 Task: Search one way flight ticket for 1 adult, 6 children, 1 infant in seat and 1 infant on lap in business from Bloomington/normal: Central Illinois Regional Airport At Bloomington-normal to New Bern: Coastal Carolina Regional Airport (was Craven County Regional) on 5-4-2023. Choice of flights is Singapure airlines. Number of bags: 2 checked bags. Price is upto 85000. Outbound departure time preference is 16:15.
Action: Mouse moved to (410, 376)
Screenshot: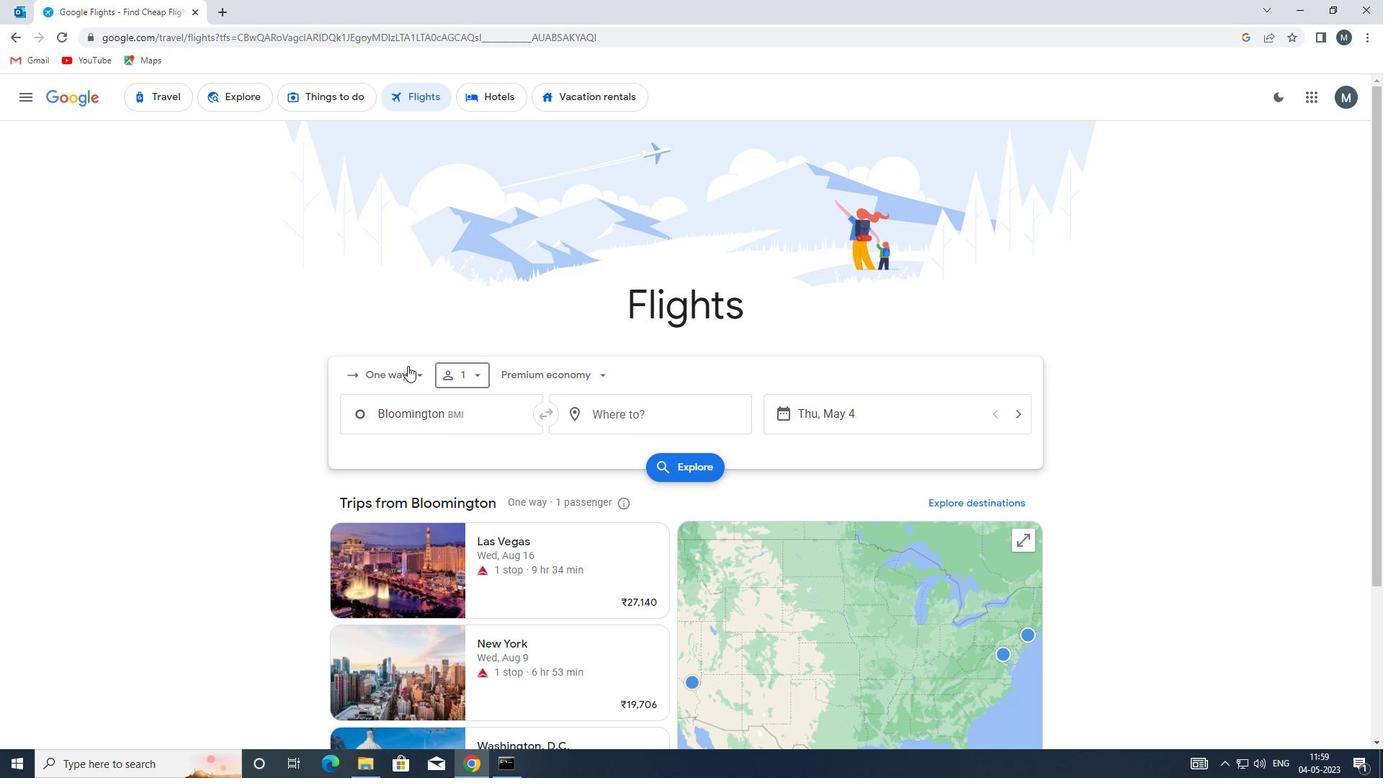 
Action: Mouse pressed left at (410, 376)
Screenshot: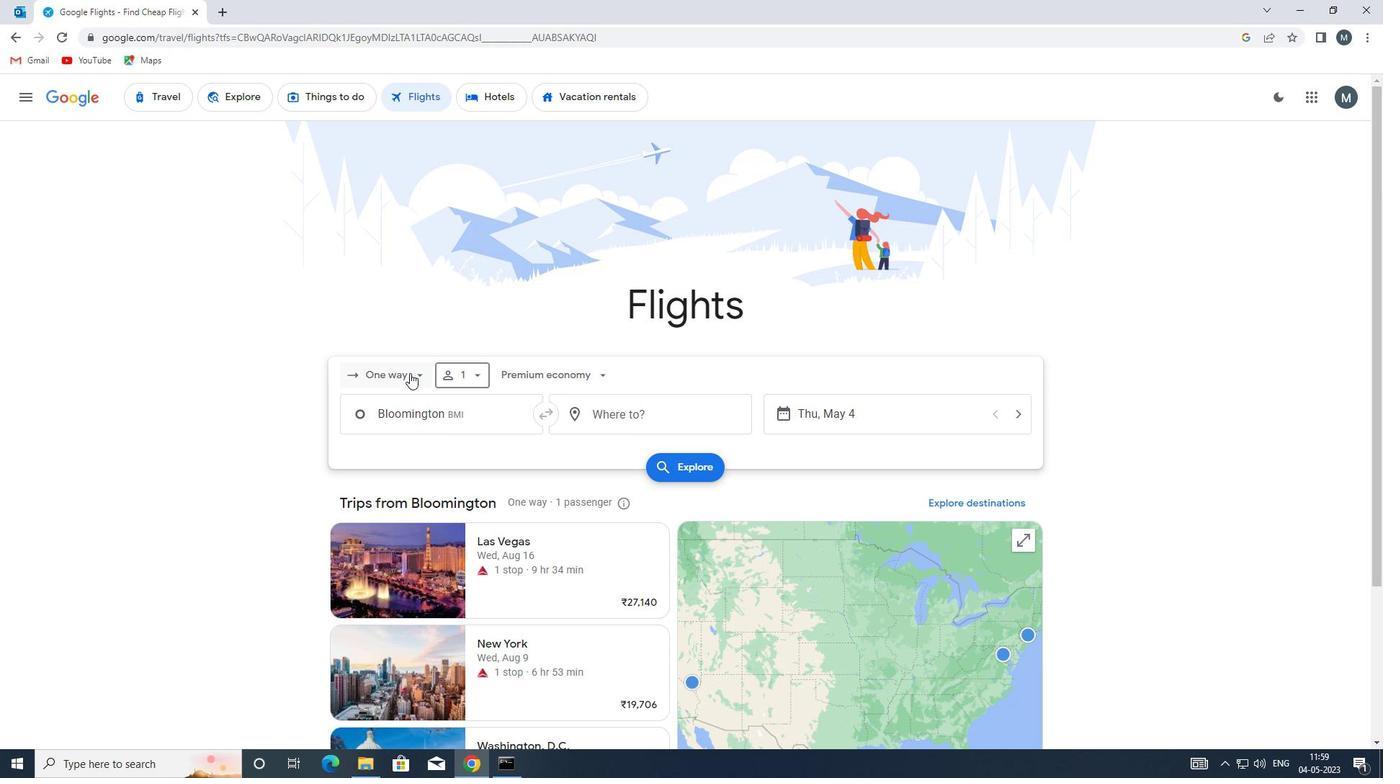 
Action: Mouse moved to (405, 433)
Screenshot: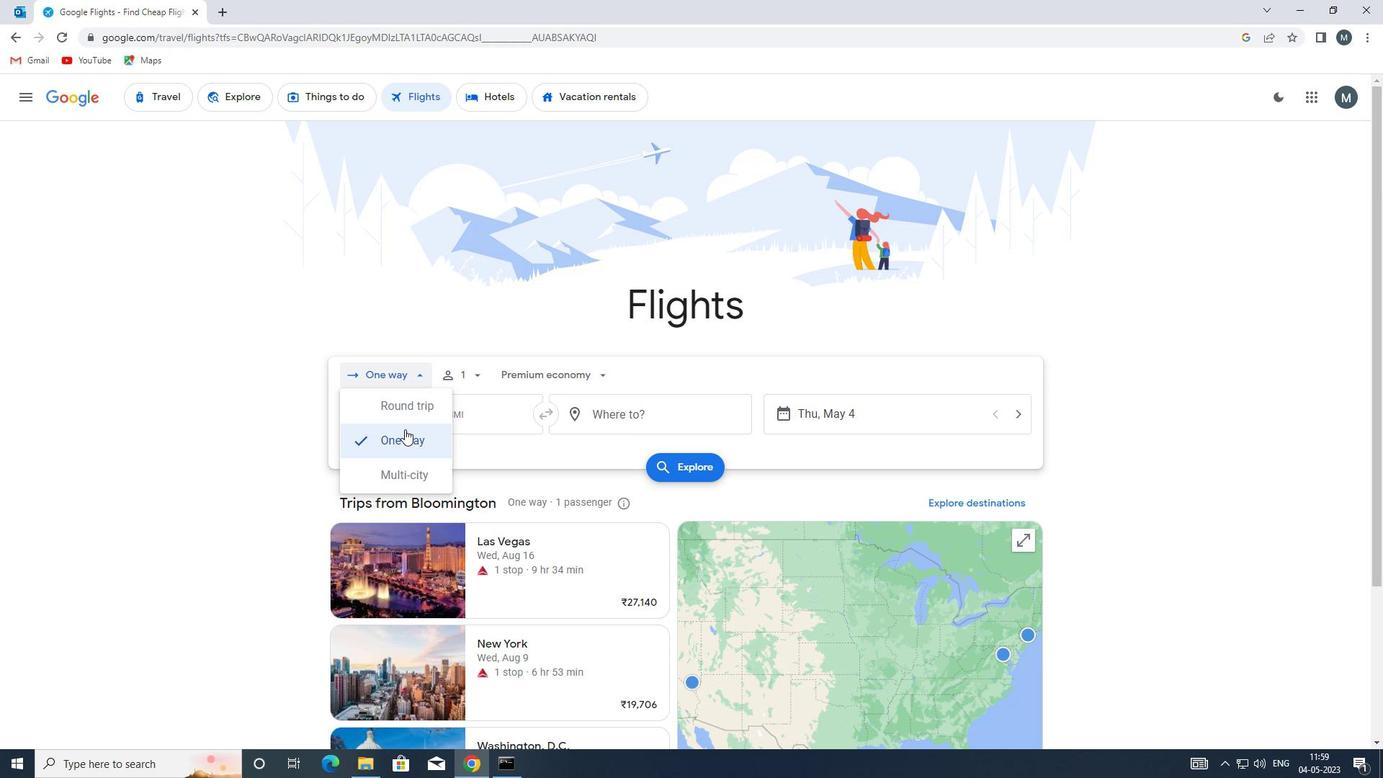 
Action: Mouse pressed left at (405, 433)
Screenshot: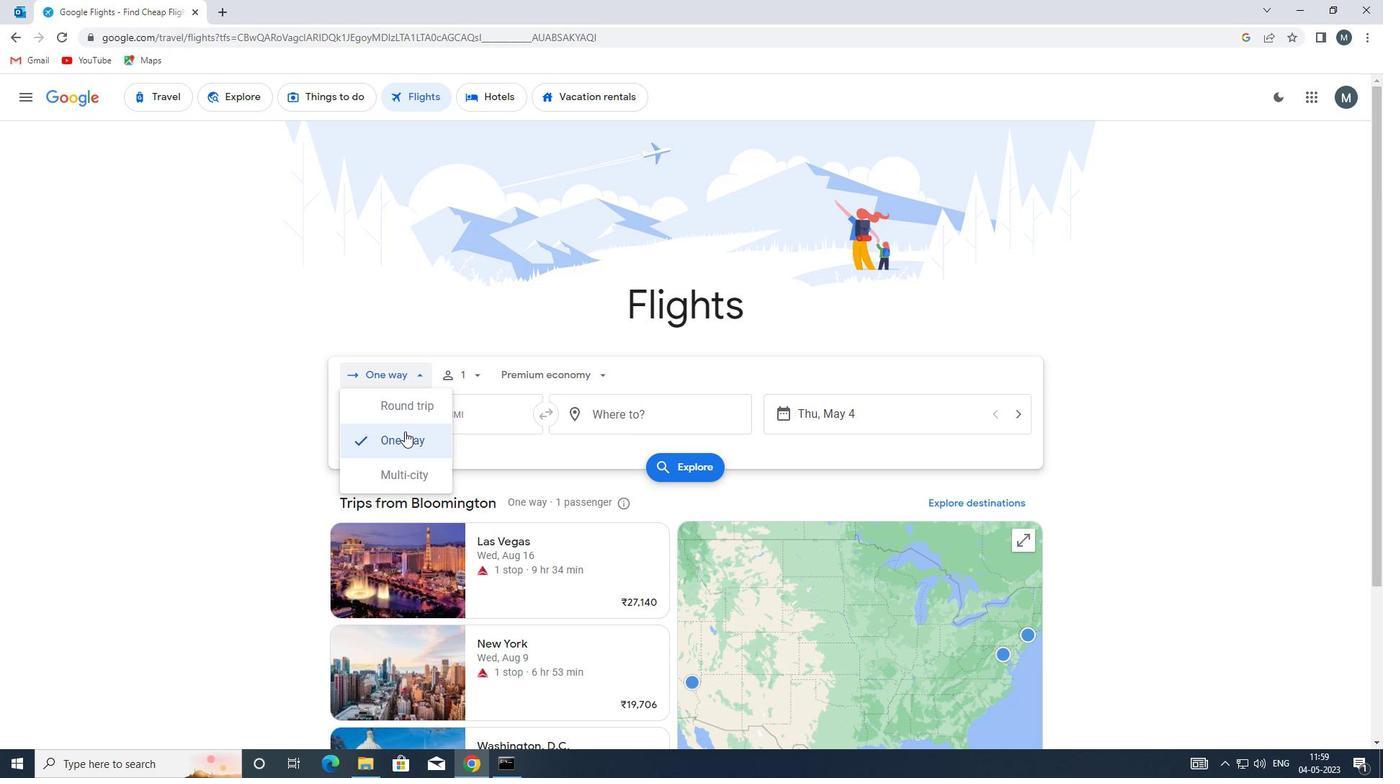 
Action: Mouse moved to (467, 375)
Screenshot: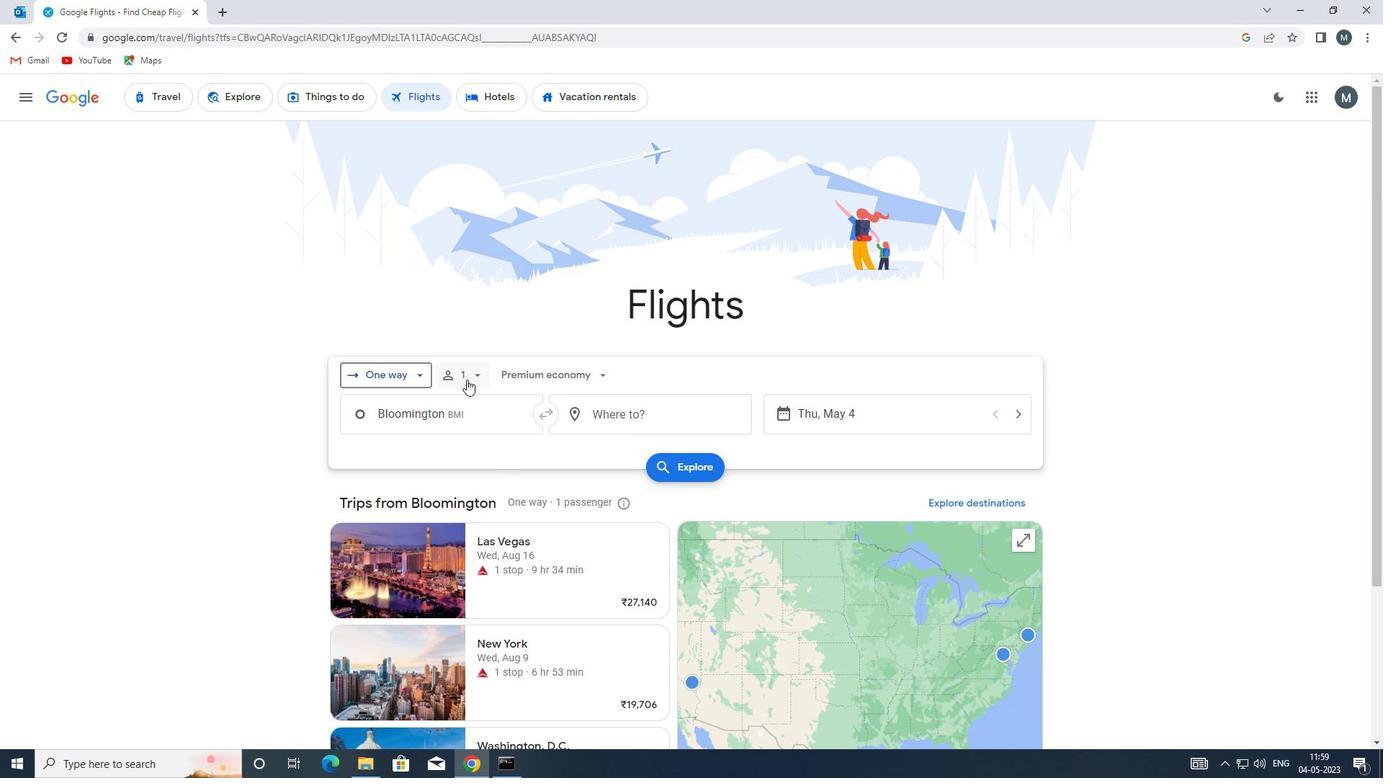 
Action: Mouse pressed left at (467, 375)
Screenshot: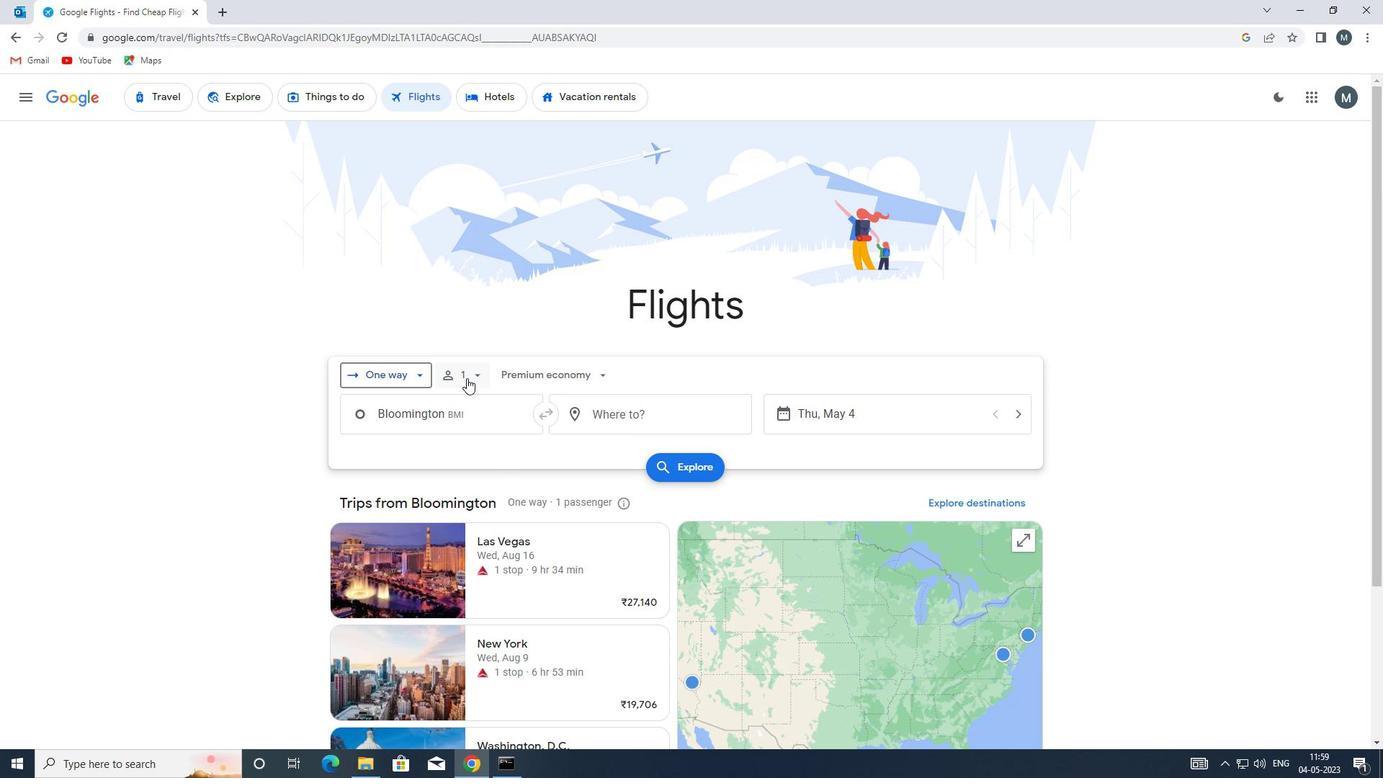 
Action: Mouse moved to (581, 448)
Screenshot: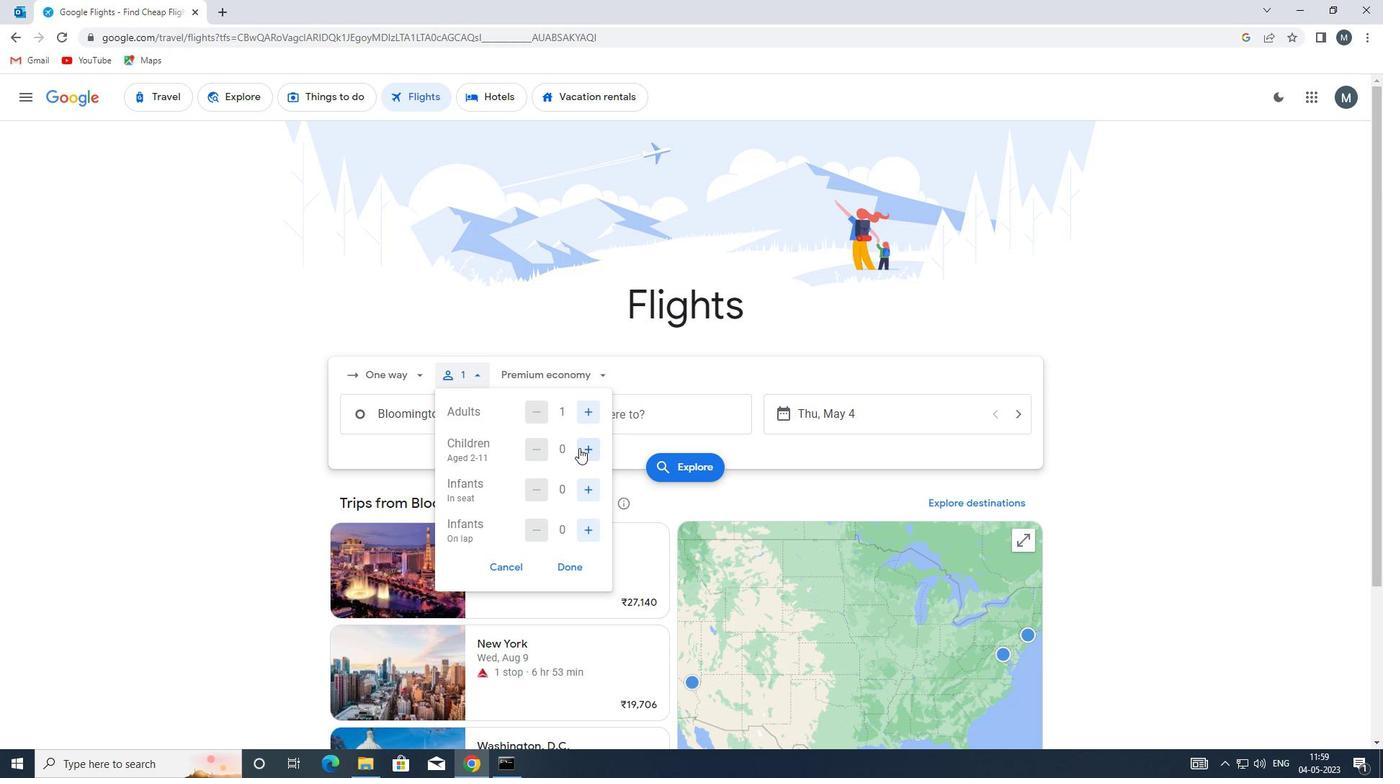 
Action: Mouse pressed left at (581, 448)
Screenshot: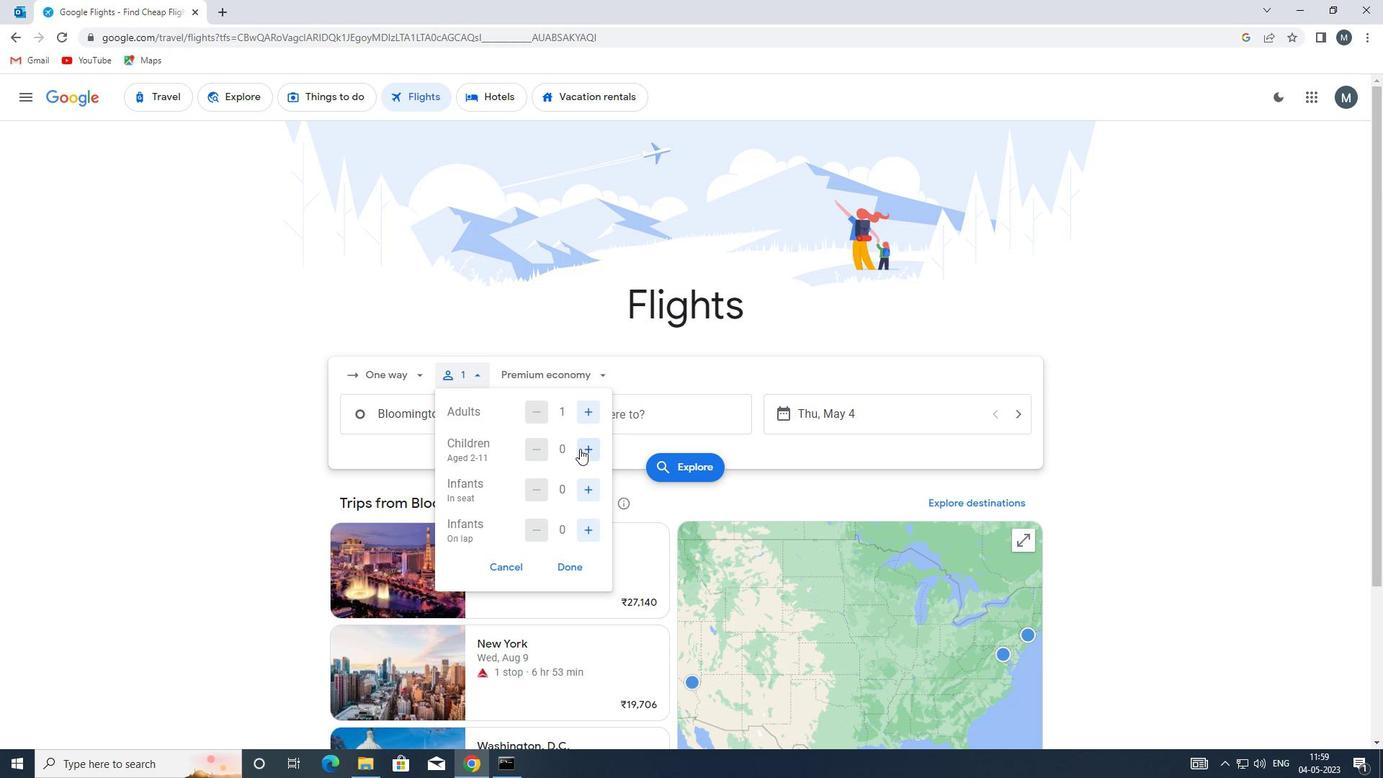 
Action: Mouse moved to (590, 448)
Screenshot: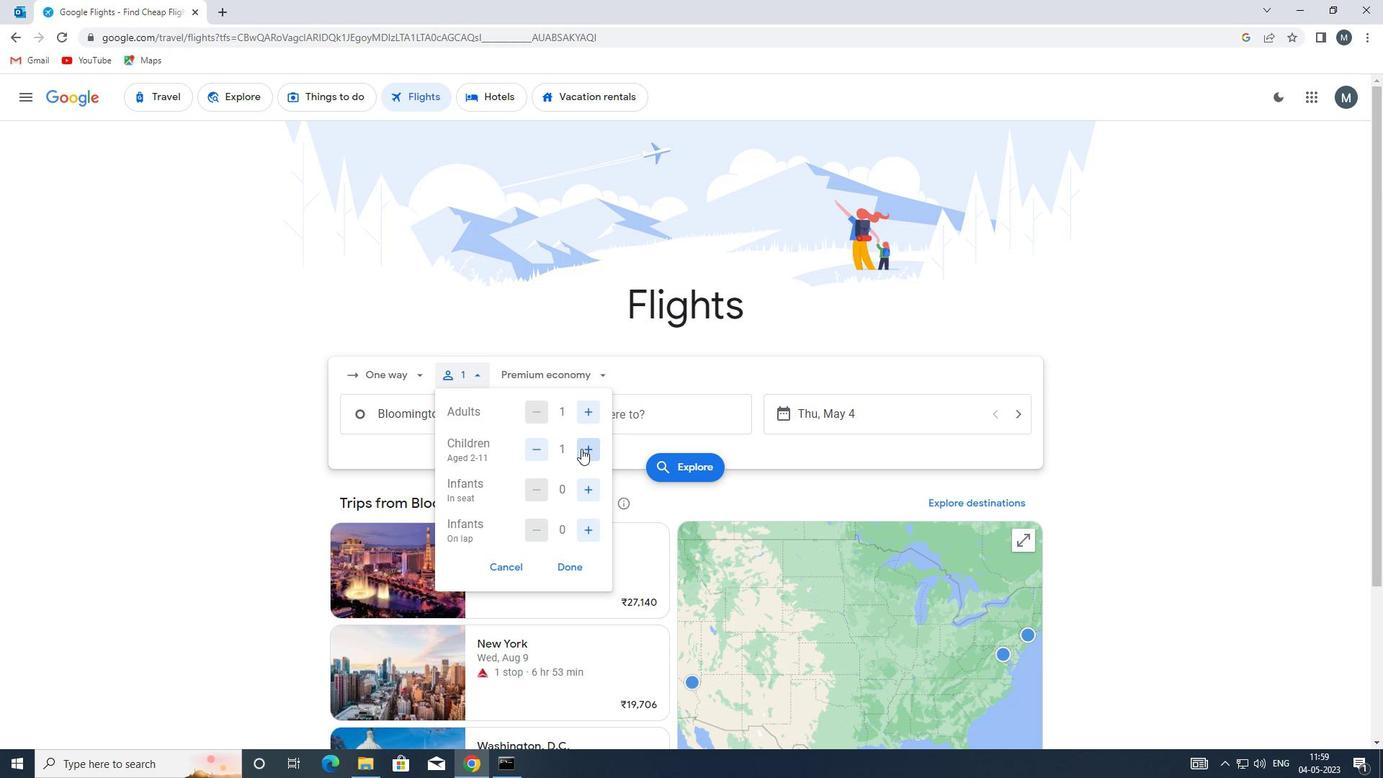 
Action: Mouse pressed left at (590, 448)
Screenshot: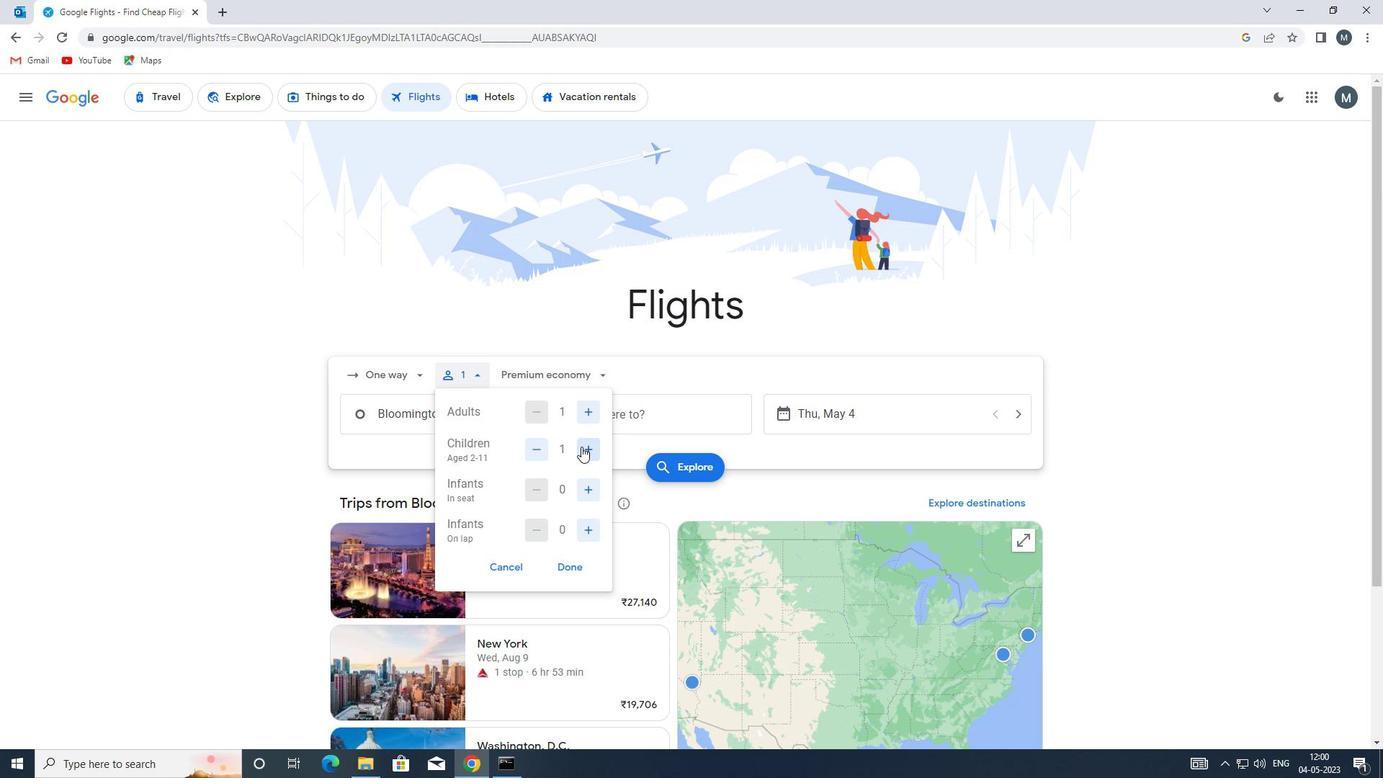 
Action: Mouse pressed left at (590, 448)
Screenshot: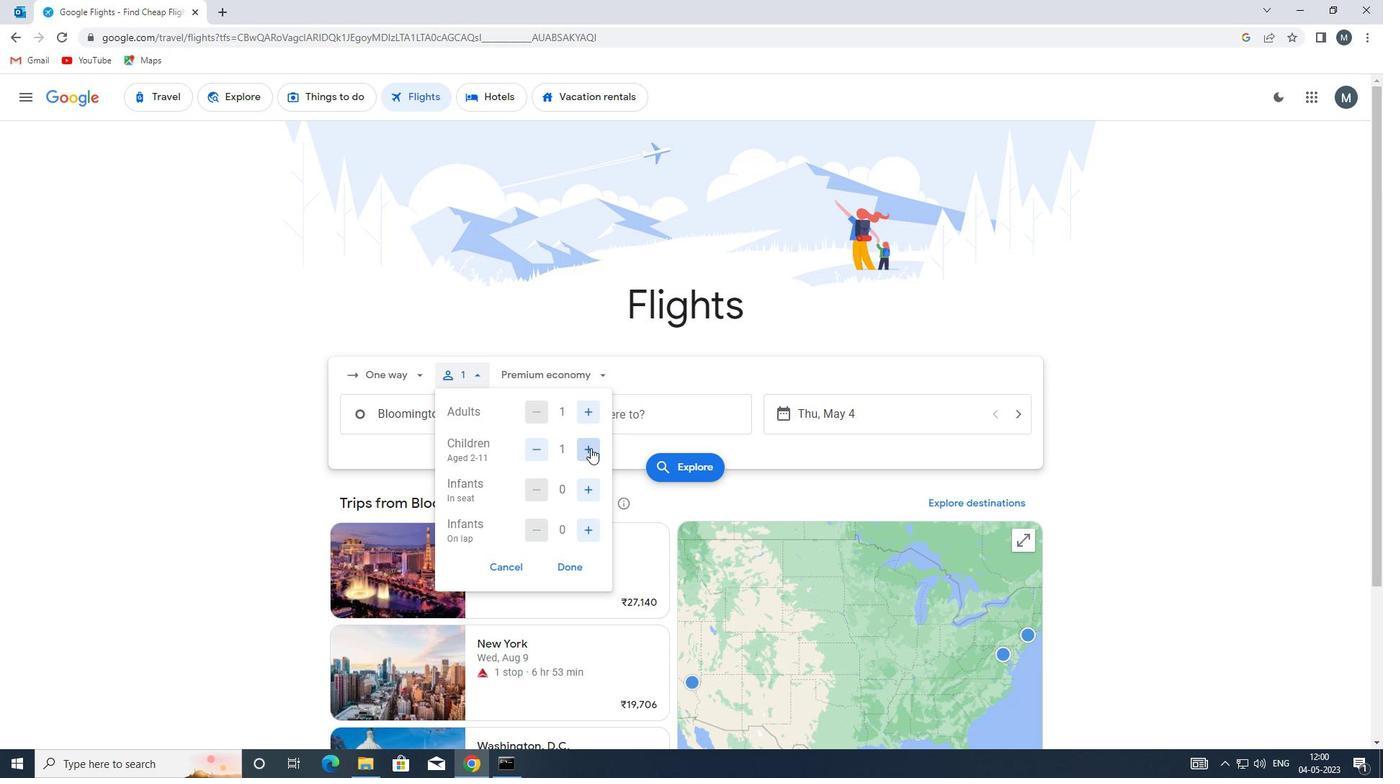 
Action: Mouse moved to (590, 448)
Screenshot: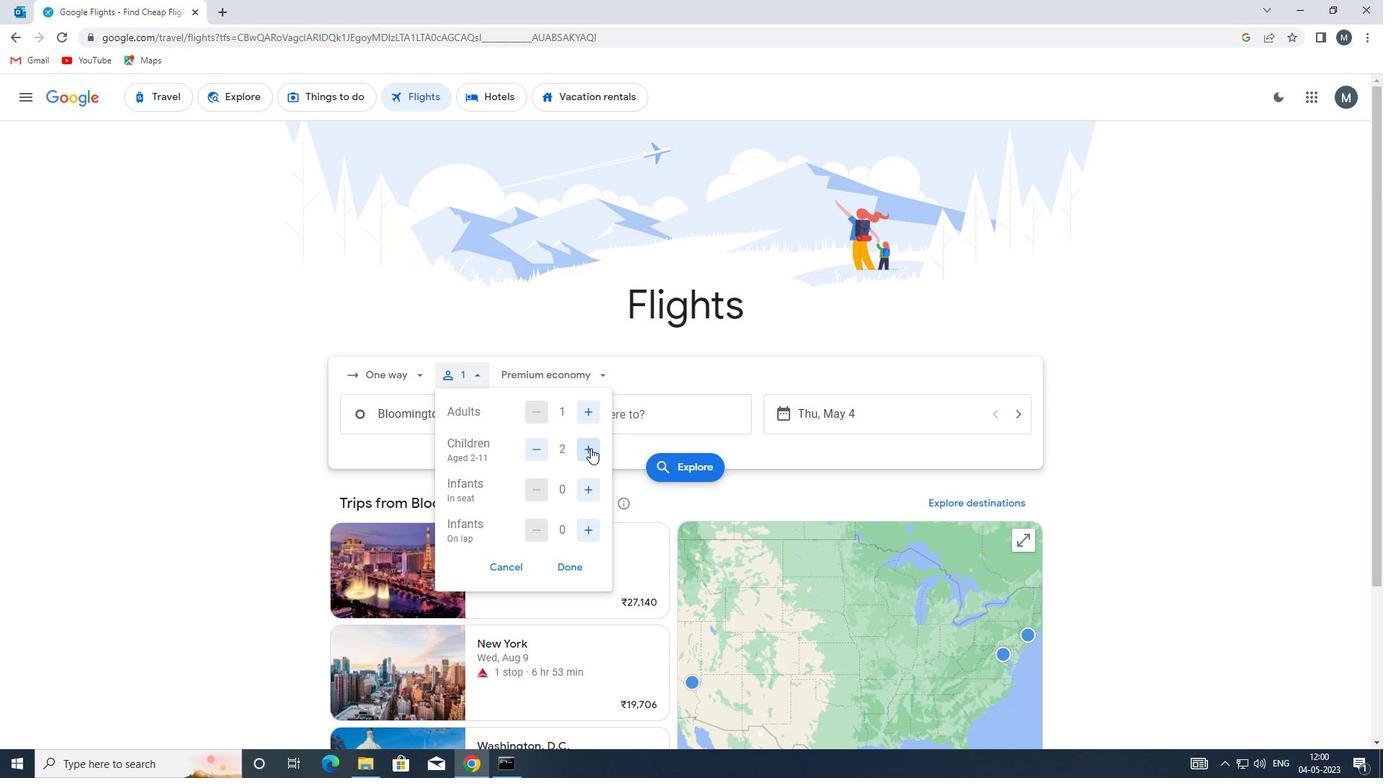 
Action: Mouse pressed left at (590, 448)
Screenshot: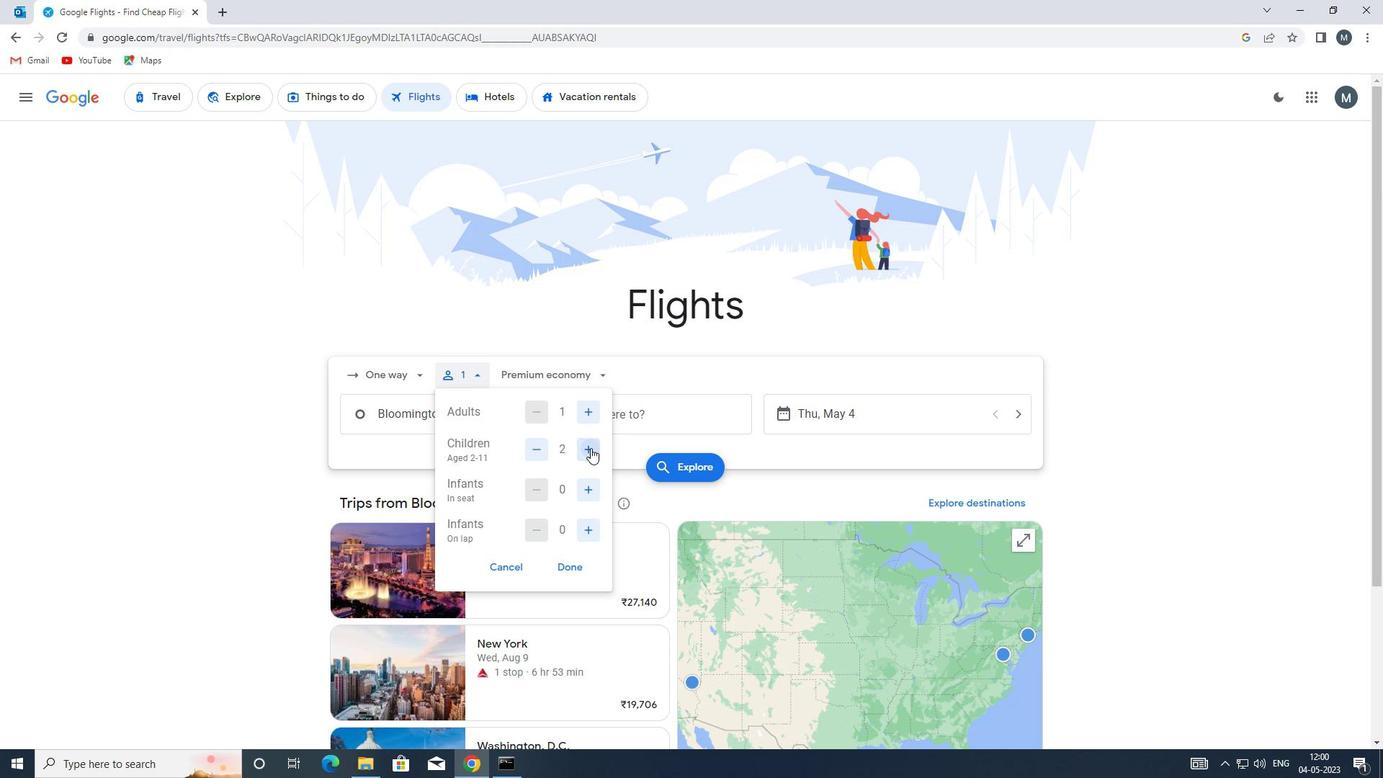 
Action: Mouse pressed left at (590, 448)
Screenshot: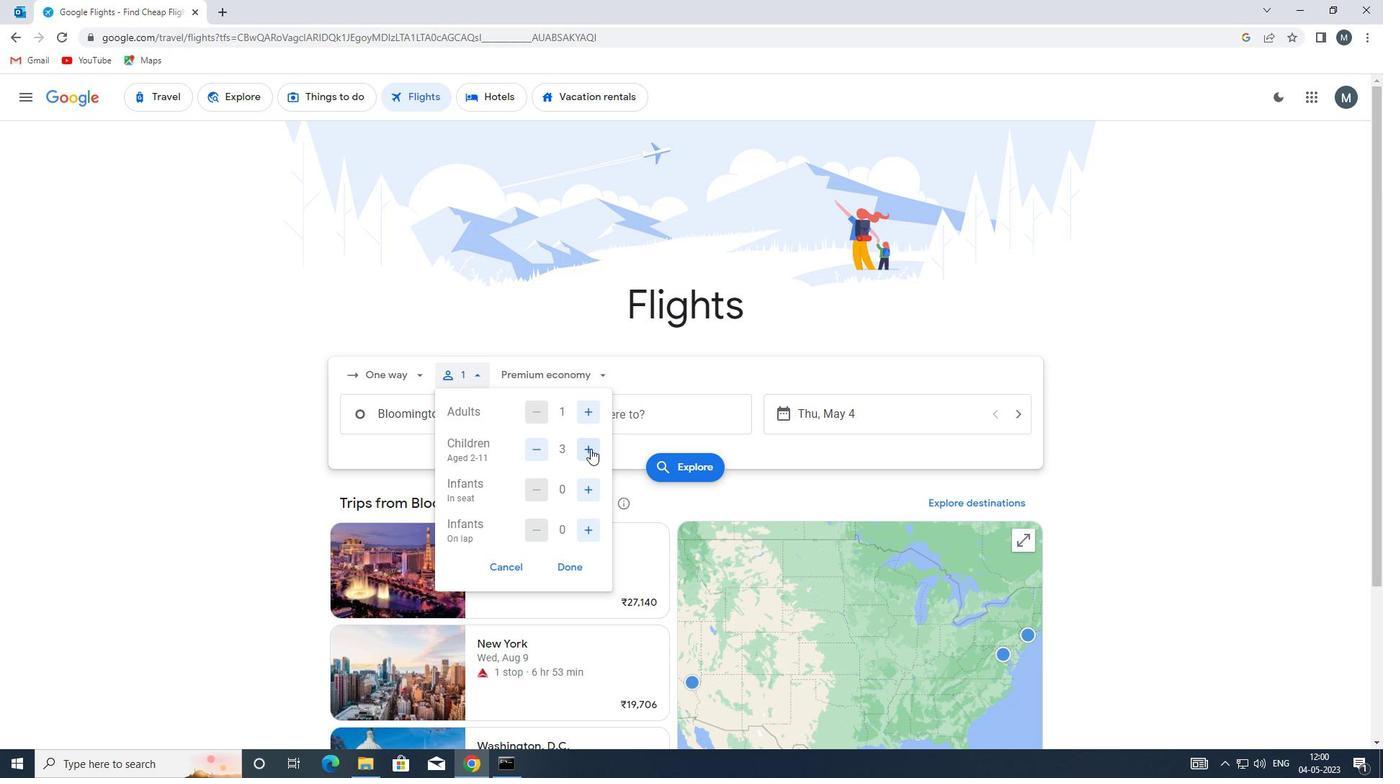 
Action: Mouse pressed left at (590, 448)
Screenshot: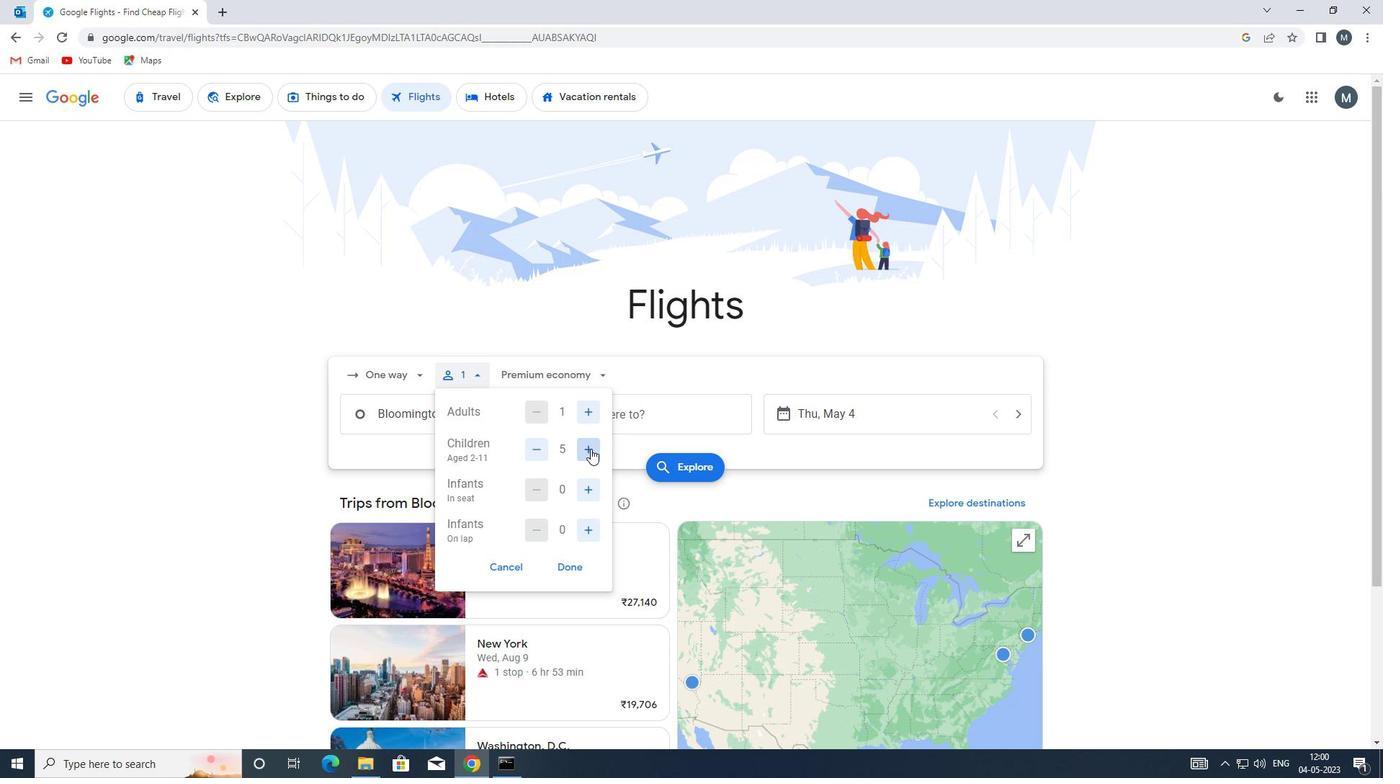 
Action: Mouse moved to (593, 495)
Screenshot: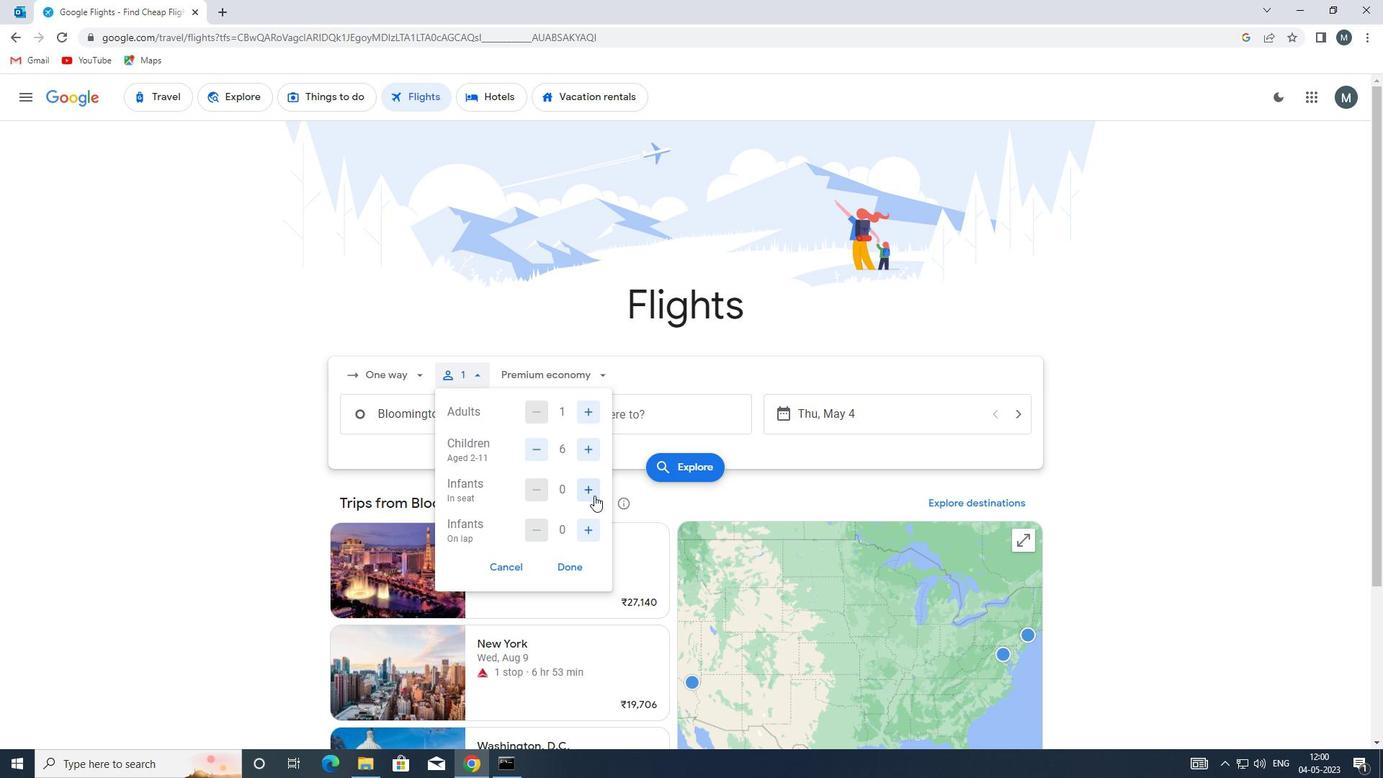 
Action: Mouse pressed left at (593, 495)
Screenshot: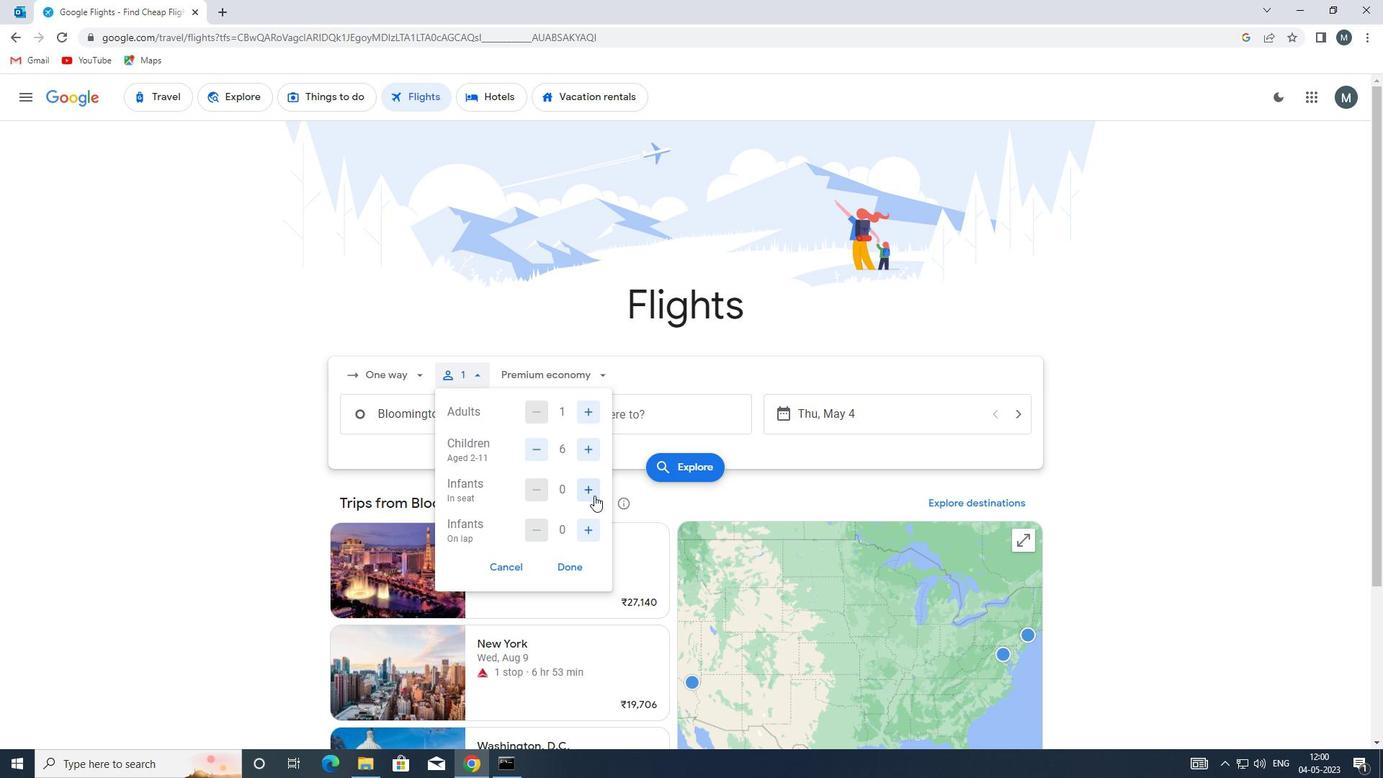 
Action: Mouse moved to (589, 528)
Screenshot: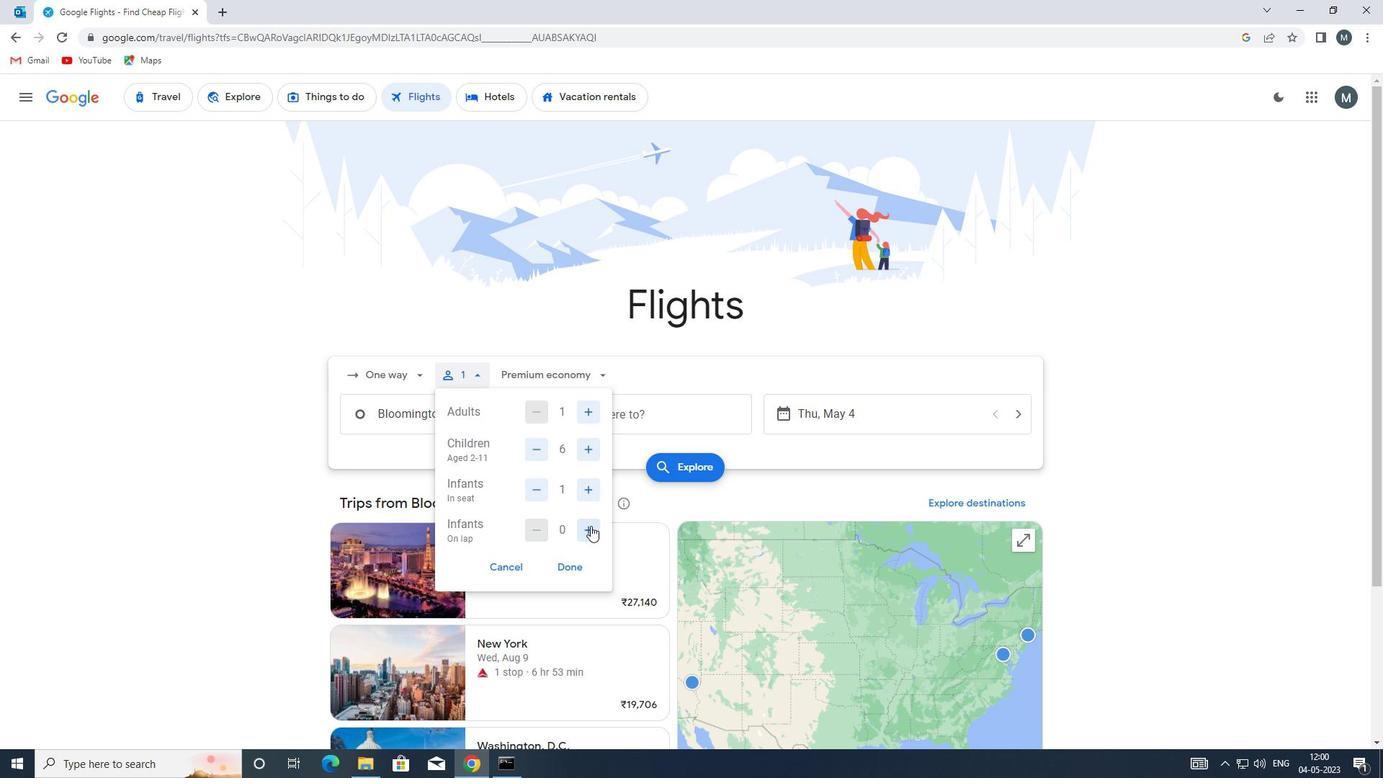 
Action: Mouse pressed left at (589, 528)
Screenshot: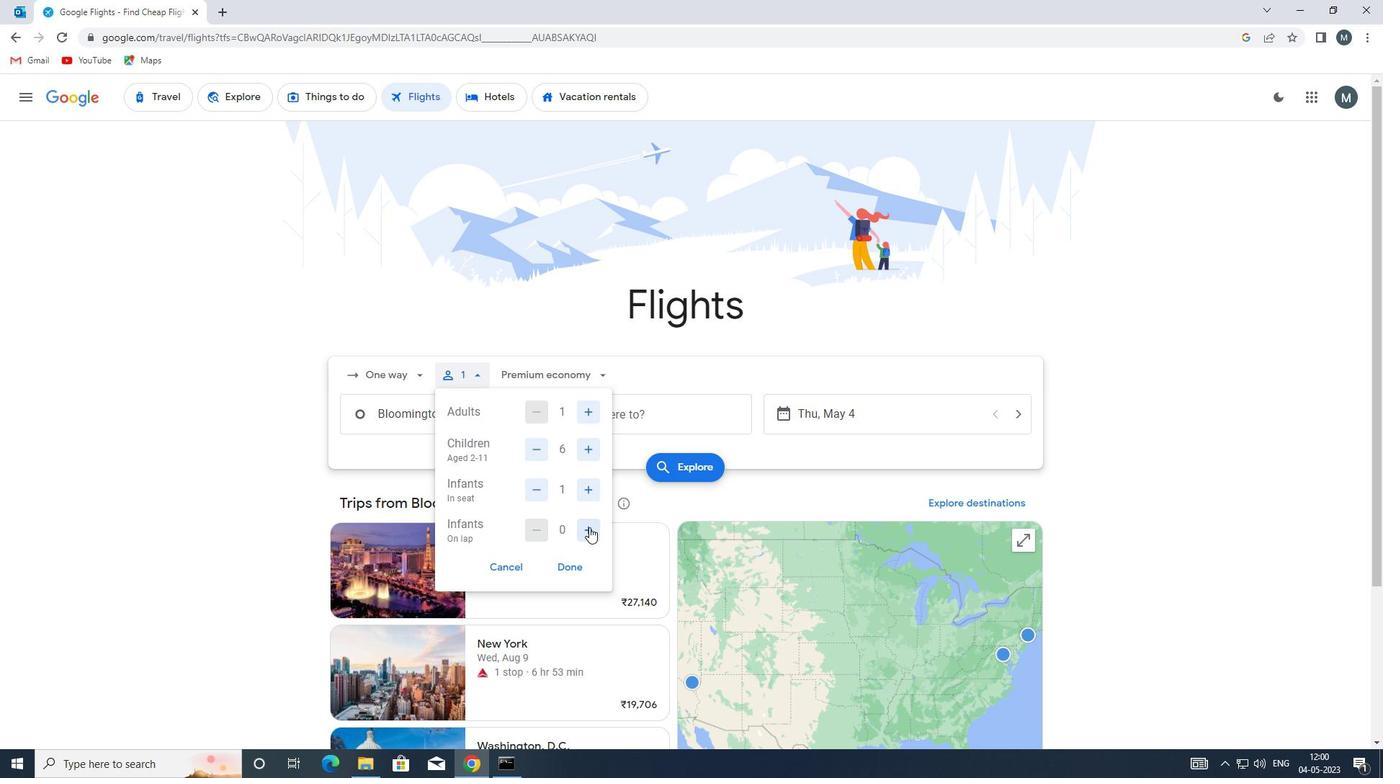
Action: Mouse moved to (580, 565)
Screenshot: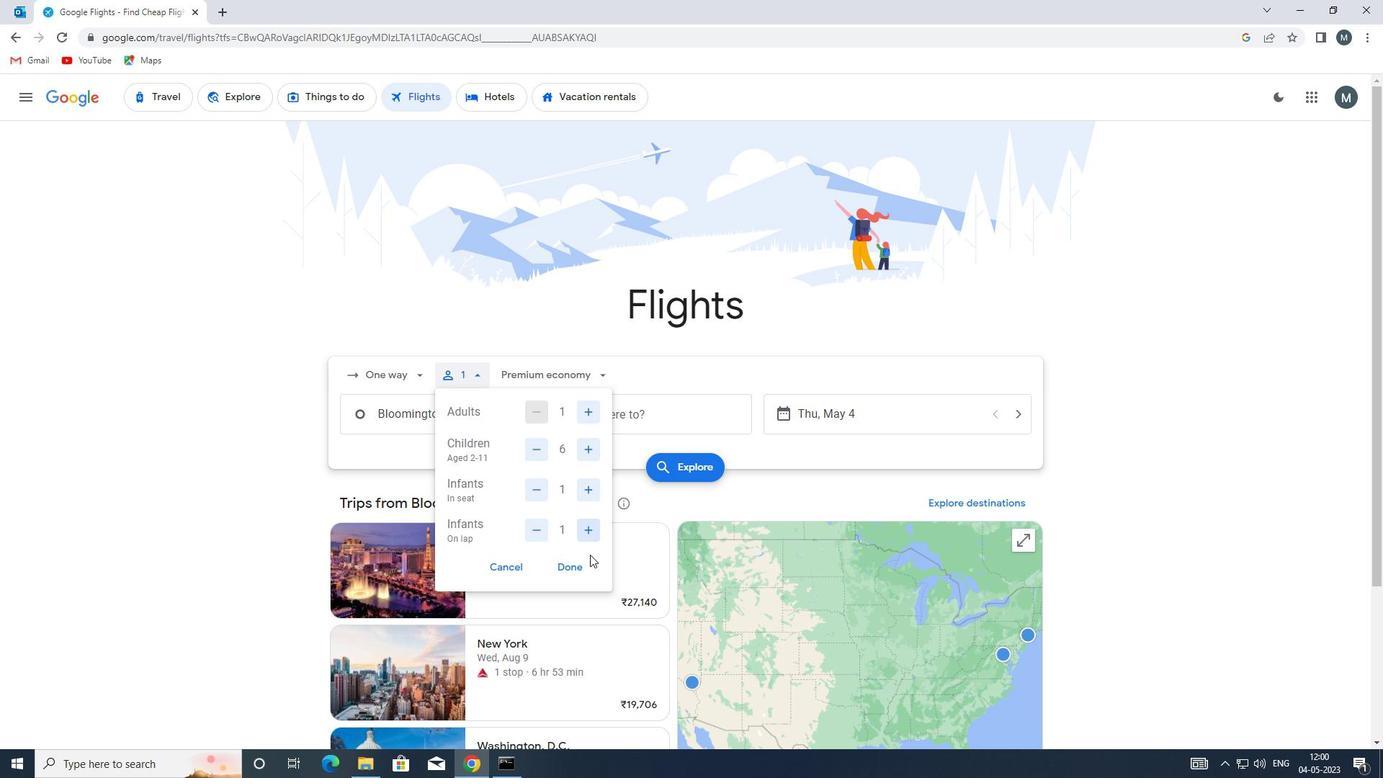 
Action: Mouse pressed left at (580, 565)
Screenshot: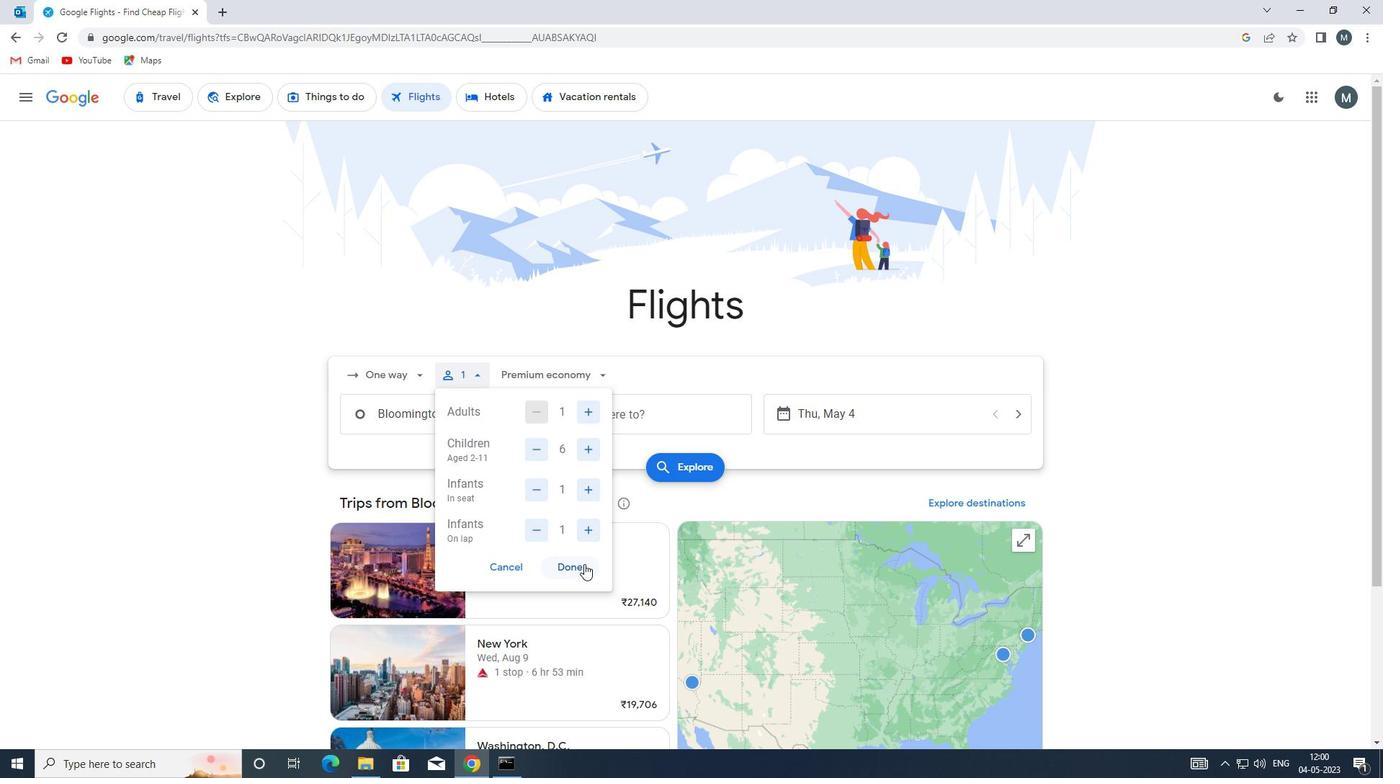 
Action: Mouse moved to (571, 370)
Screenshot: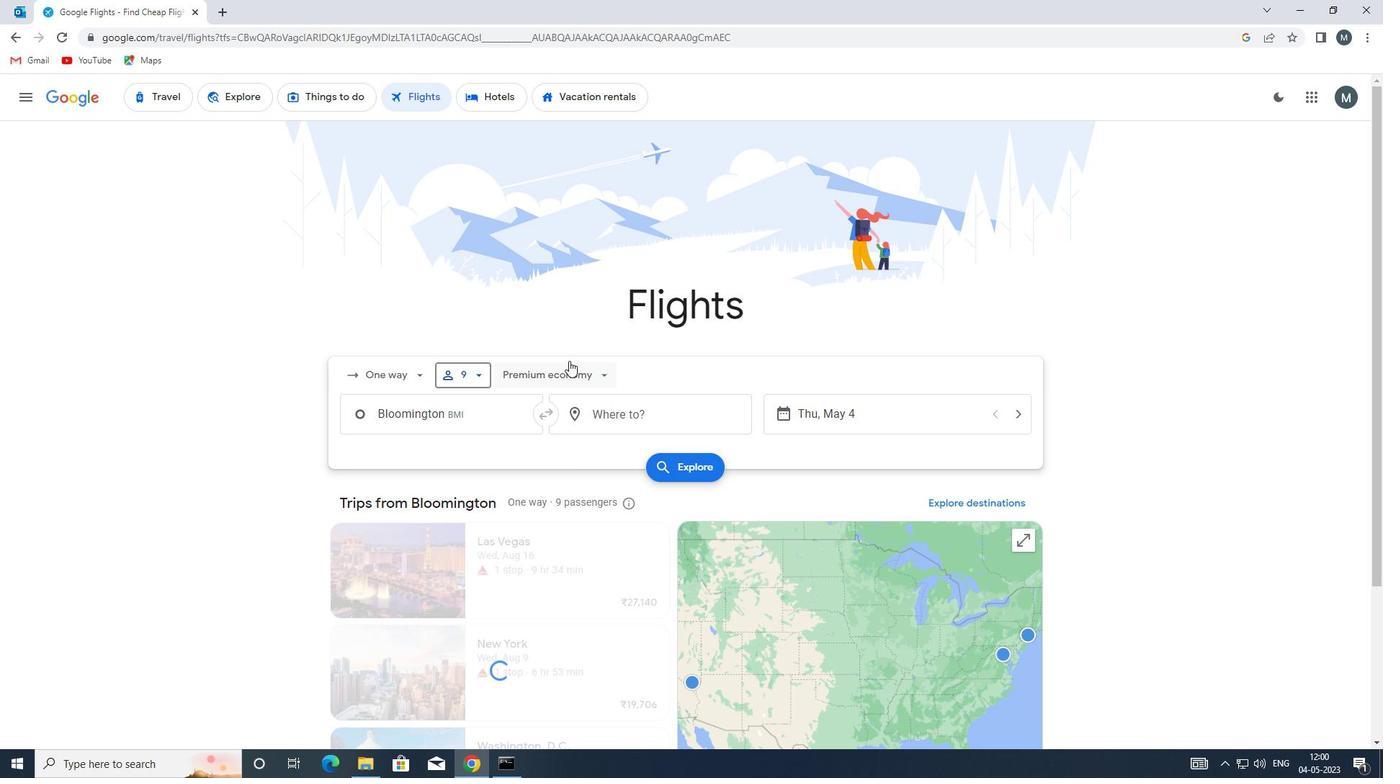 
Action: Mouse pressed left at (571, 370)
Screenshot: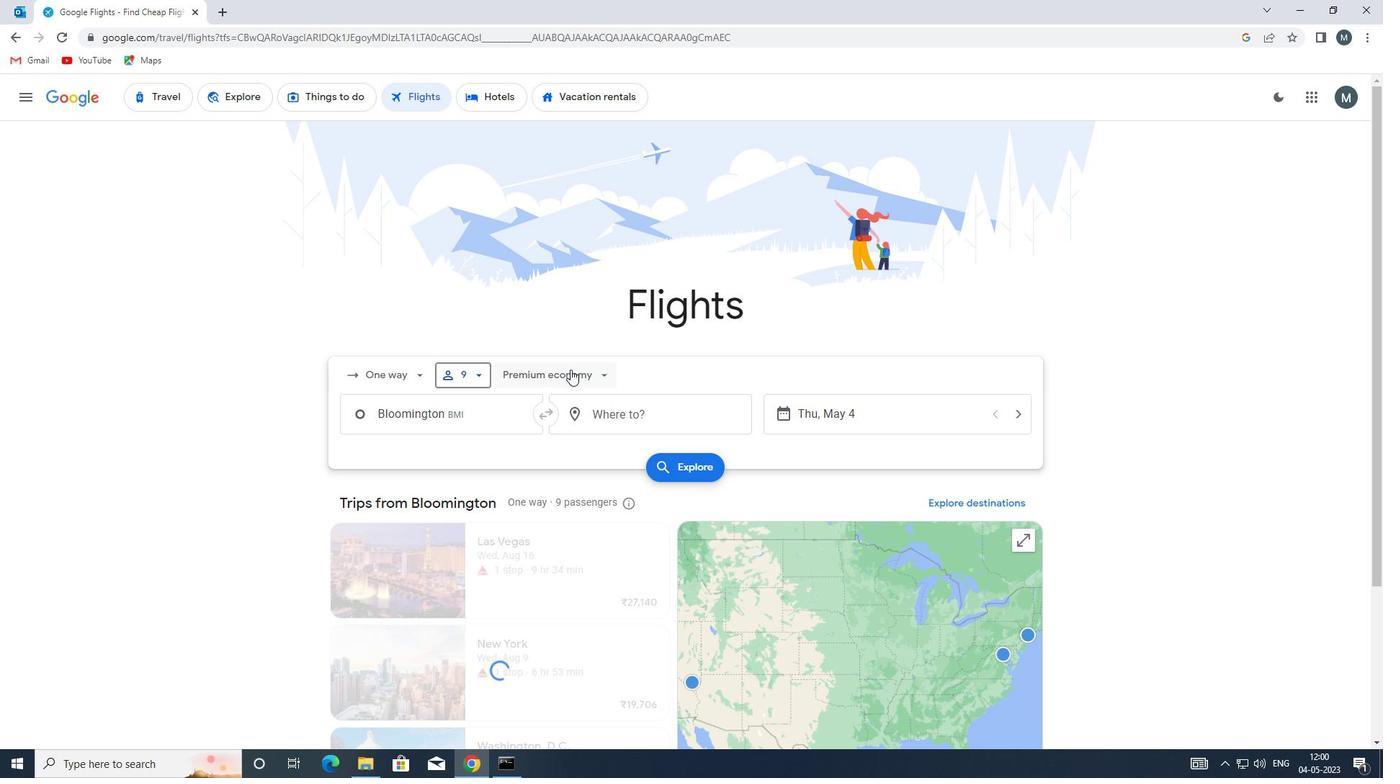 
Action: Mouse moved to (570, 475)
Screenshot: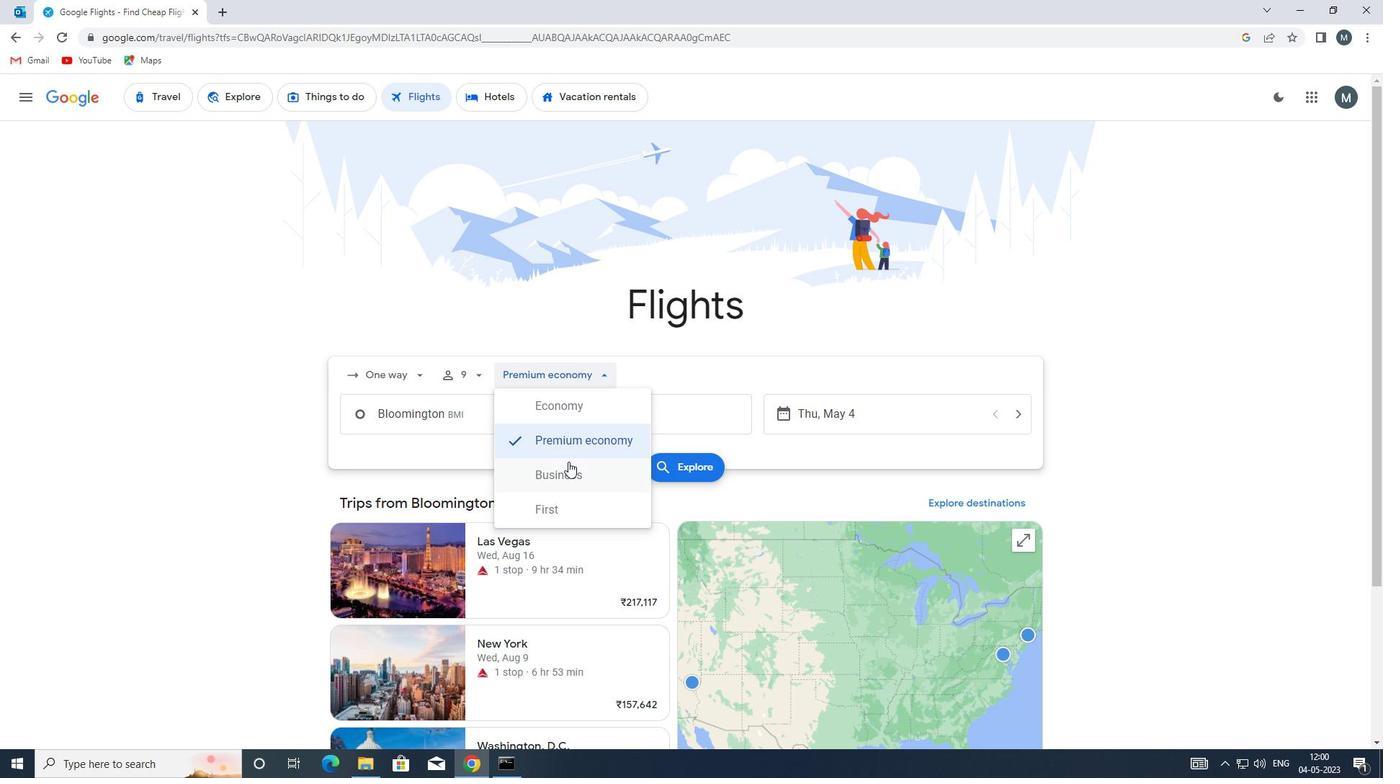 
Action: Mouse pressed left at (570, 475)
Screenshot: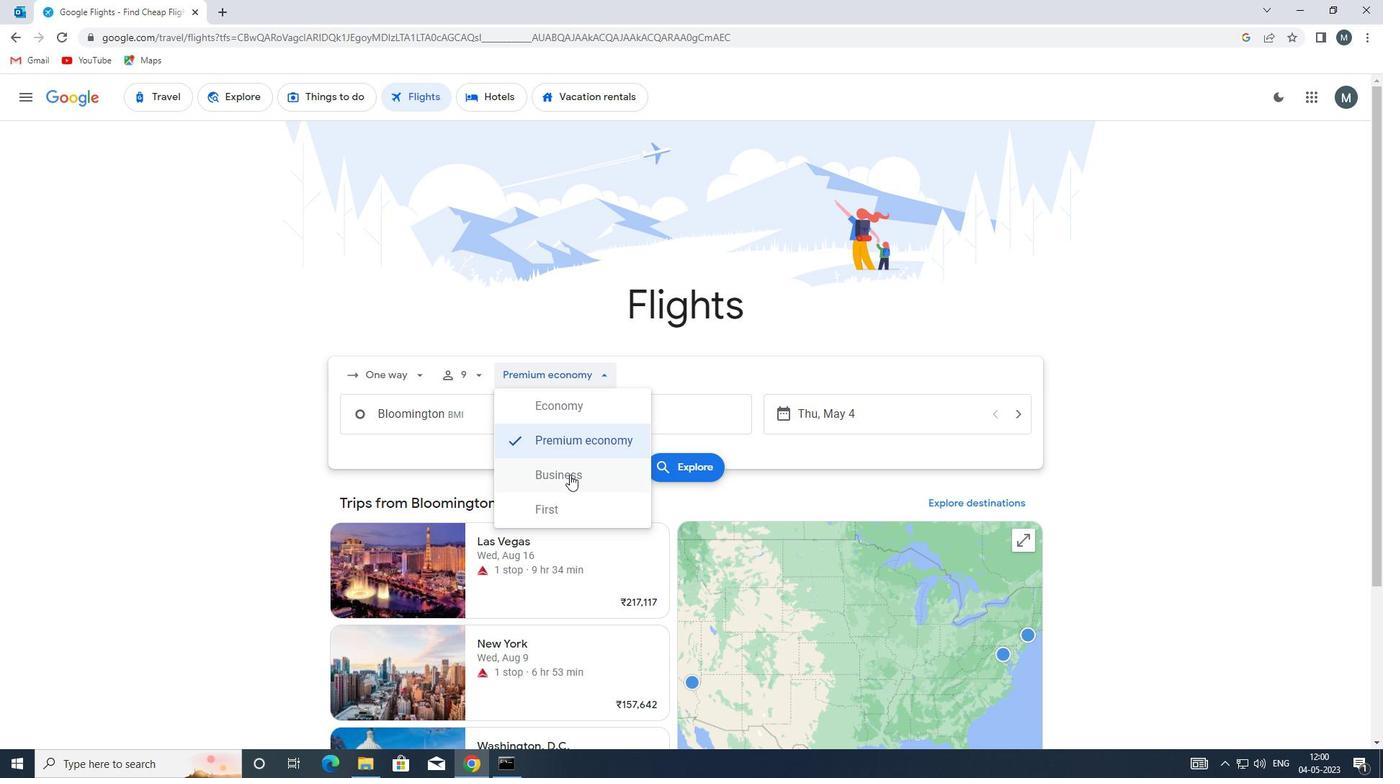 
Action: Mouse moved to (485, 423)
Screenshot: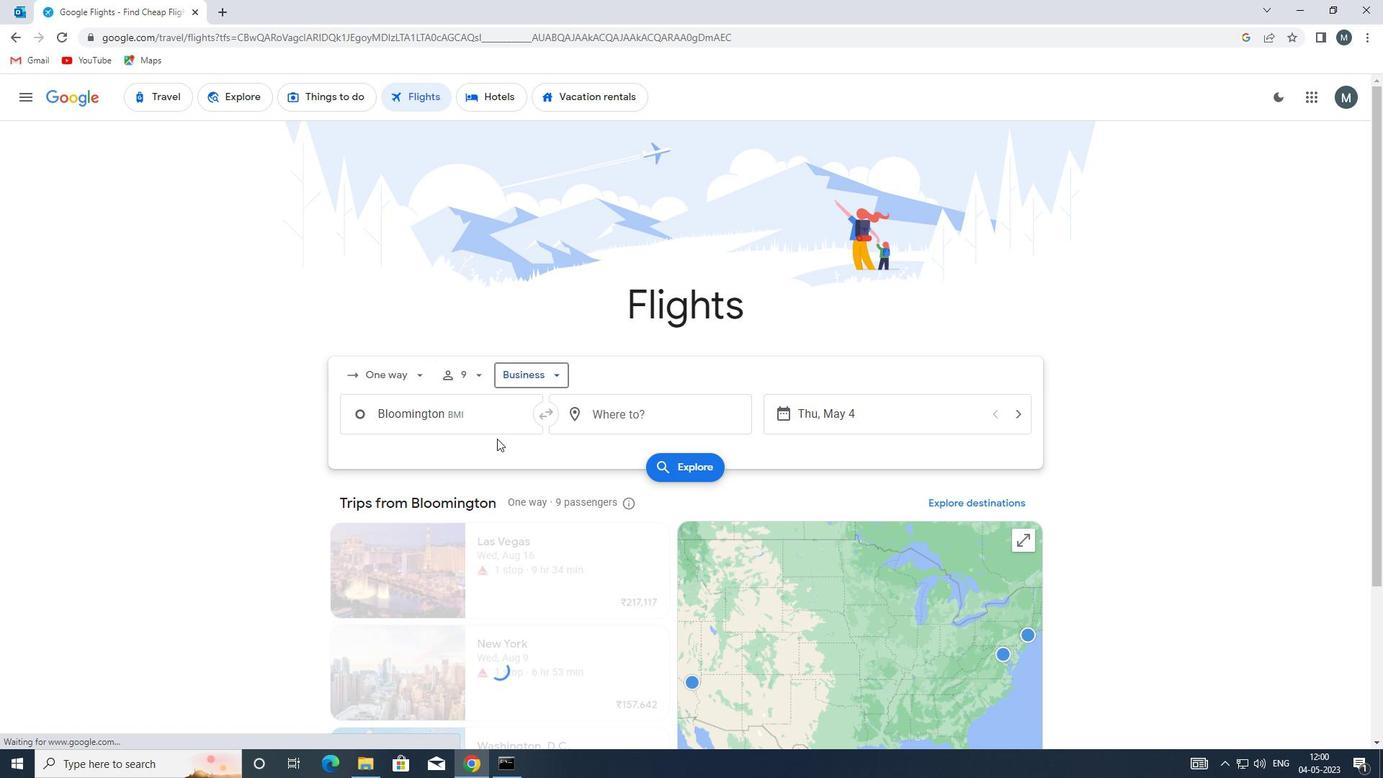 
Action: Mouse pressed left at (485, 423)
Screenshot: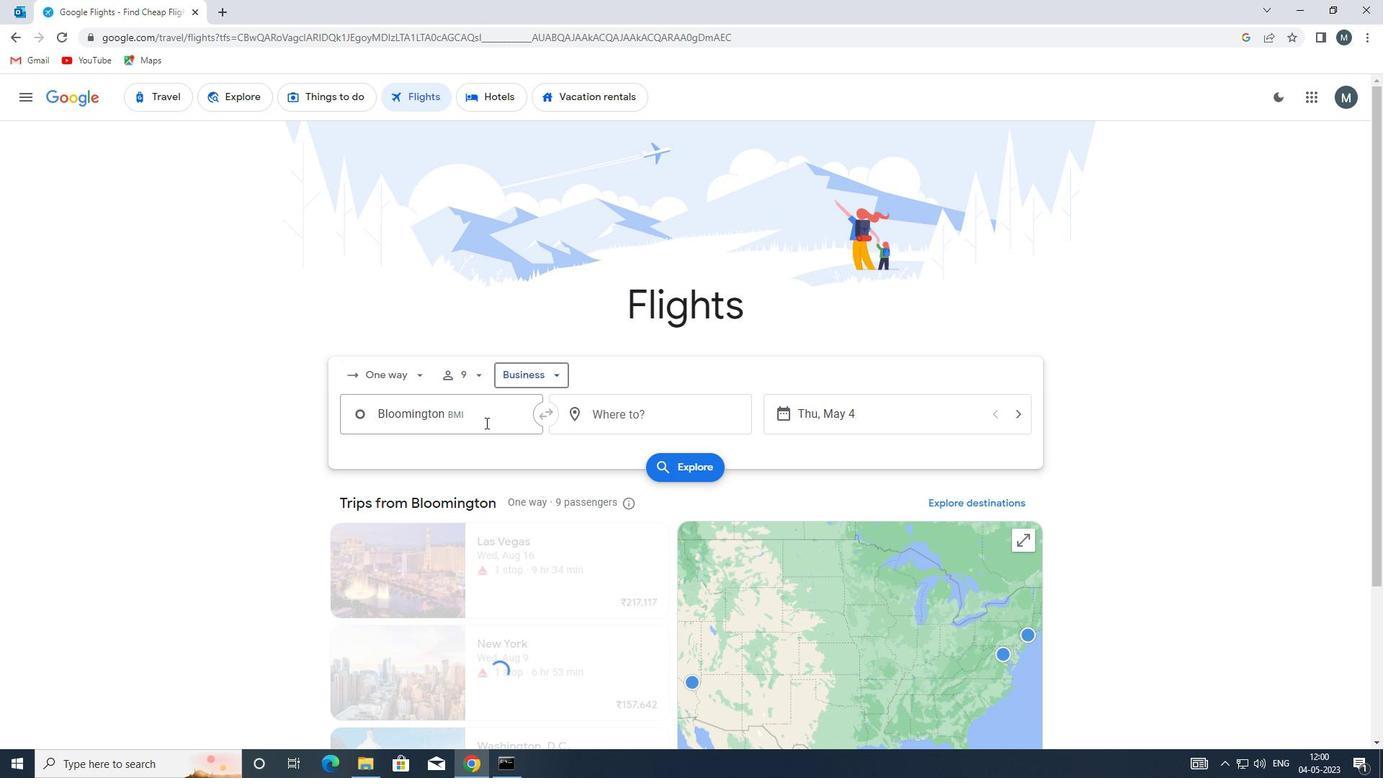 
Action: Mouse moved to (494, 463)
Screenshot: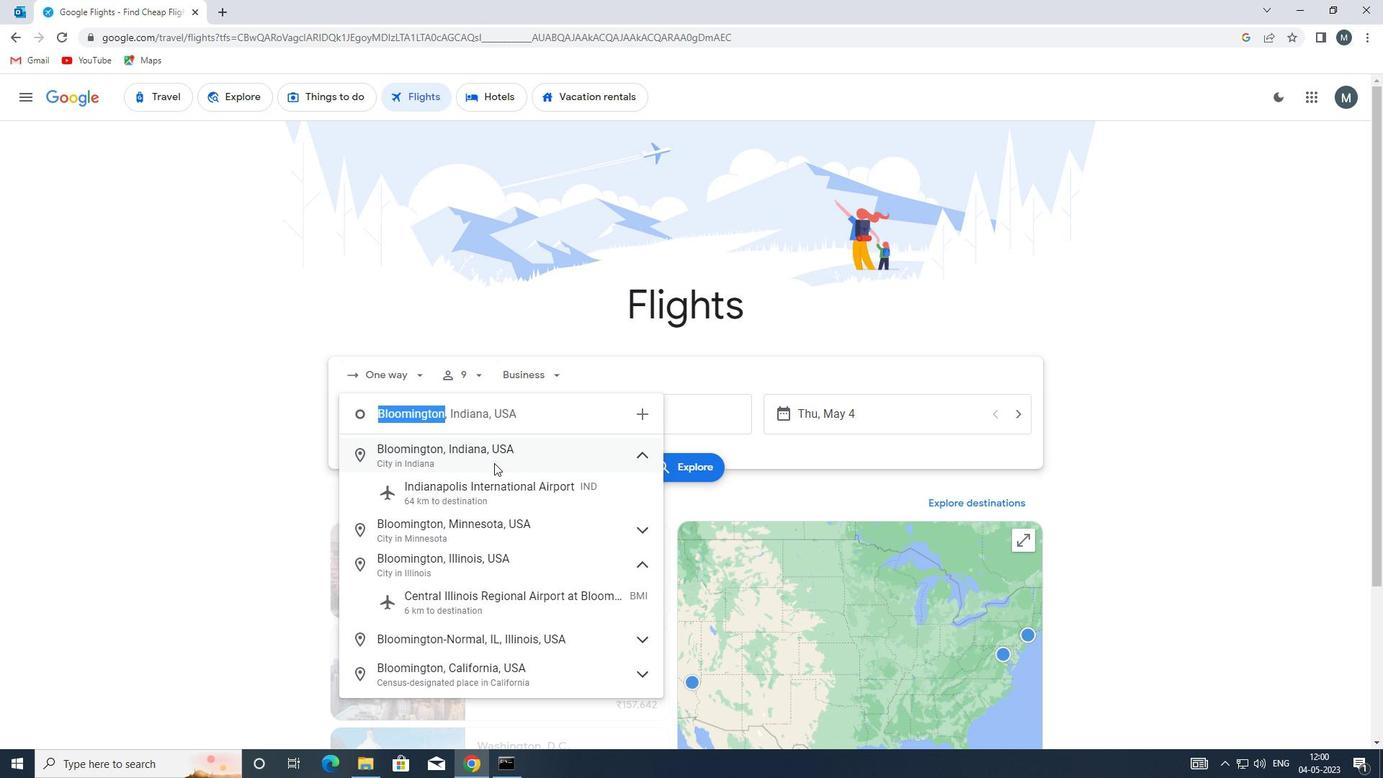 
Action: Key pressed bmi
Screenshot: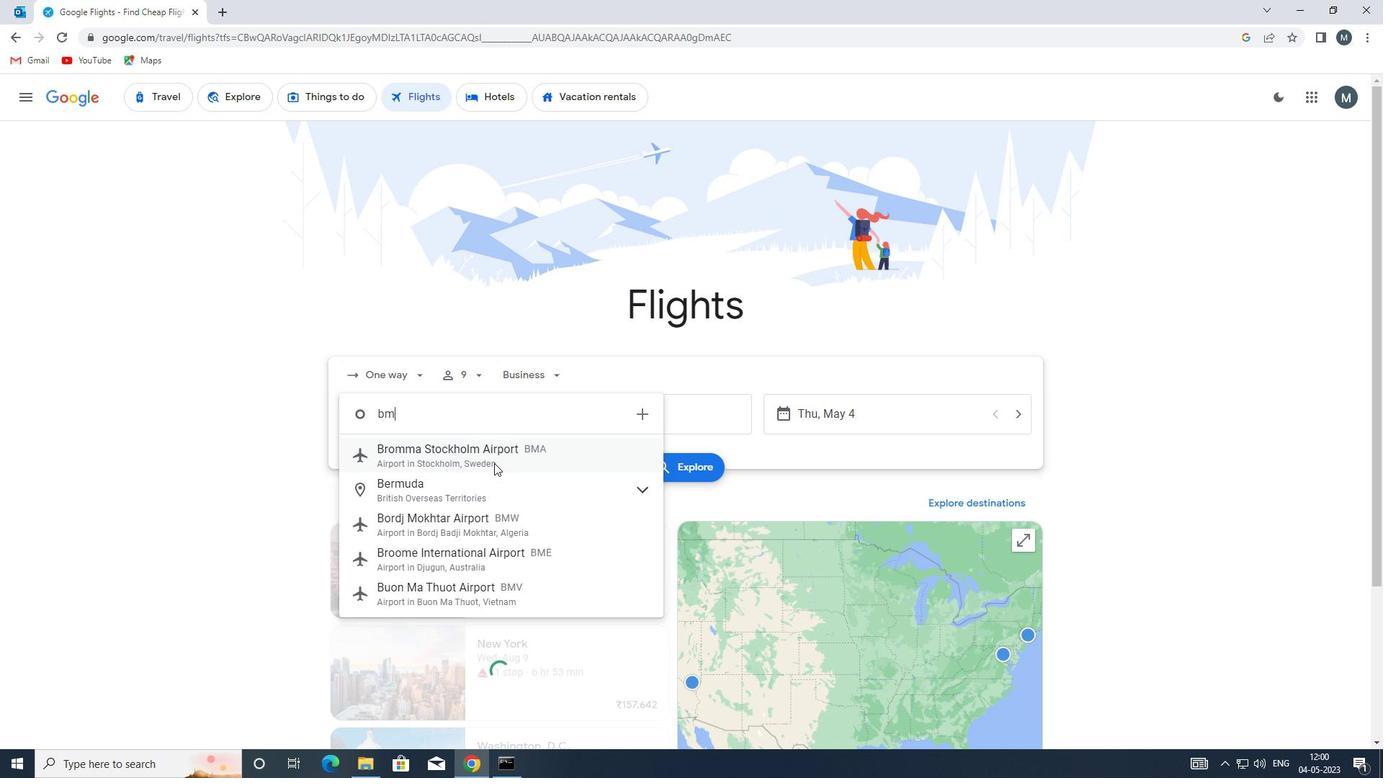 
Action: Mouse moved to (496, 459)
Screenshot: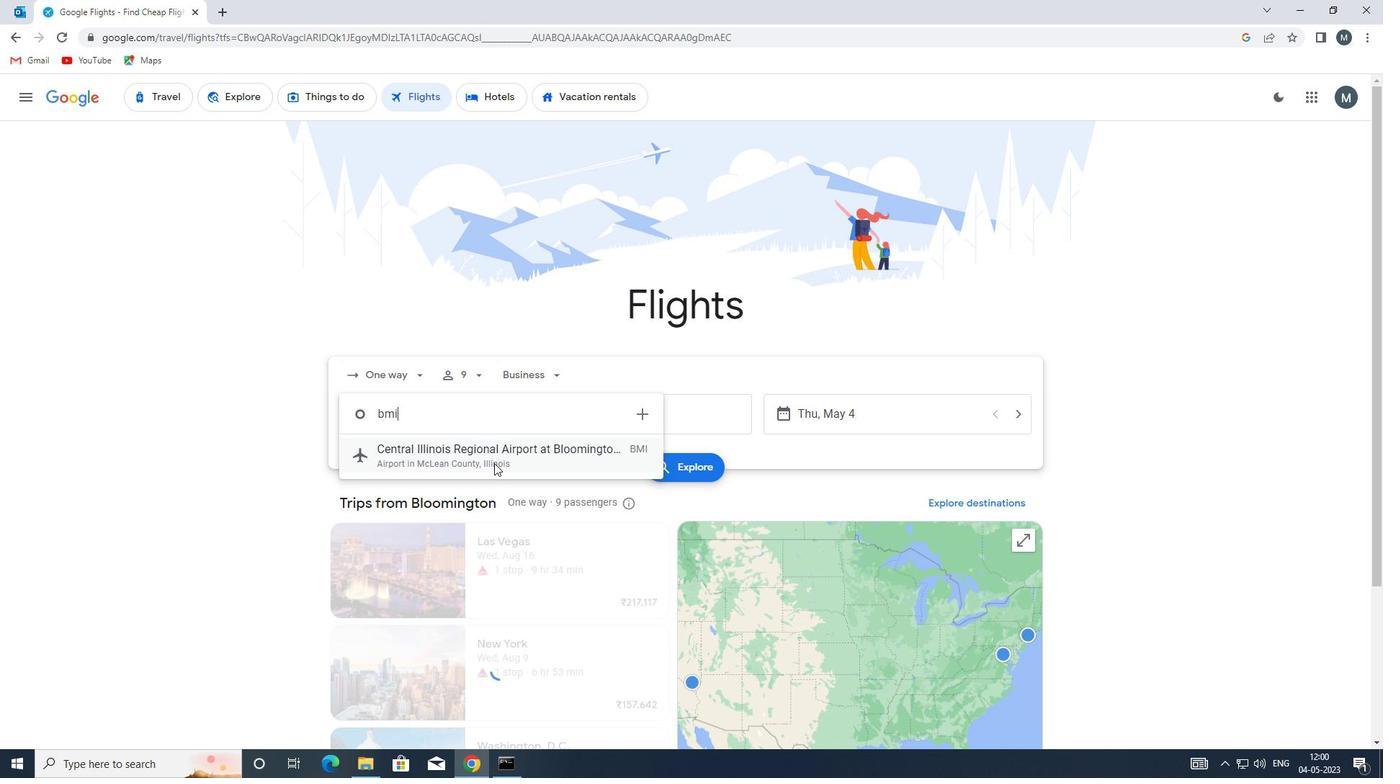 
Action: Mouse pressed left at (496, 459)
Screenshot: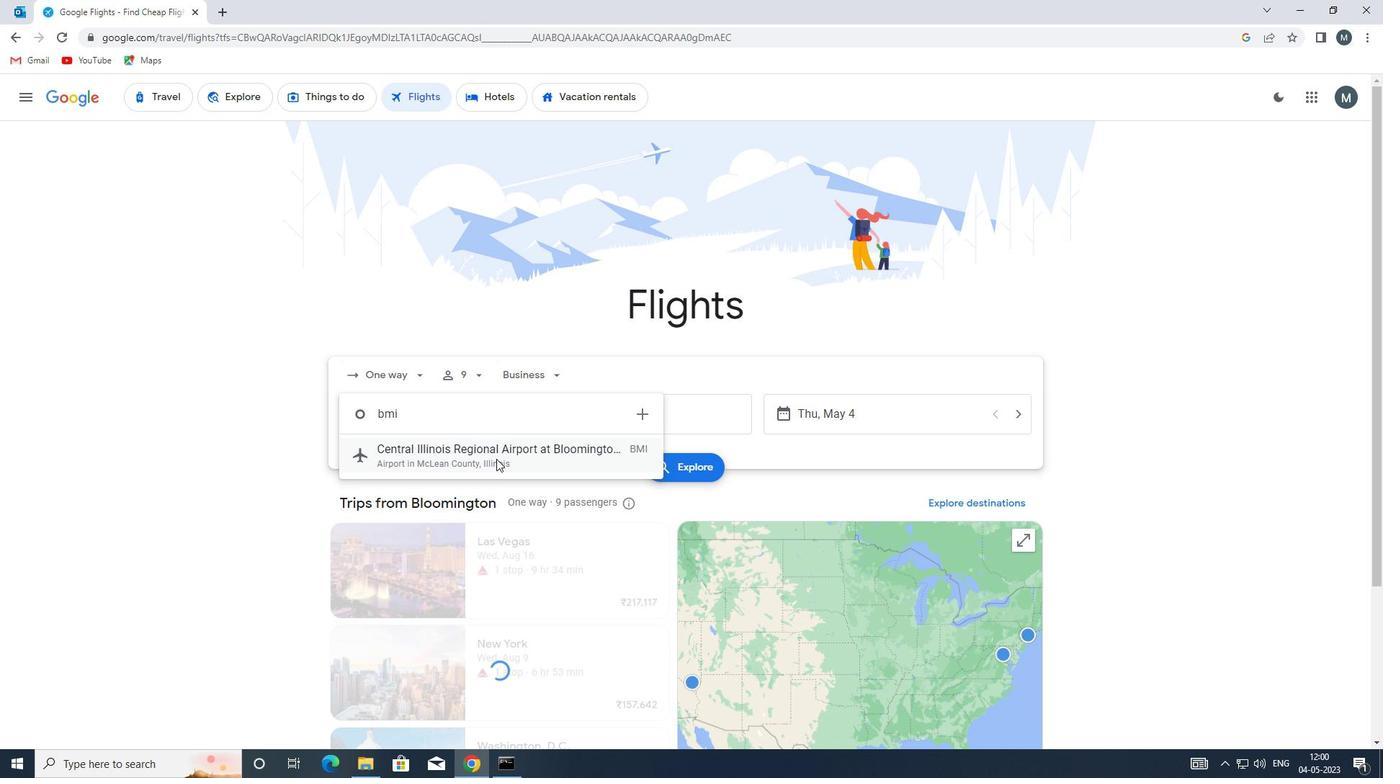 
Action: Mouse moved to (600, 407)
Screenshot: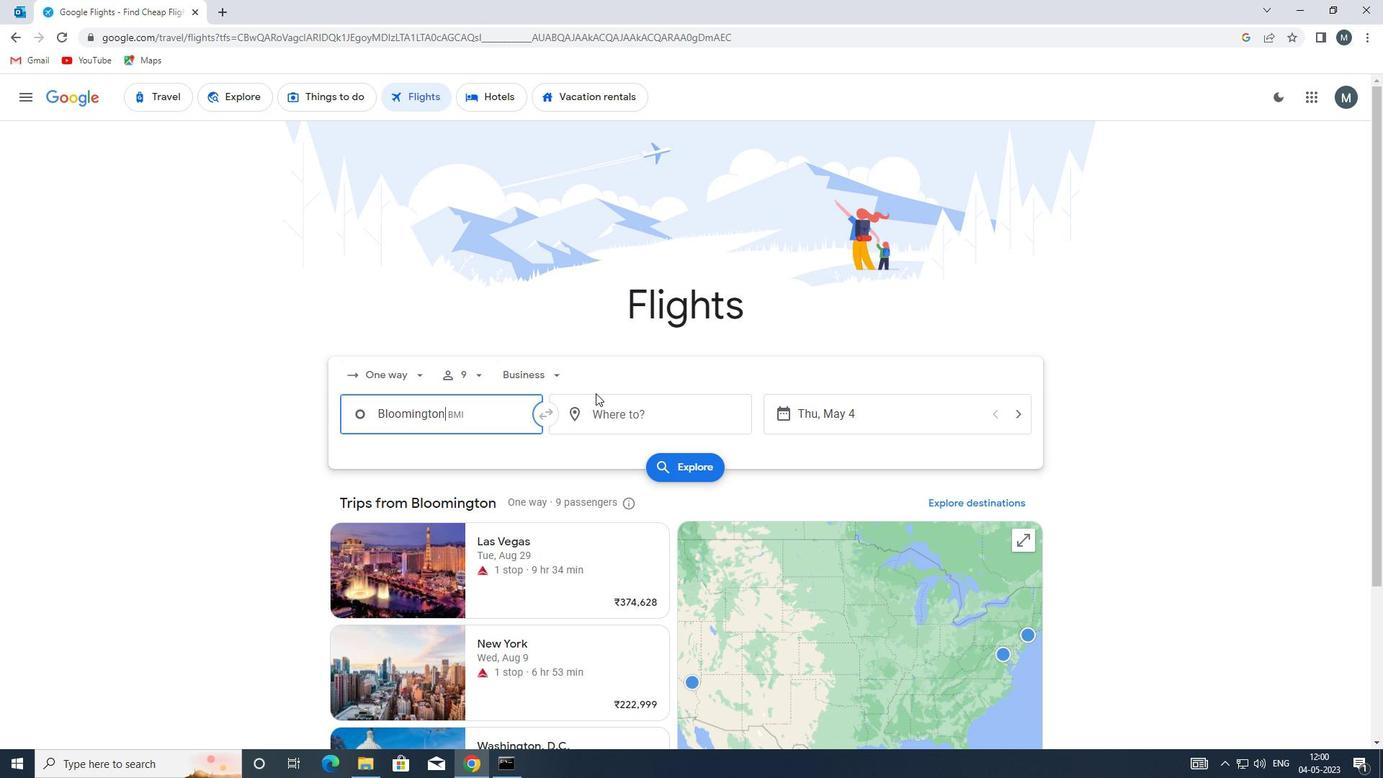 
Action: Mouse pressed left at (600, 407)
Screenshot: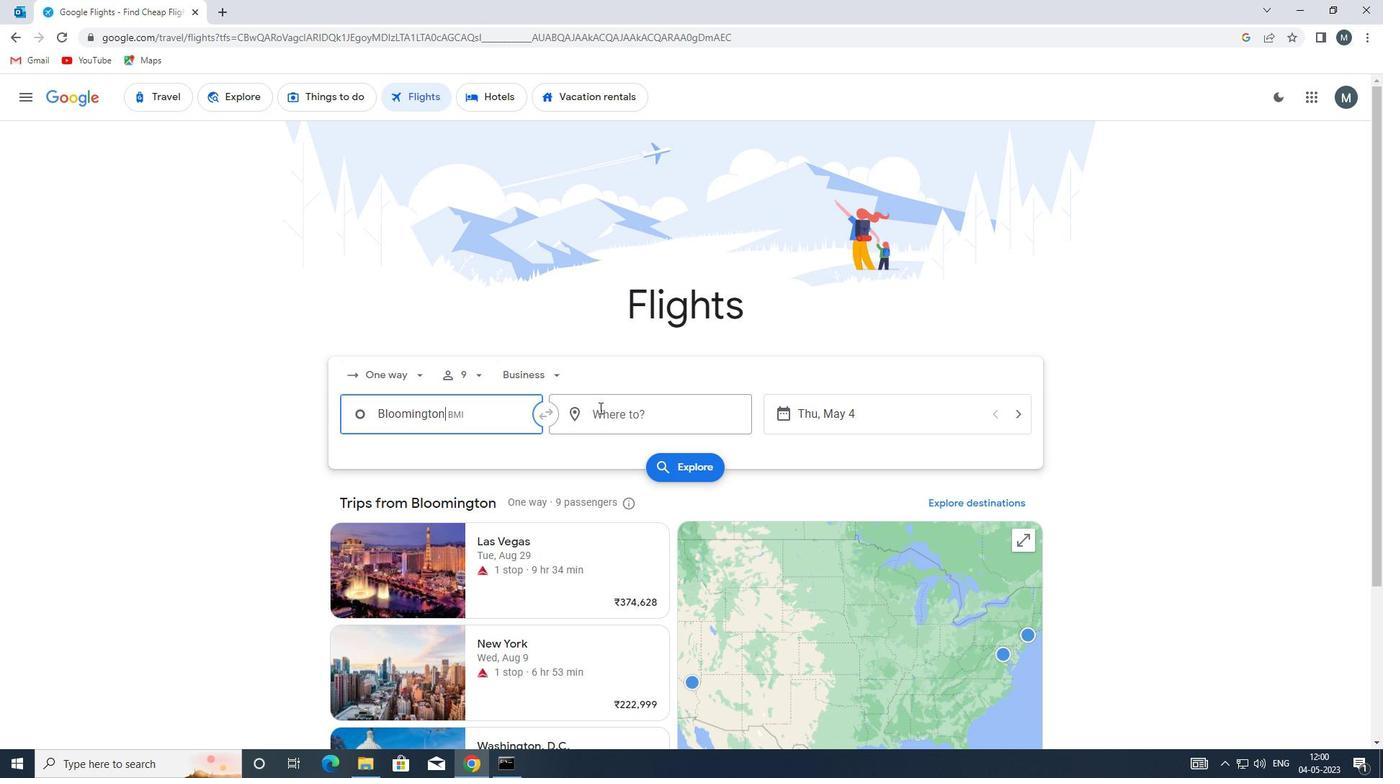 
Action: Mouse moved to (600, 406)
Screenshot: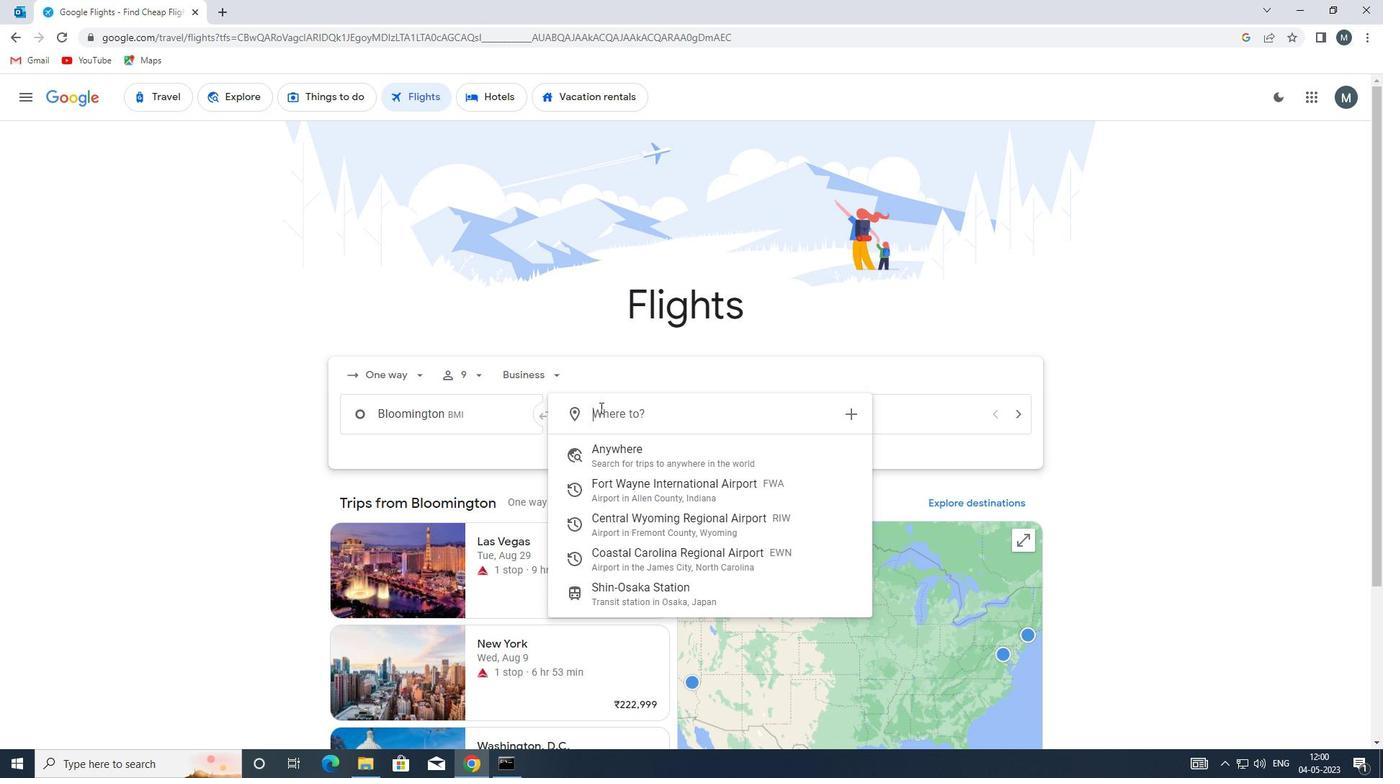 
Action: Key pressed ew
Screenshot: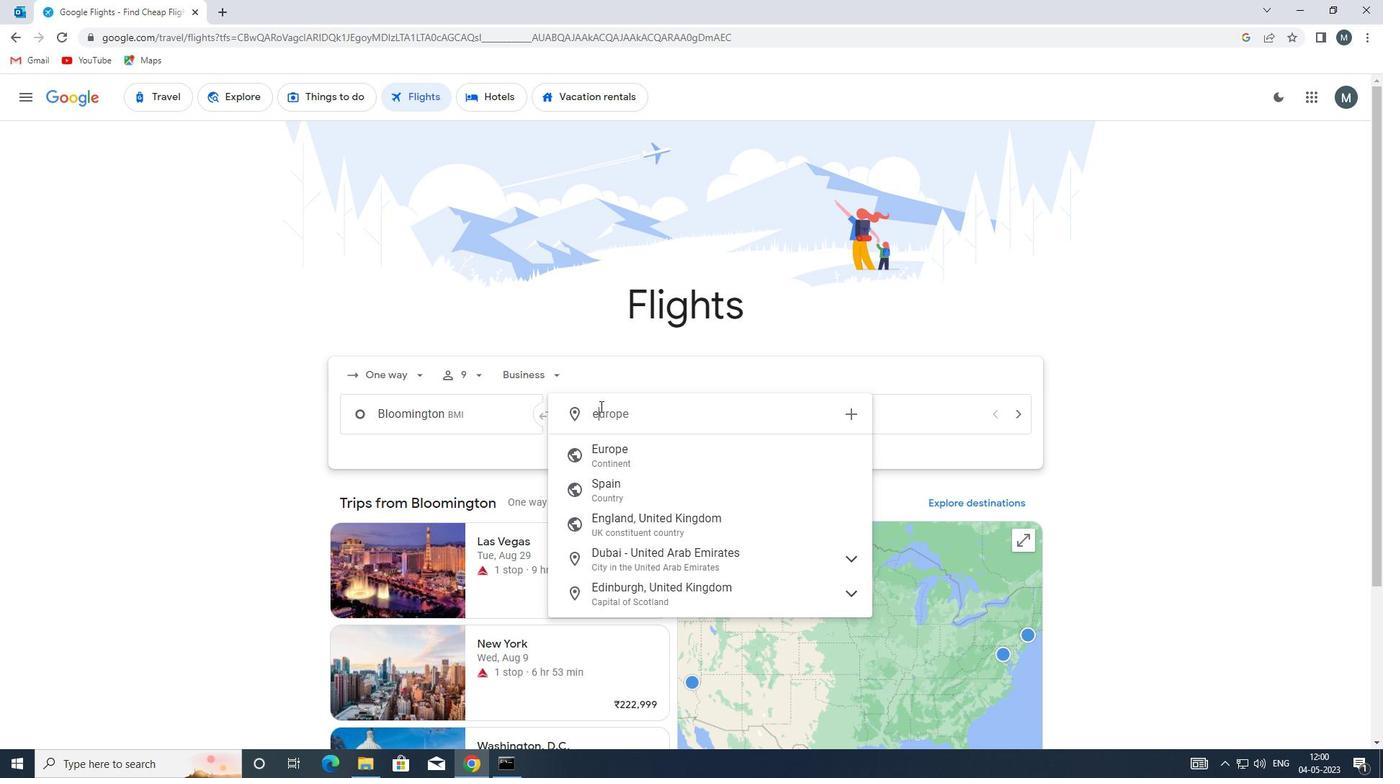 
Action: Mouse moved to (591, 404)
Screenshot: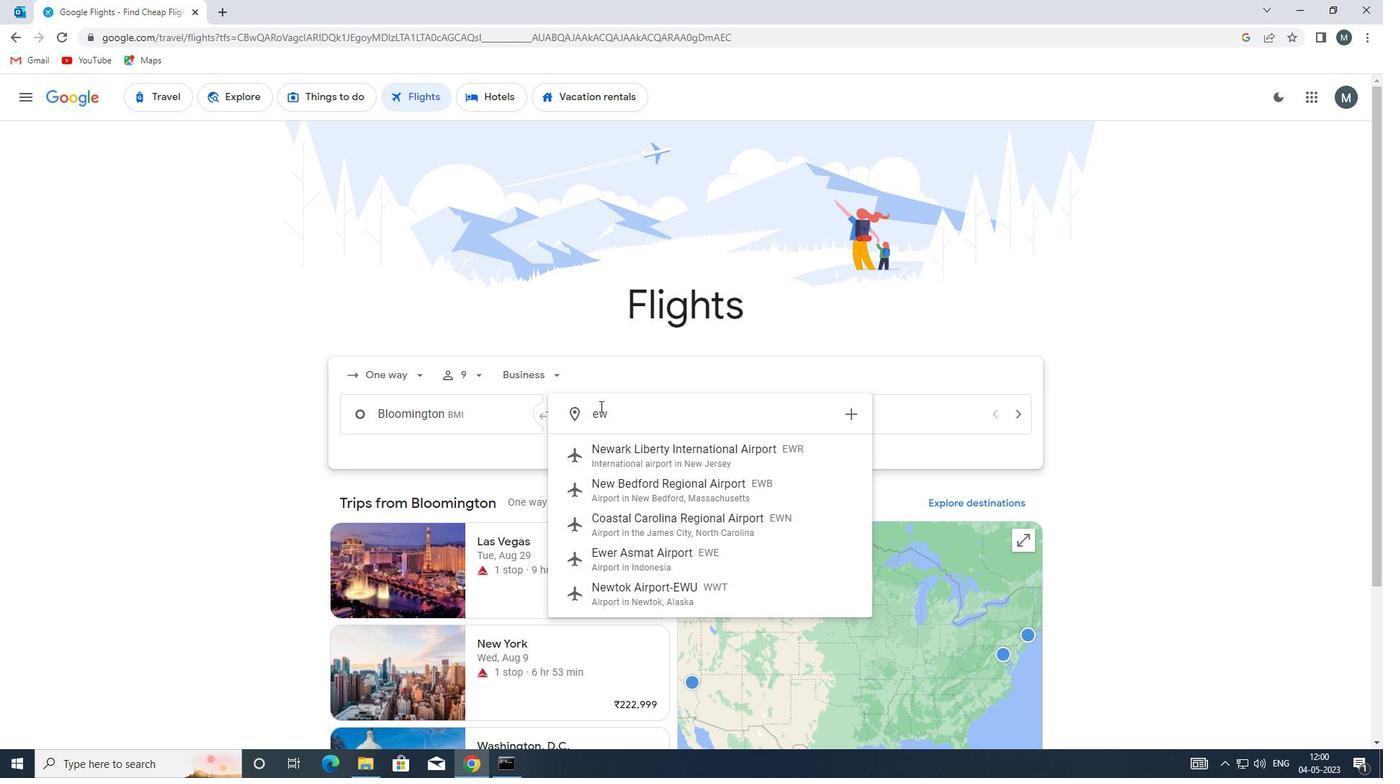 
Action: Key pressed n
Screenshot: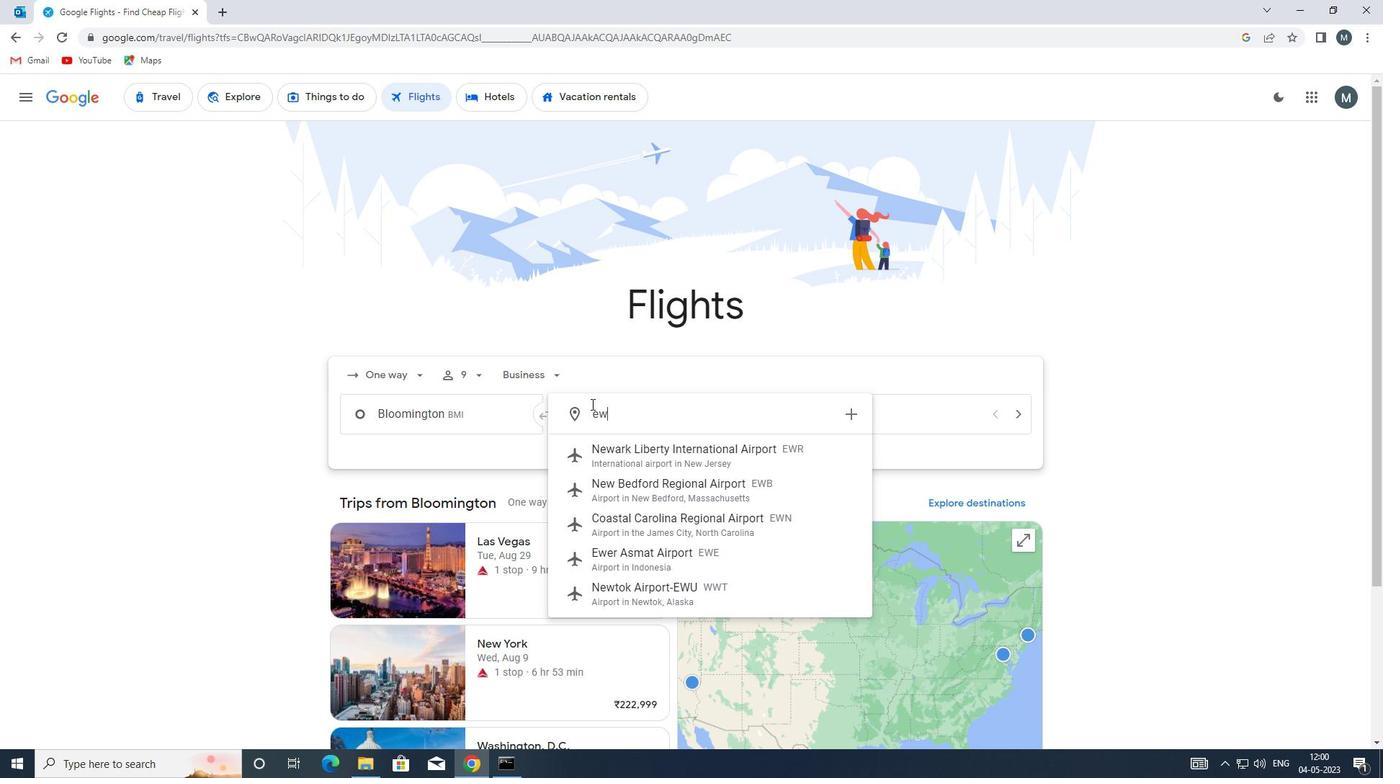 
Action: Mouse moved to (686, 461)
Screenshot: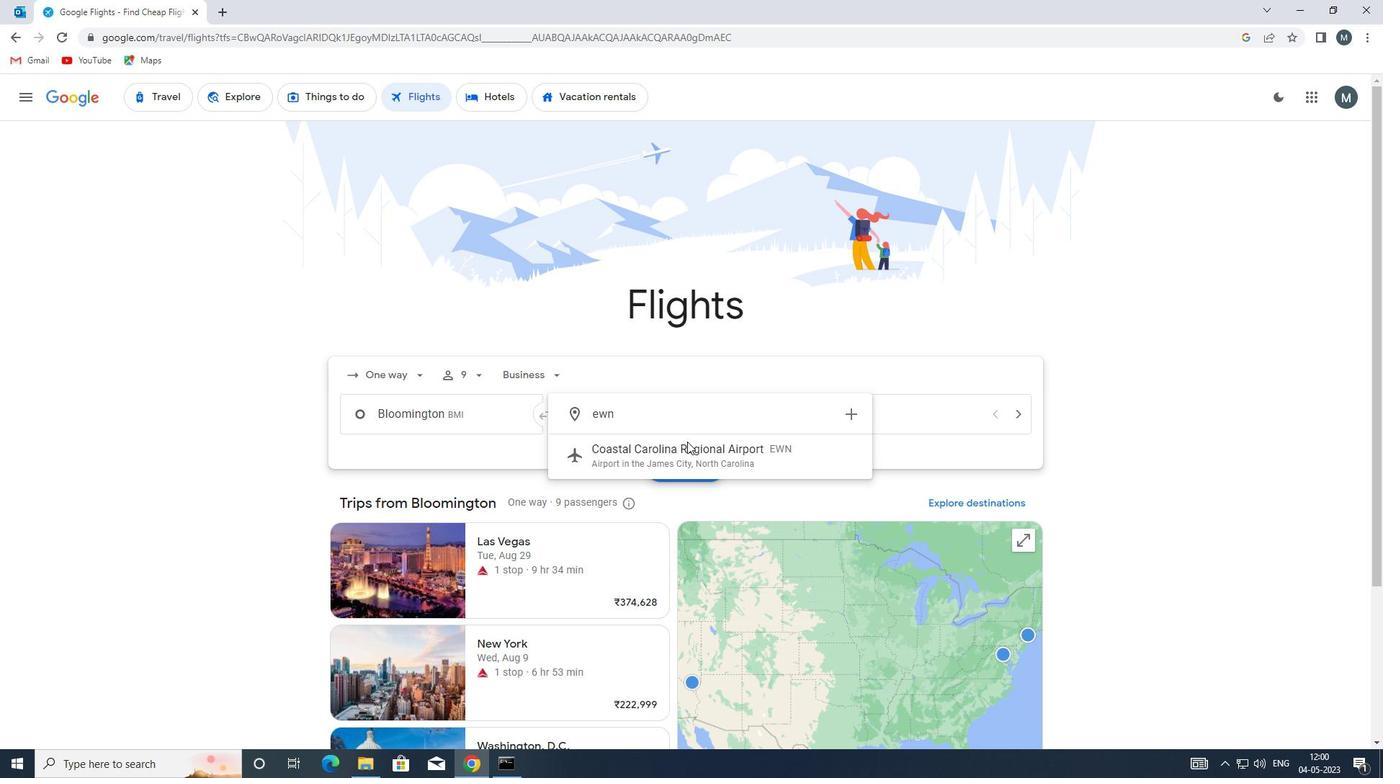 
Action: Mouse pressed left at (686, 461)
Screenshot: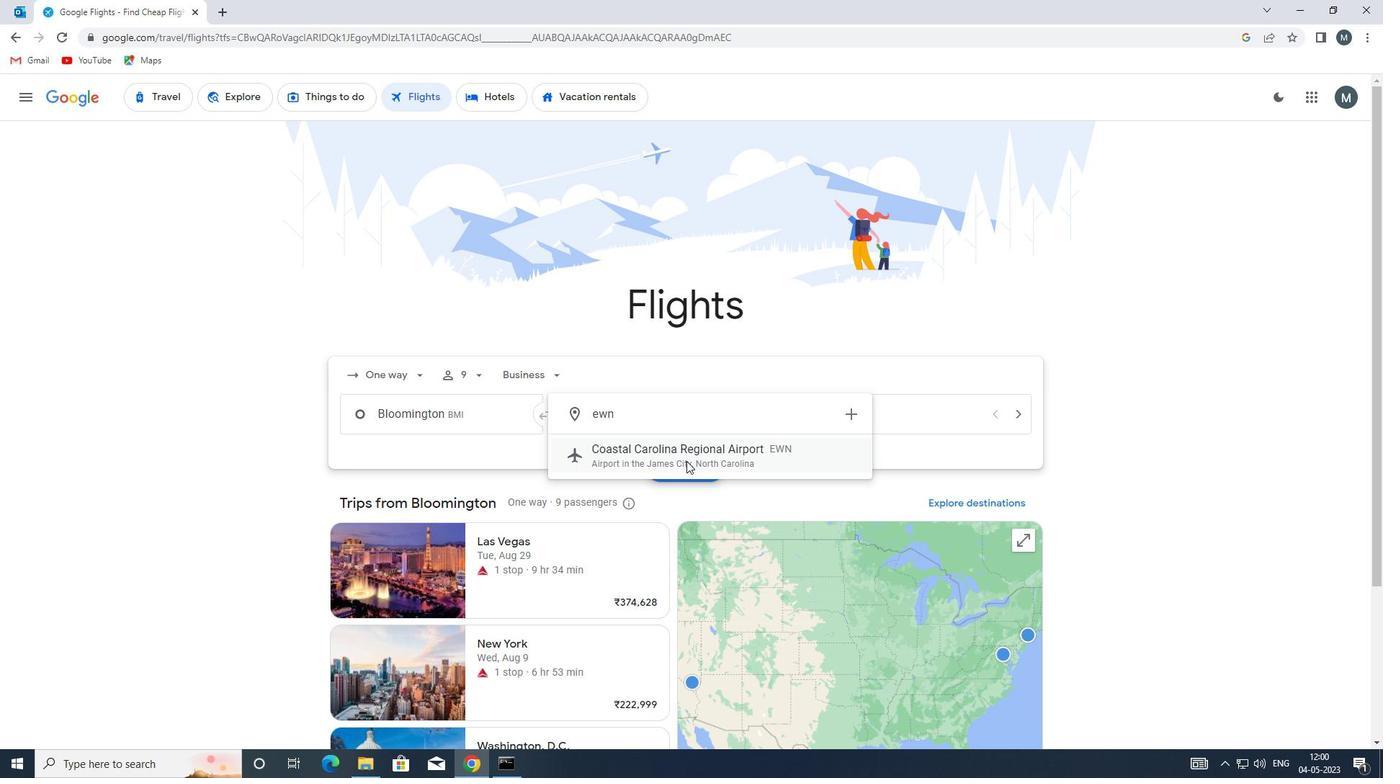 
Action: Mouse moved to (810, 410)
Screenshot: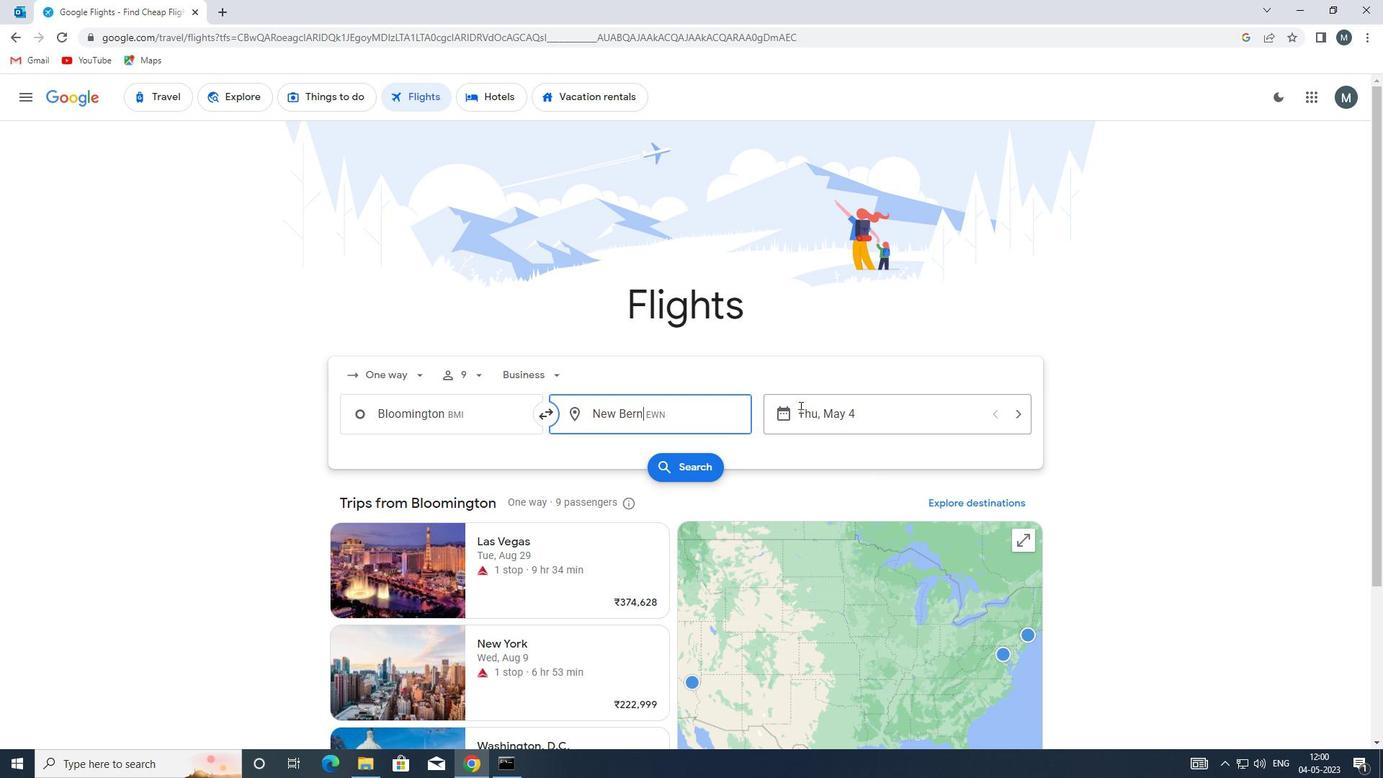 
Action: Mouse pressed left at (810, 410)
Screenshot: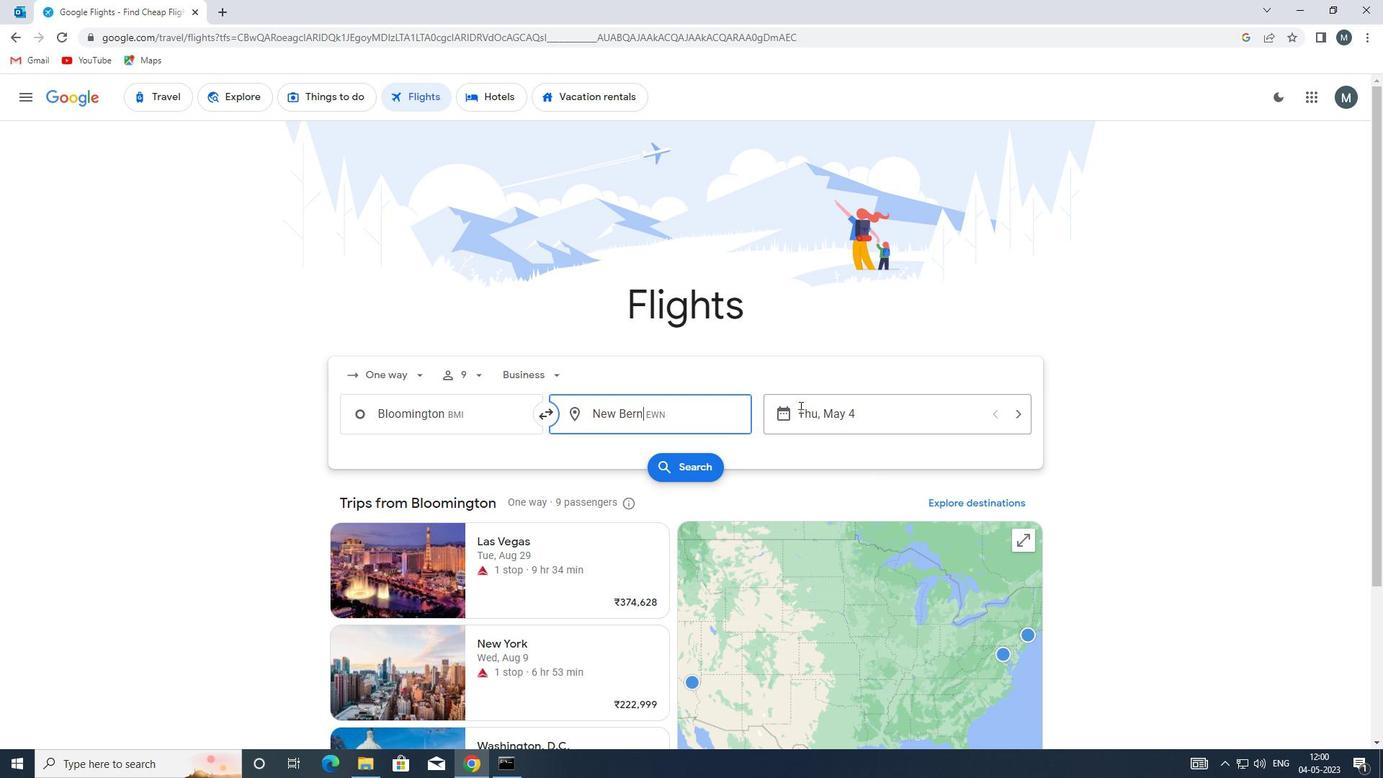 
Action: Mouse moved to (652, 493)
Screenshot: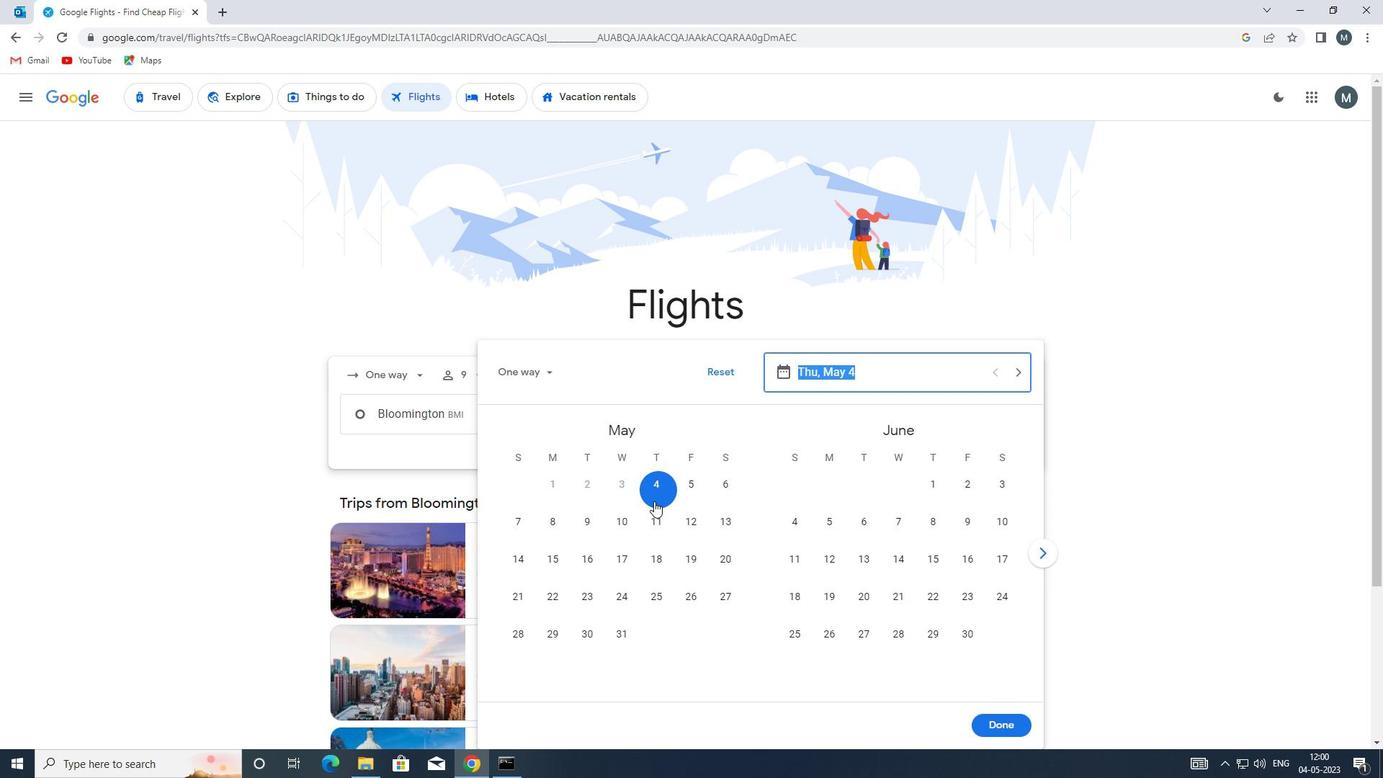 
Action: Mouse pressed left at (652, 493)
Screenshot: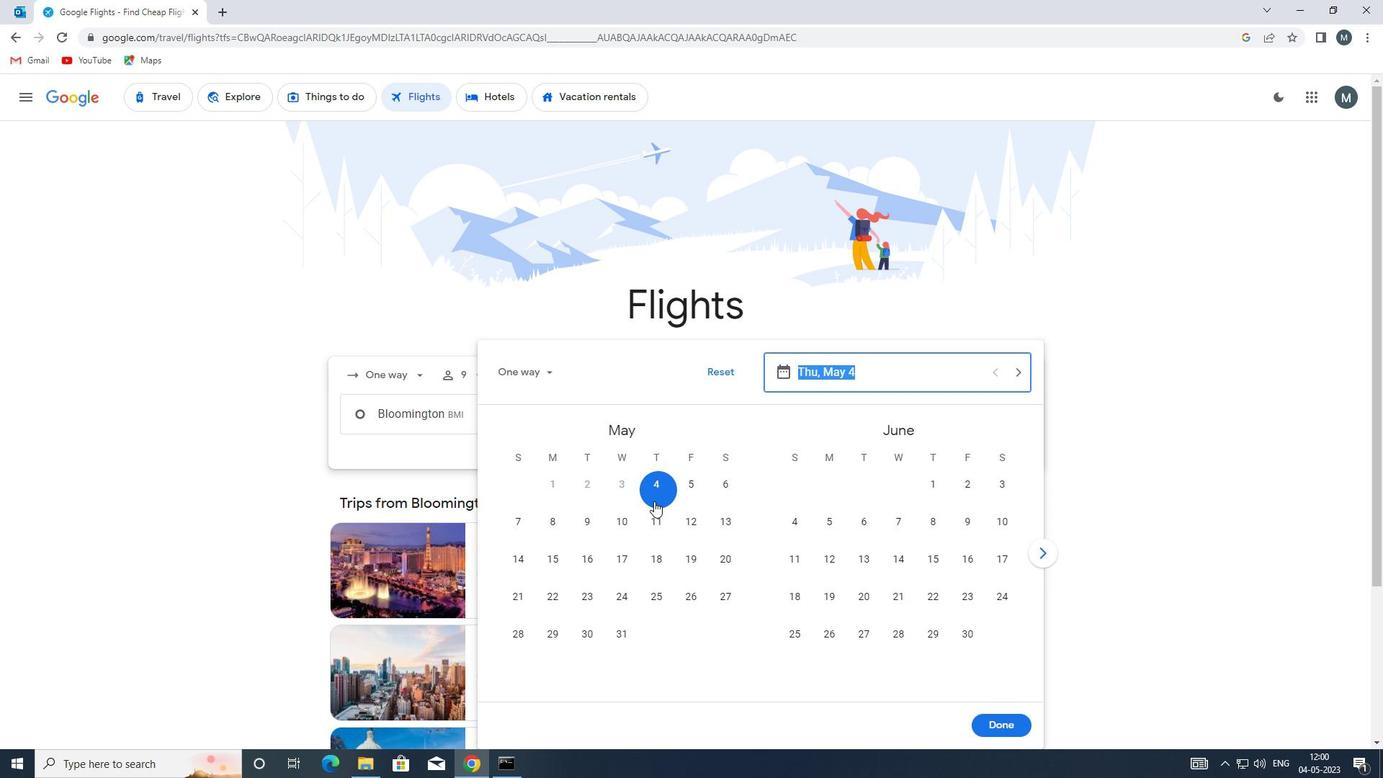 
Action: Mouse moved to (998, 722)
Screenshot: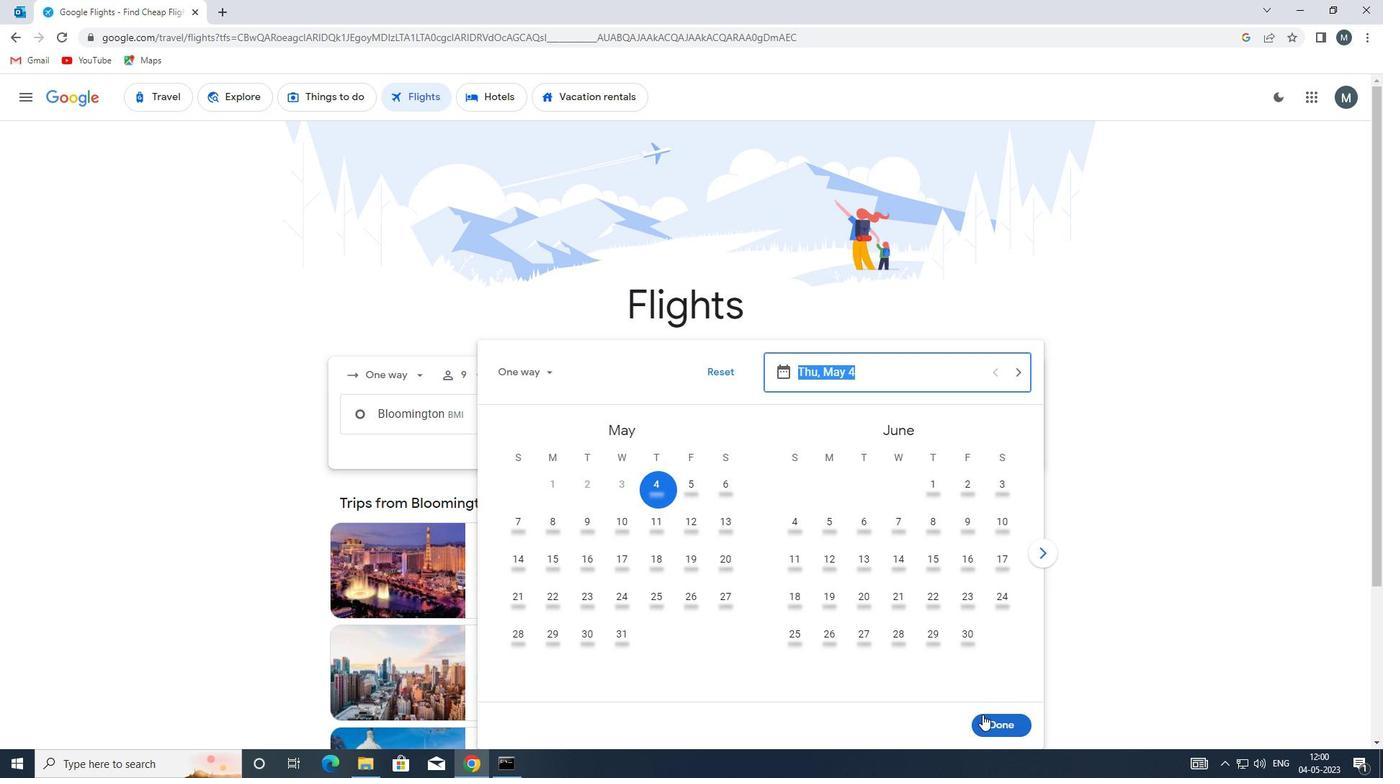 
Action: Mouse pressed left at (998, 722)
Screenshot: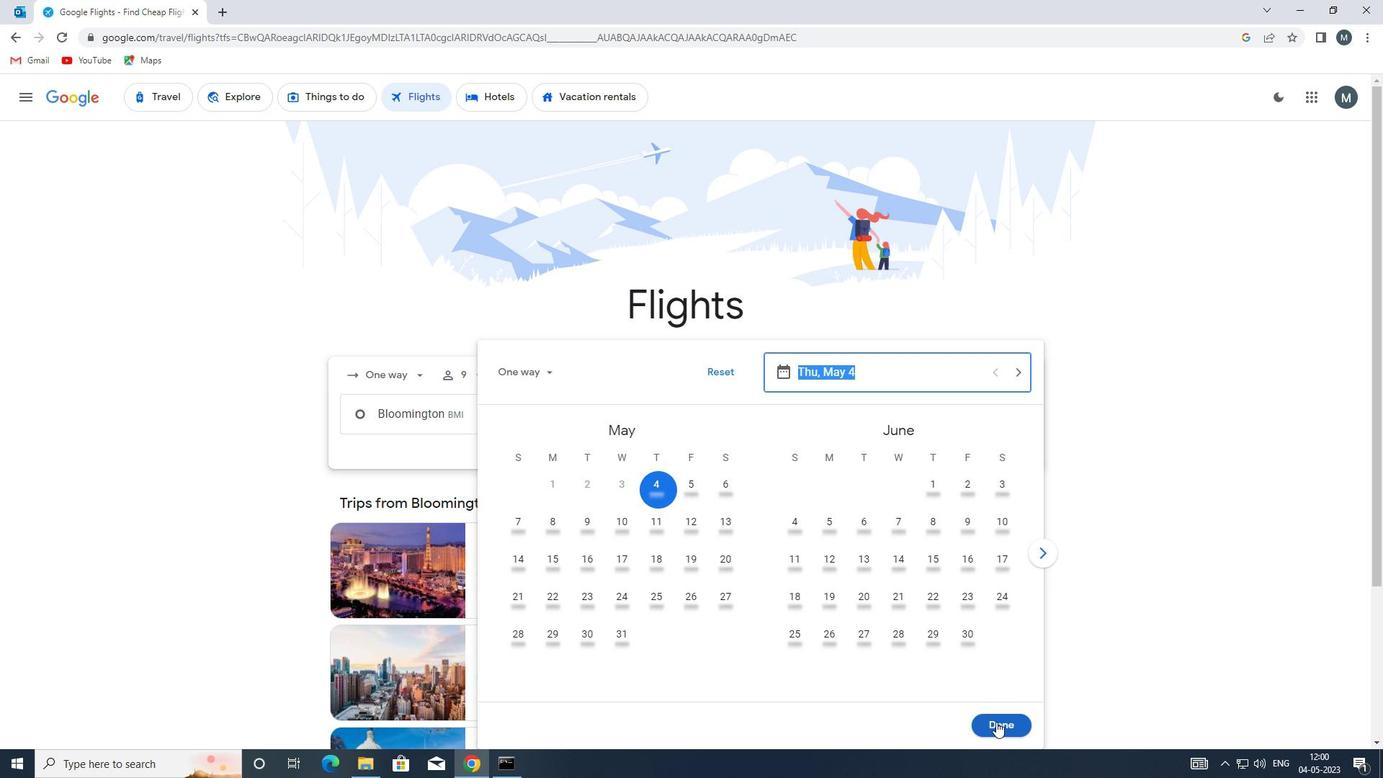
Action: Mouse moved to (680, 466)
Screenshot: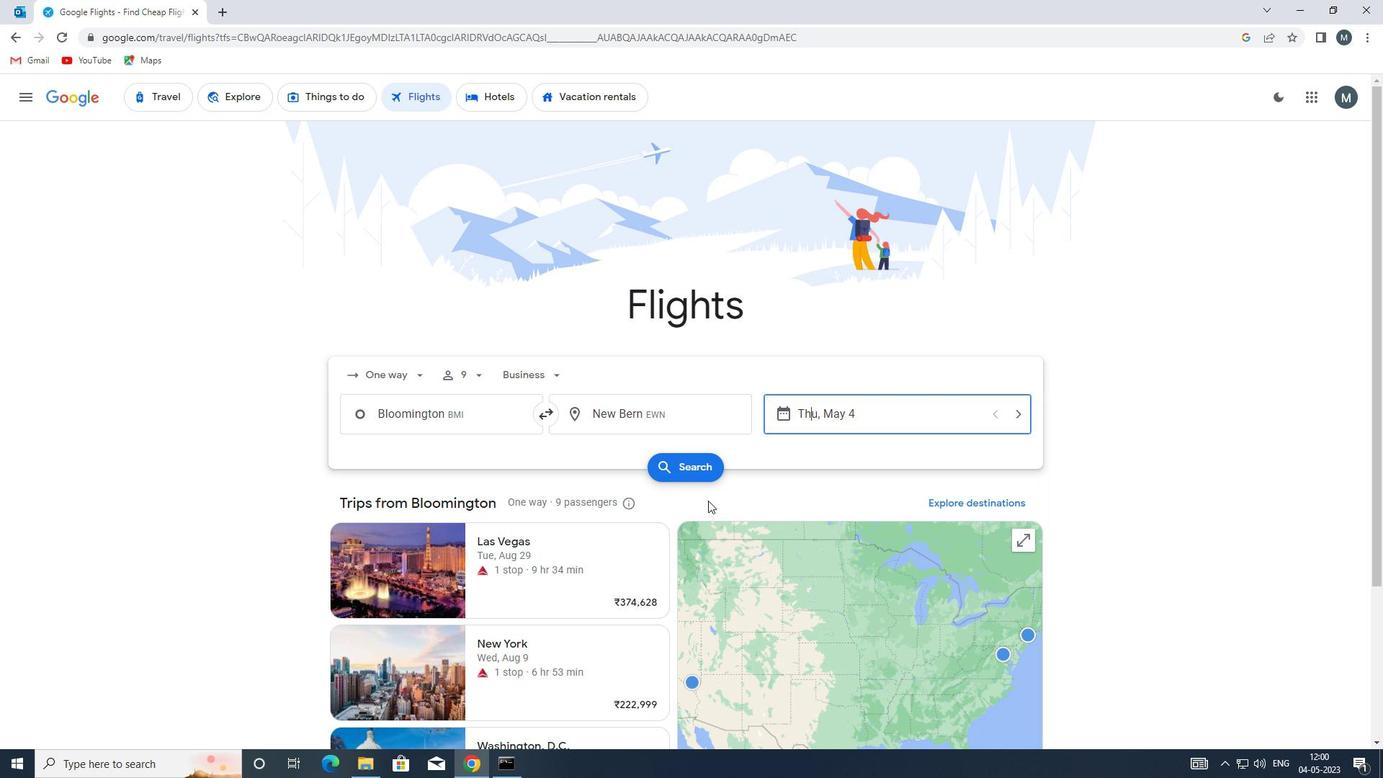 
Action: Mouse pressed left at (680, 466)
Screenshot: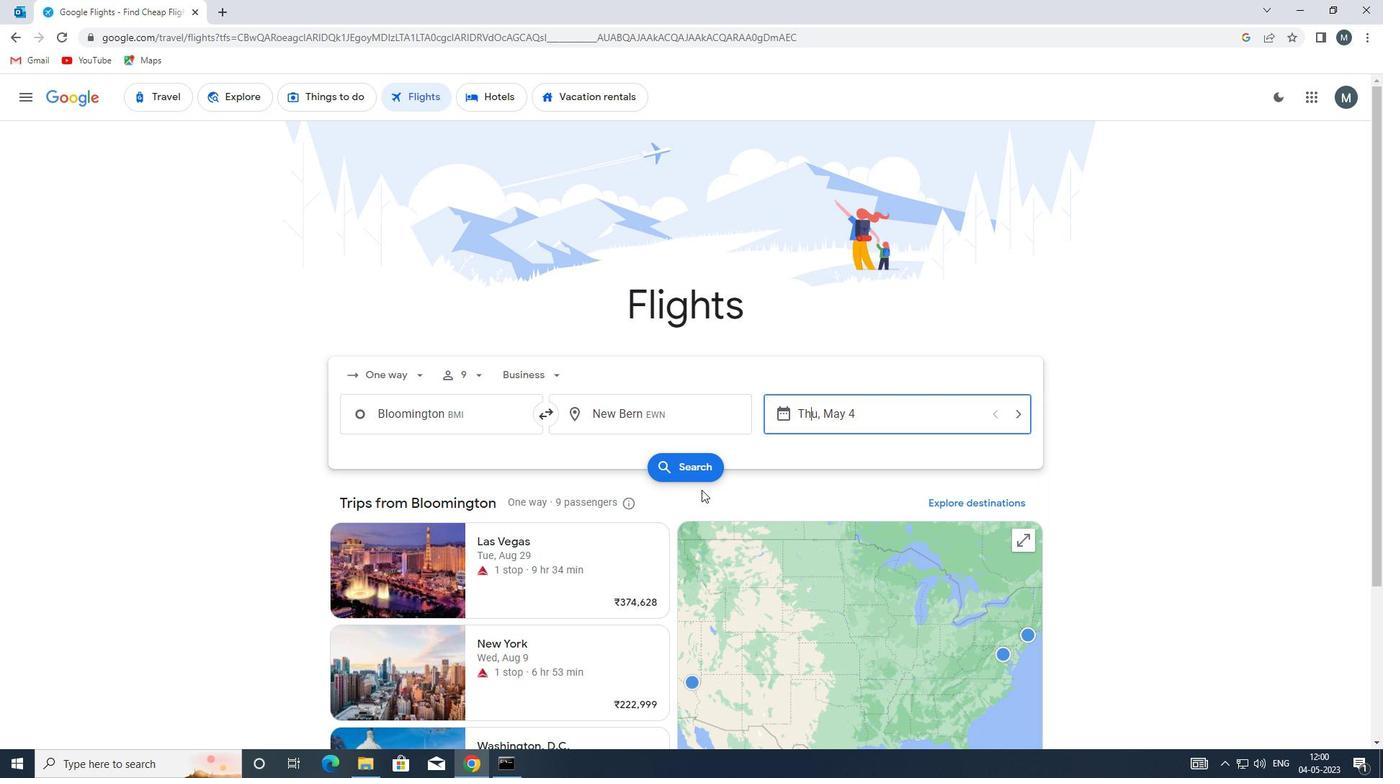 
Action: Mouse moved to (337, 232)
Screenshot: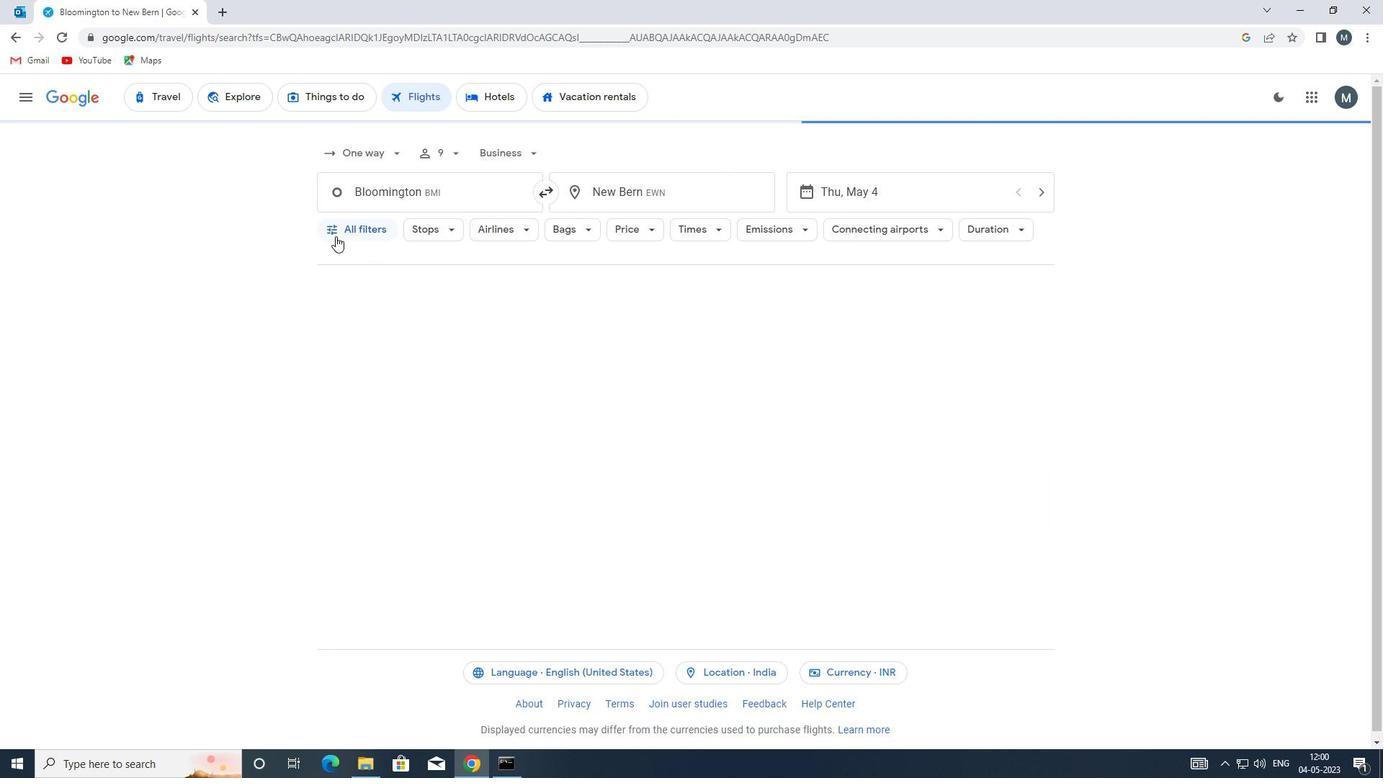 
Action: Mouse pressed left at (337, 232)
Screenshot: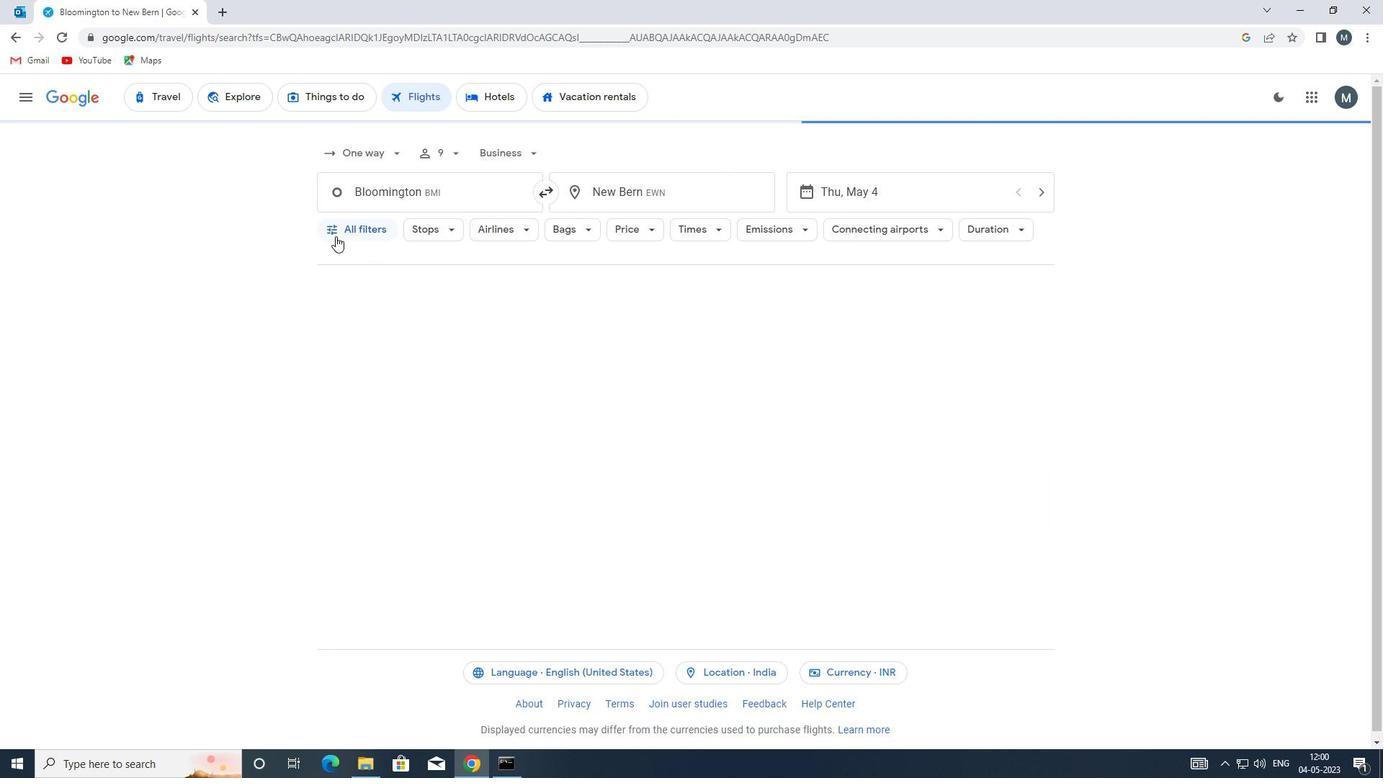 
Action: Mouse moved to (518, 407)
Screenshot: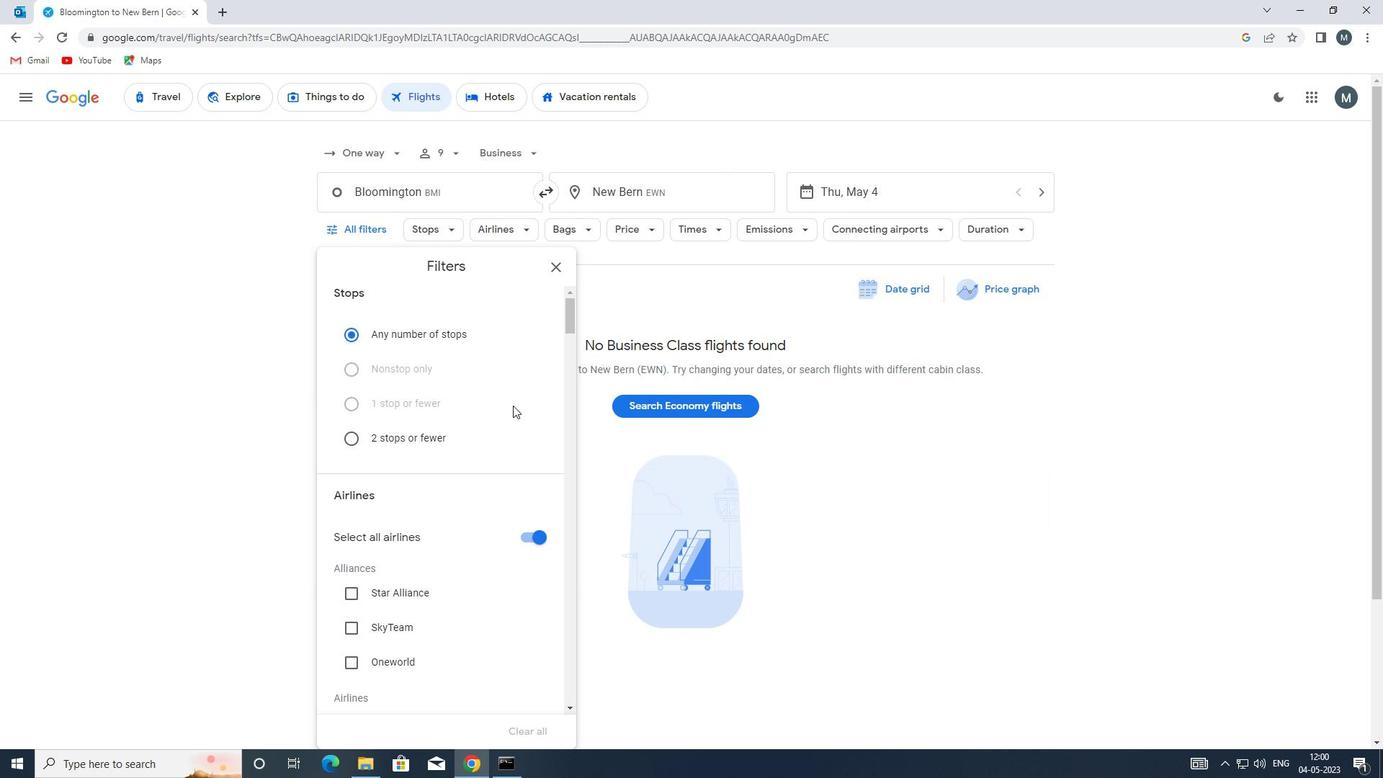 
Action: Mouse scrolled (518, 407) with delta (0, 0)
Screenshot: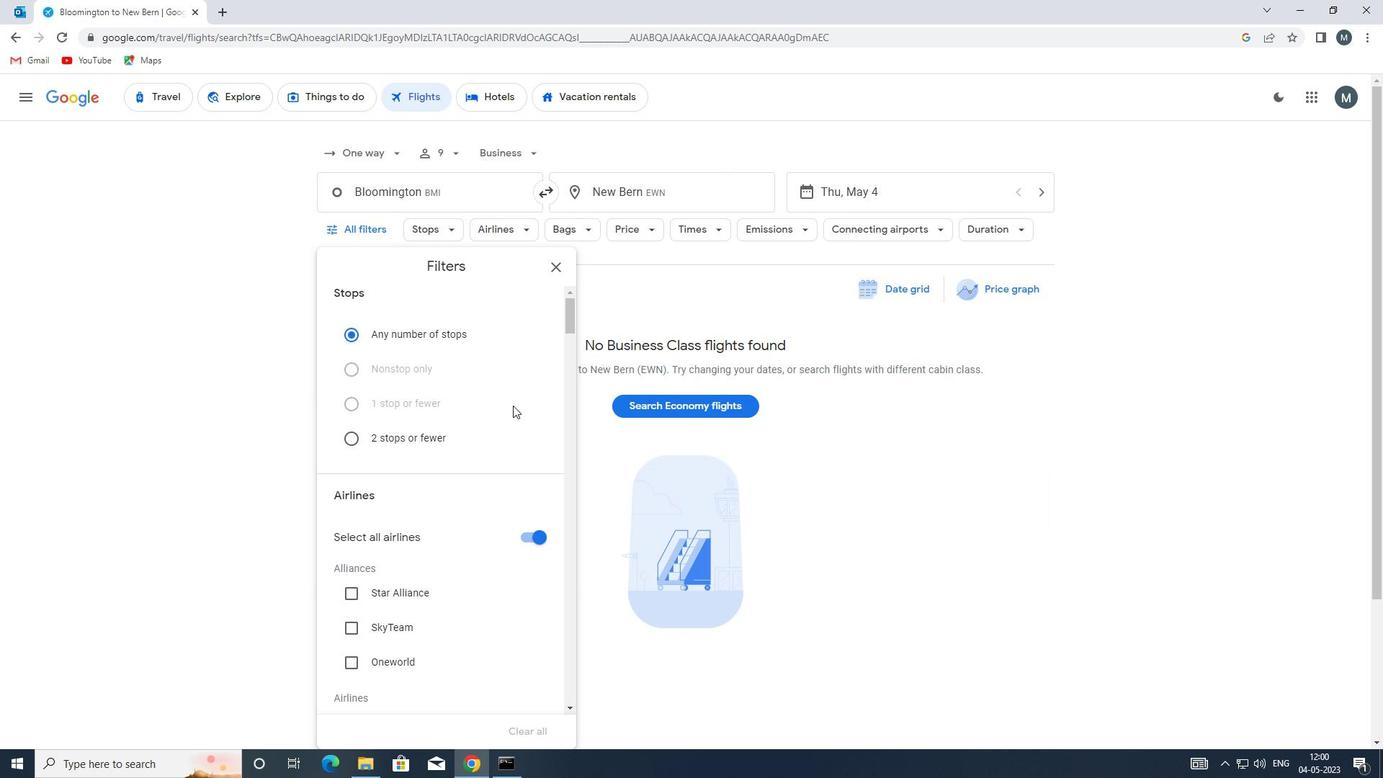 
Action: Mouse moved to (500, 412)
Screenshot: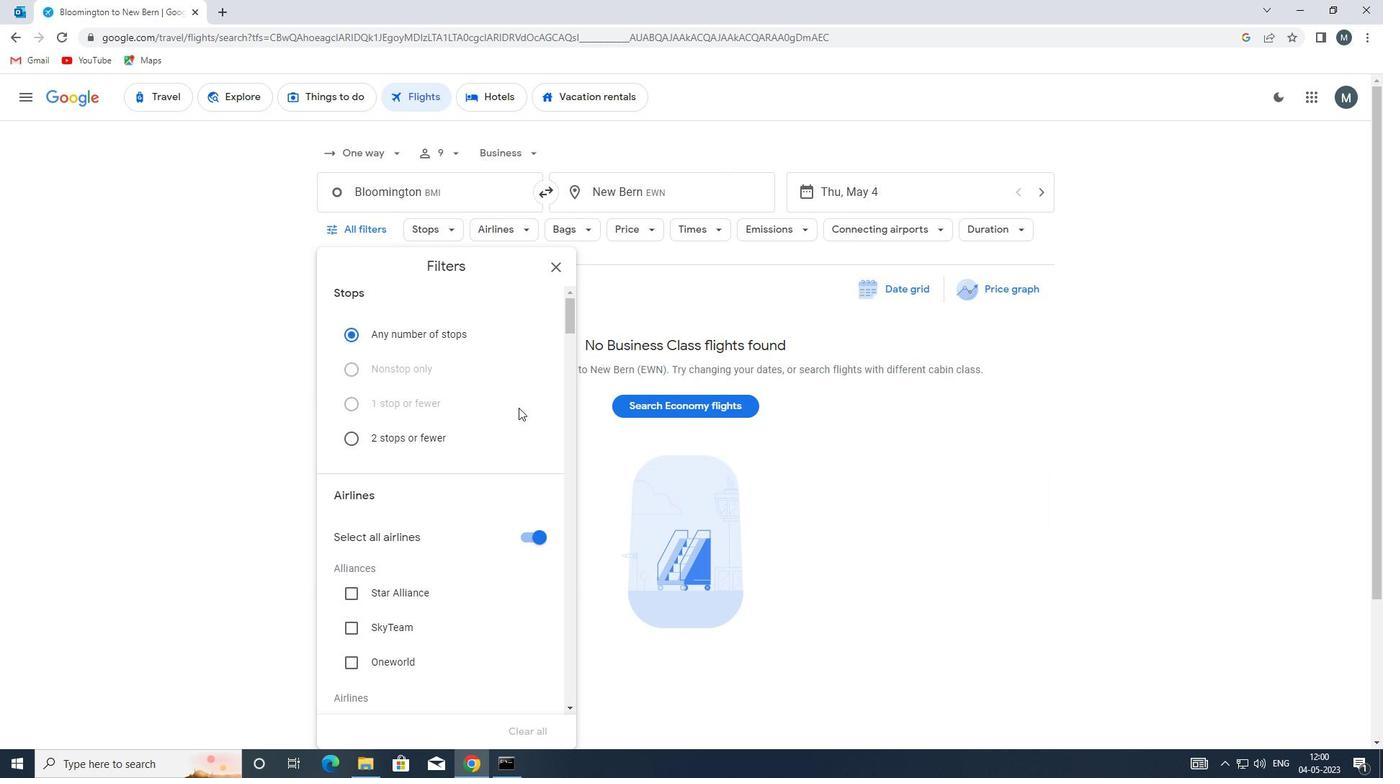 
Action: Mouse scrolled (500, 412) with delta (0, 0)
Screenshot: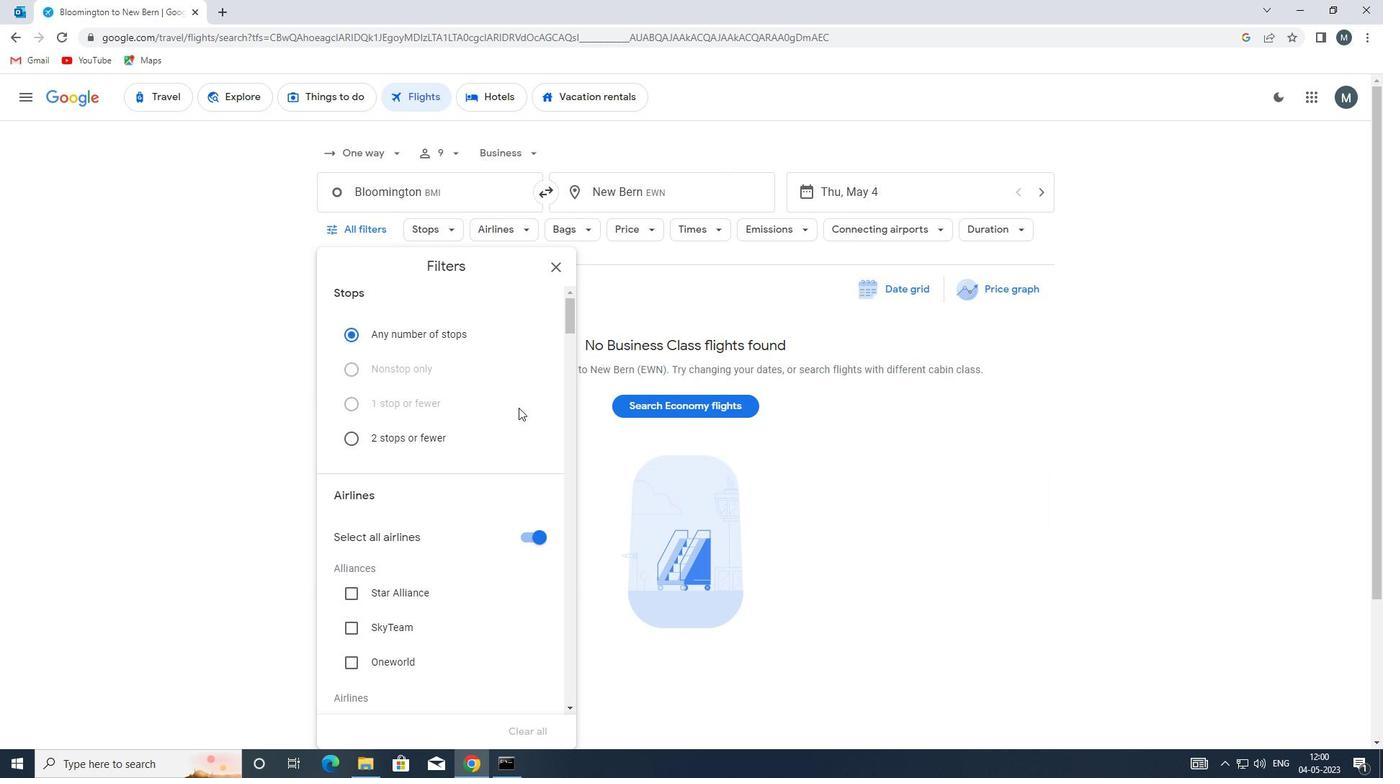 
Action: Mouse moved to (448, 469)
Screenshot: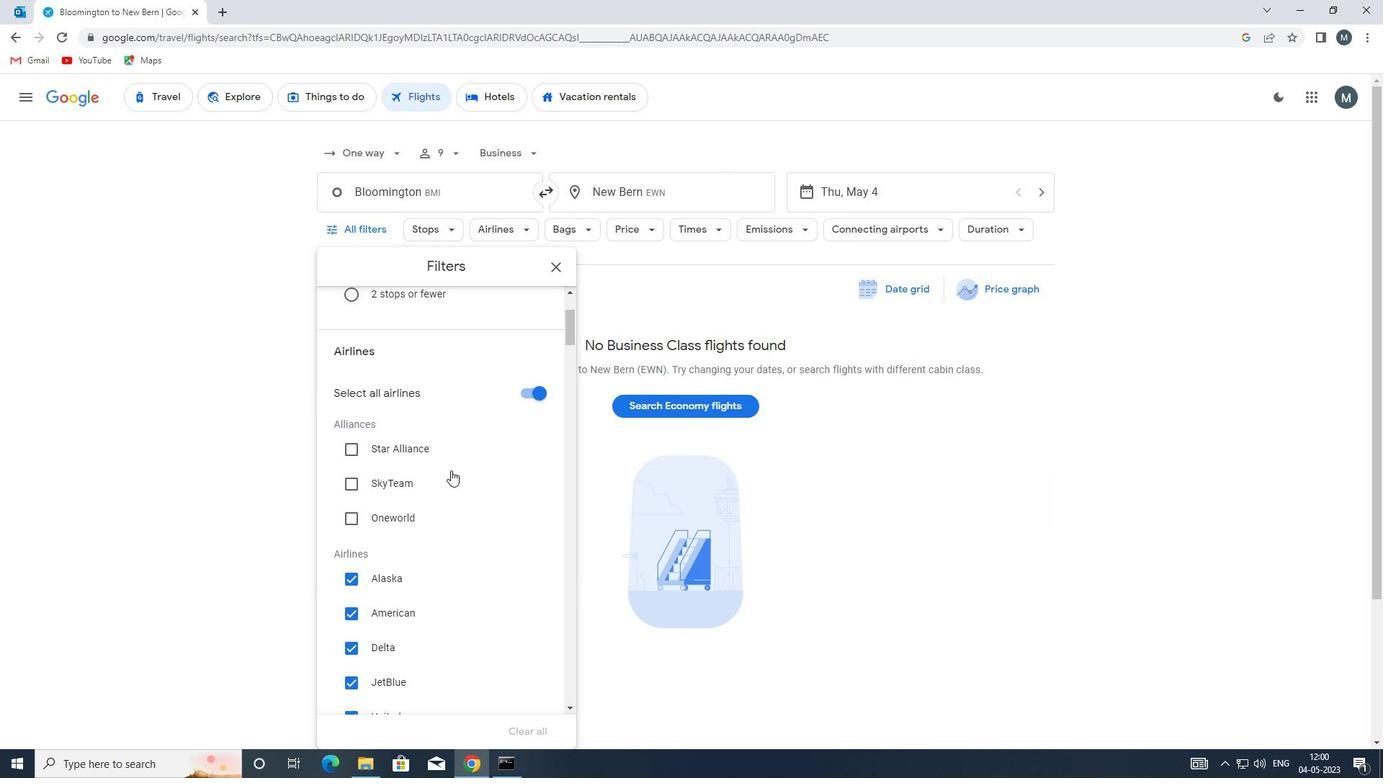 
Action: Mouse scrolled (448, 468) with delta (0, 0)
Screenshot: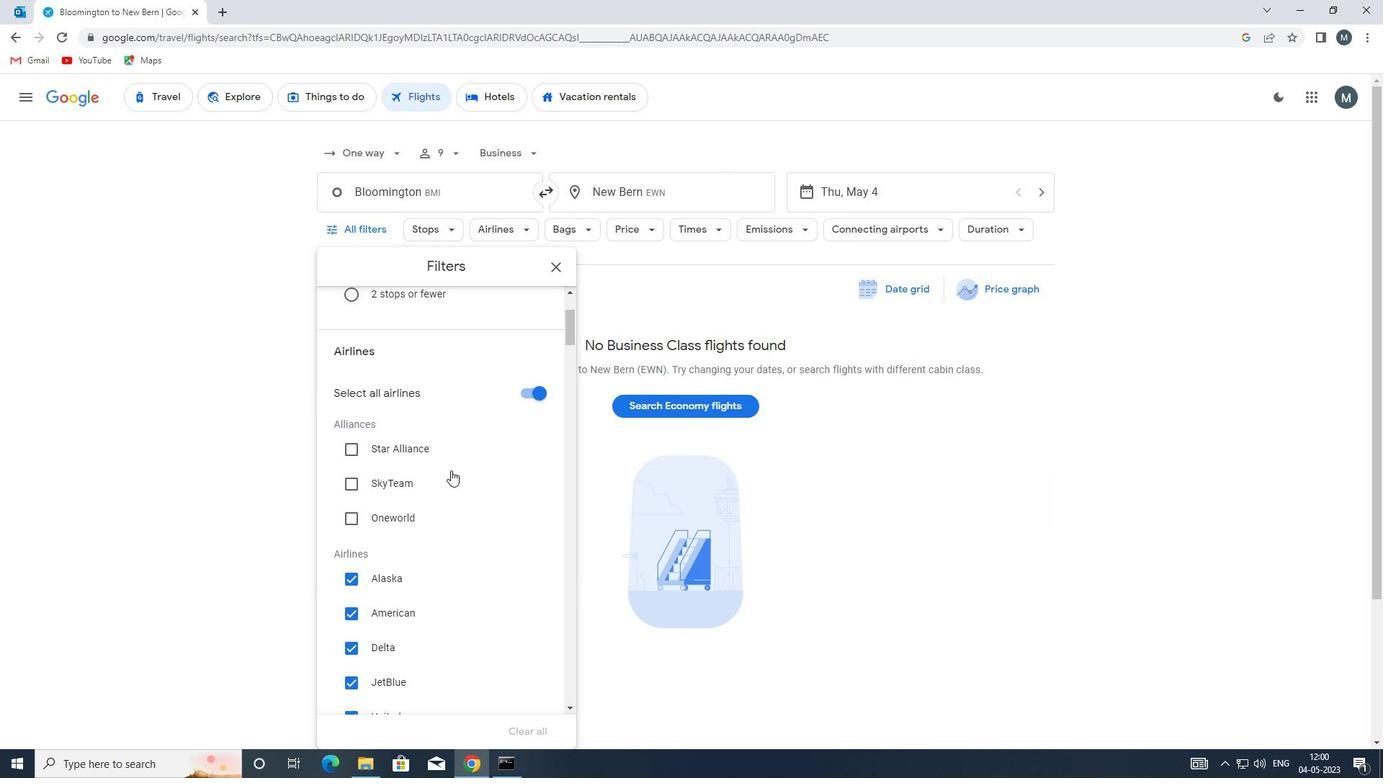 
Action: Mouse moved to (446, 469)
Screenshot: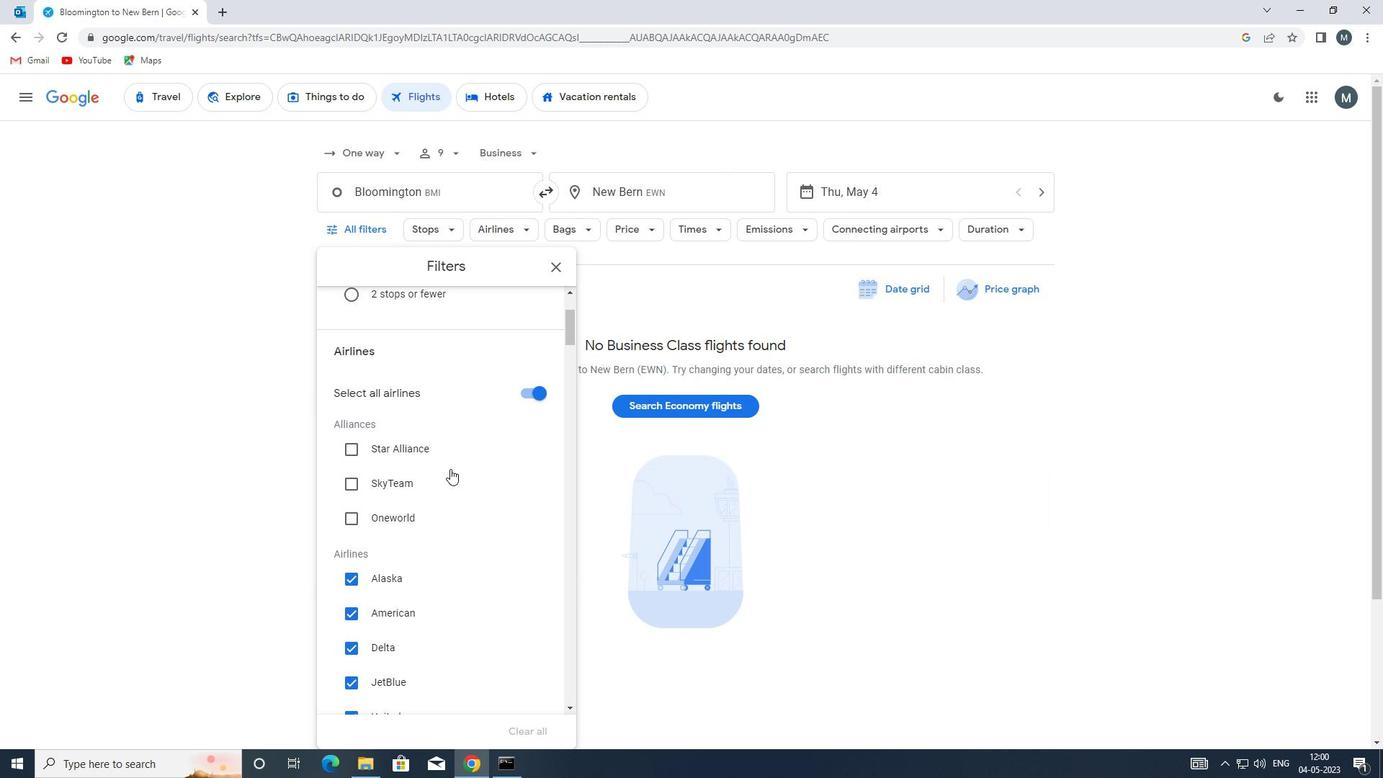 
Action: Mouse scrolled (446, 468) with delta (0, 0)
Screenshot: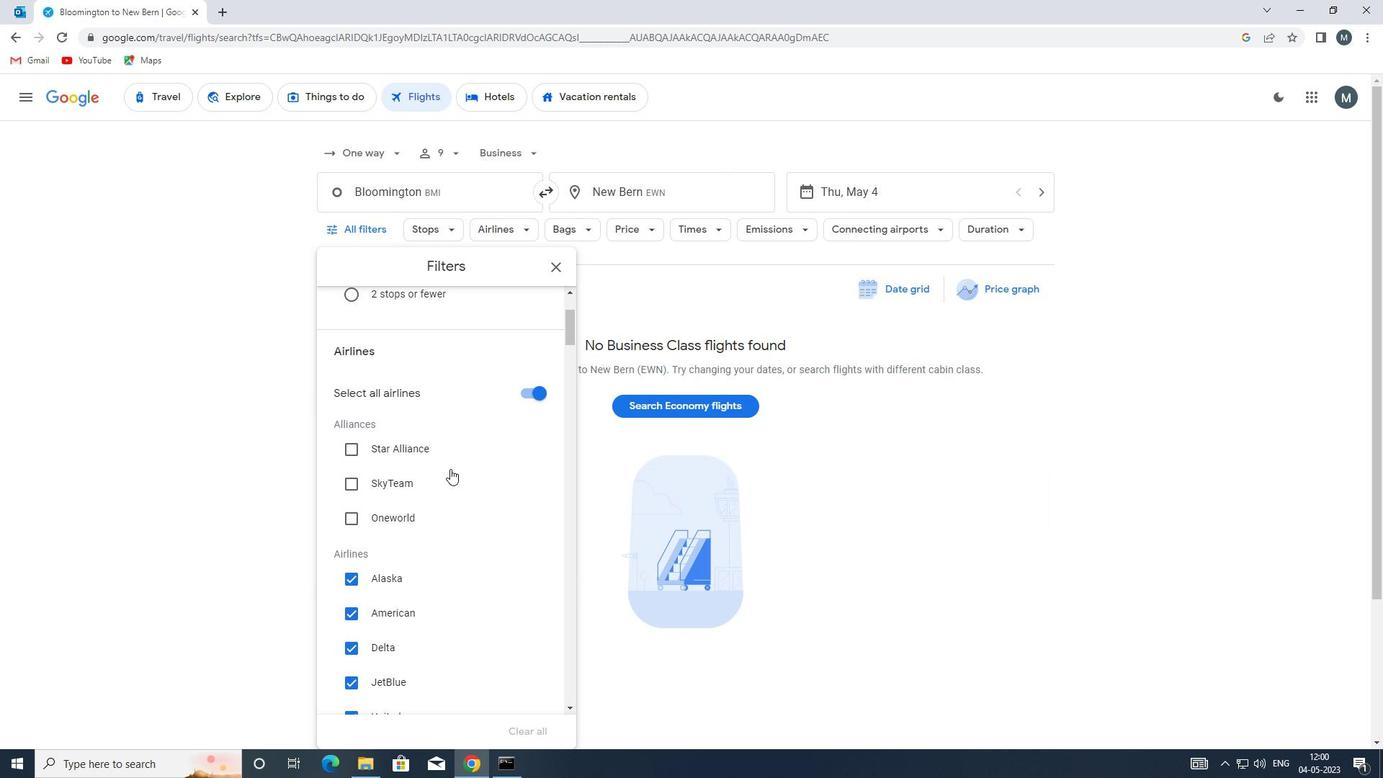 
Action: Mouse moved to (480, 405)
Screenshot: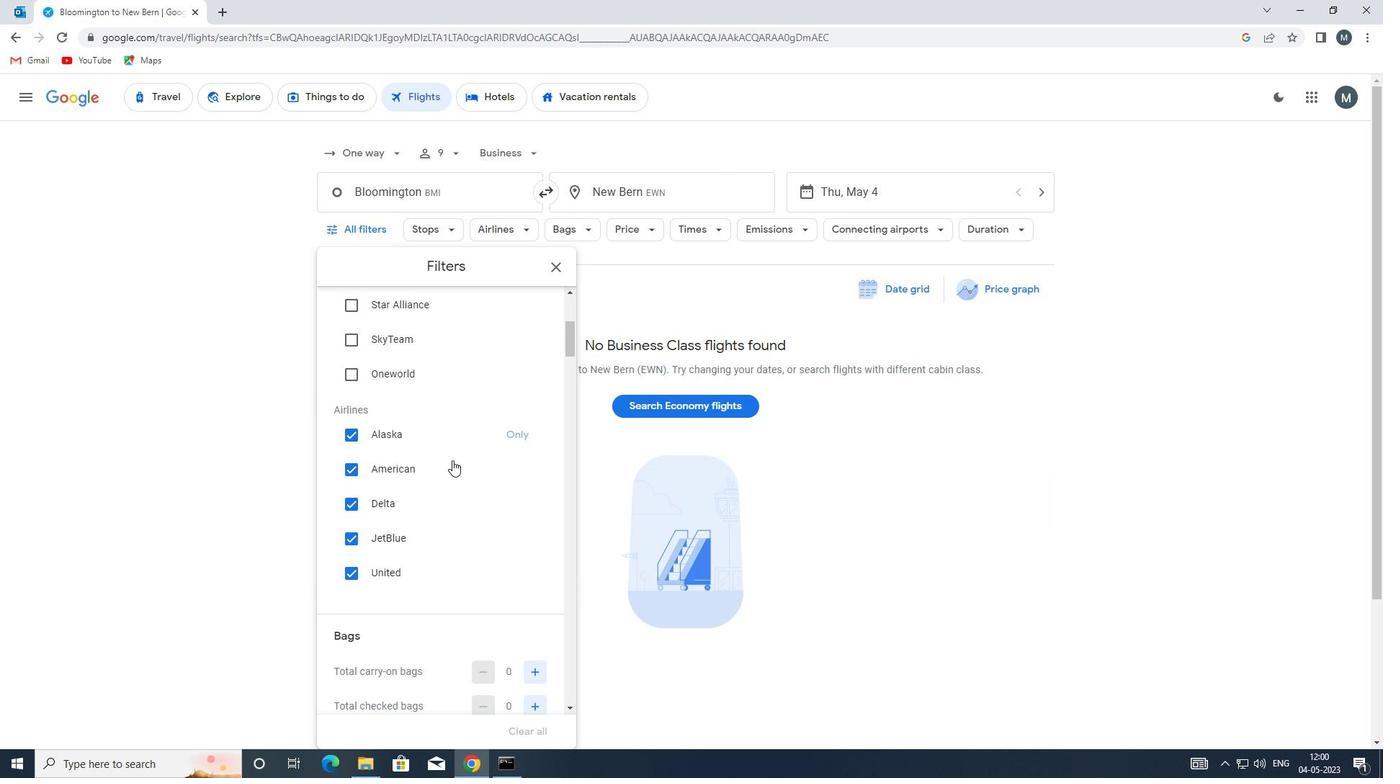 
Action: Mouse scrolled (480, 405) with delta (0, 0)
Screenshot: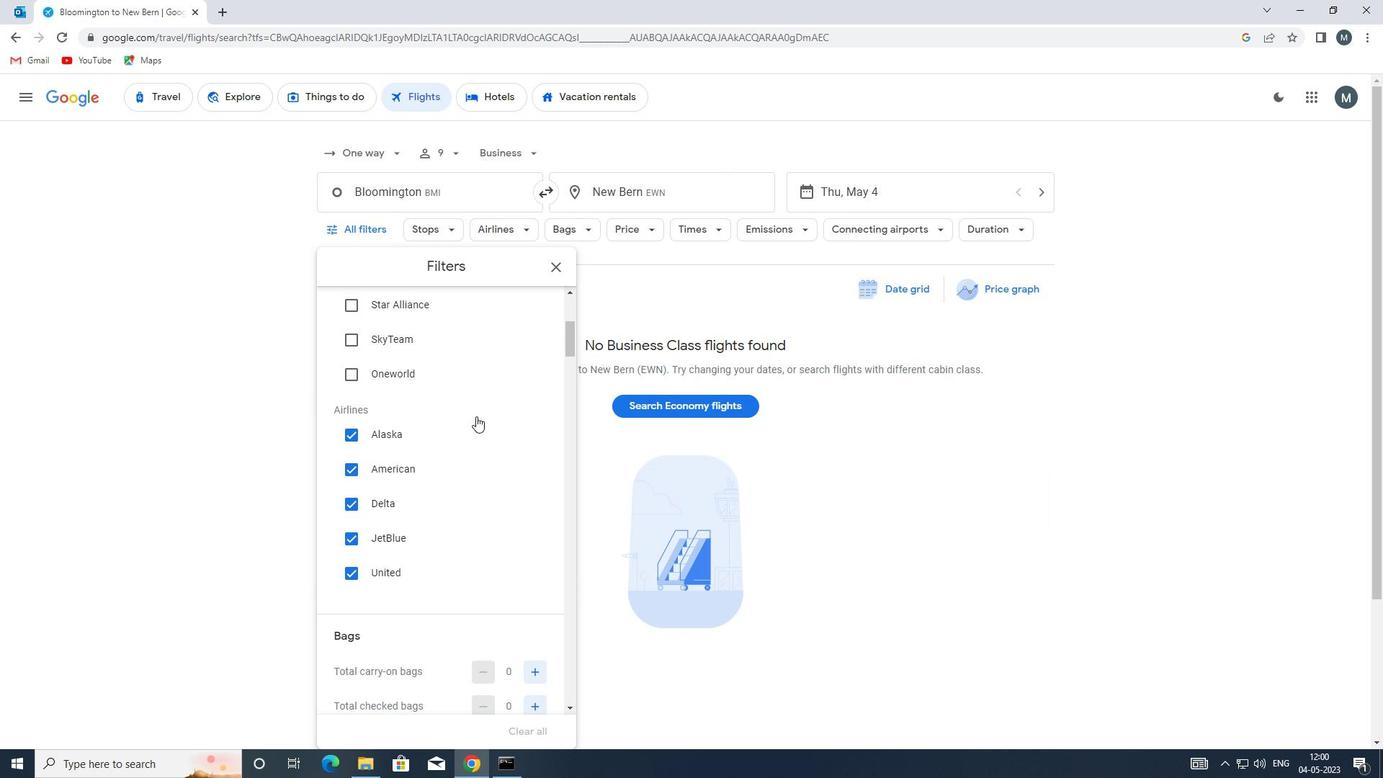 
Action: Mouse moved to (541, 321)
Screenshot: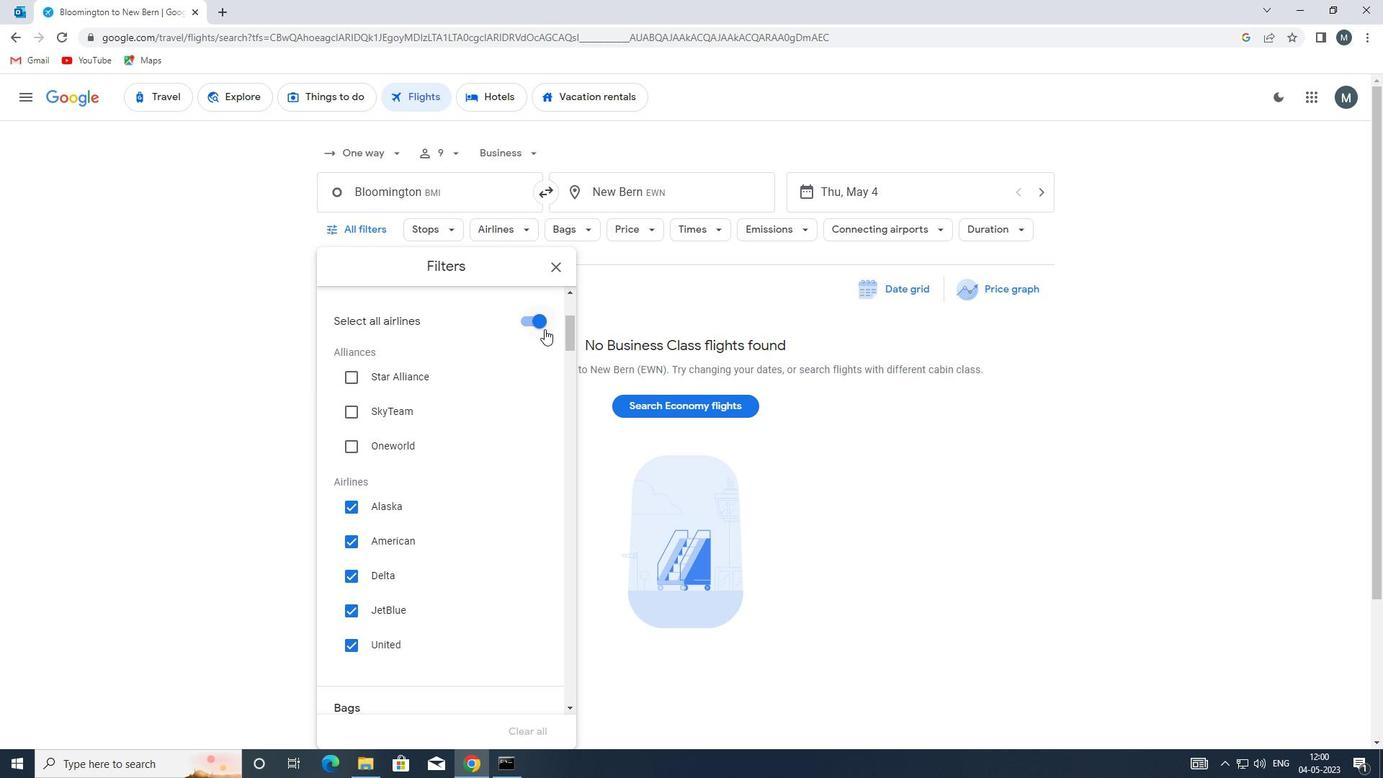
Action: Mouse pressed left at (541, 321)
Screenshot: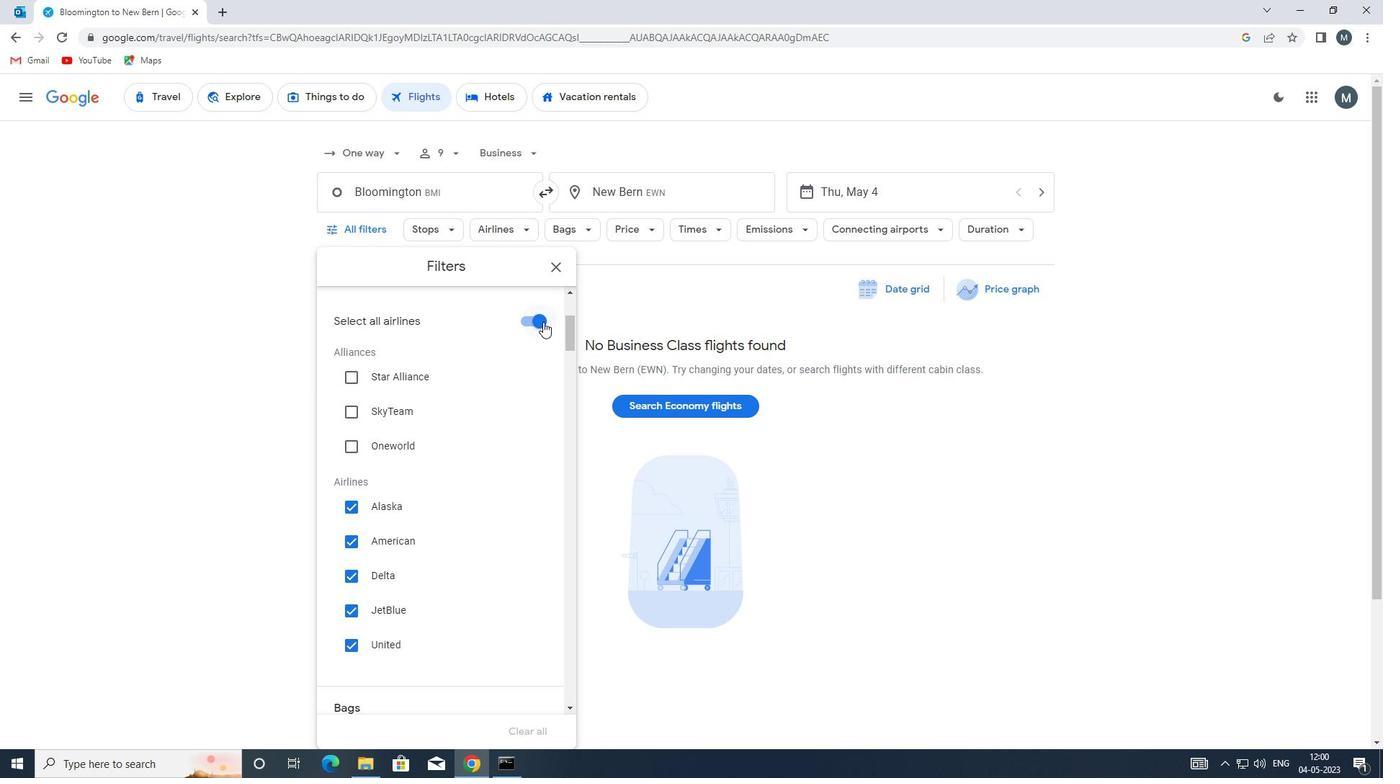 
Action: Mouse moved to (469, 429)
Screenshot: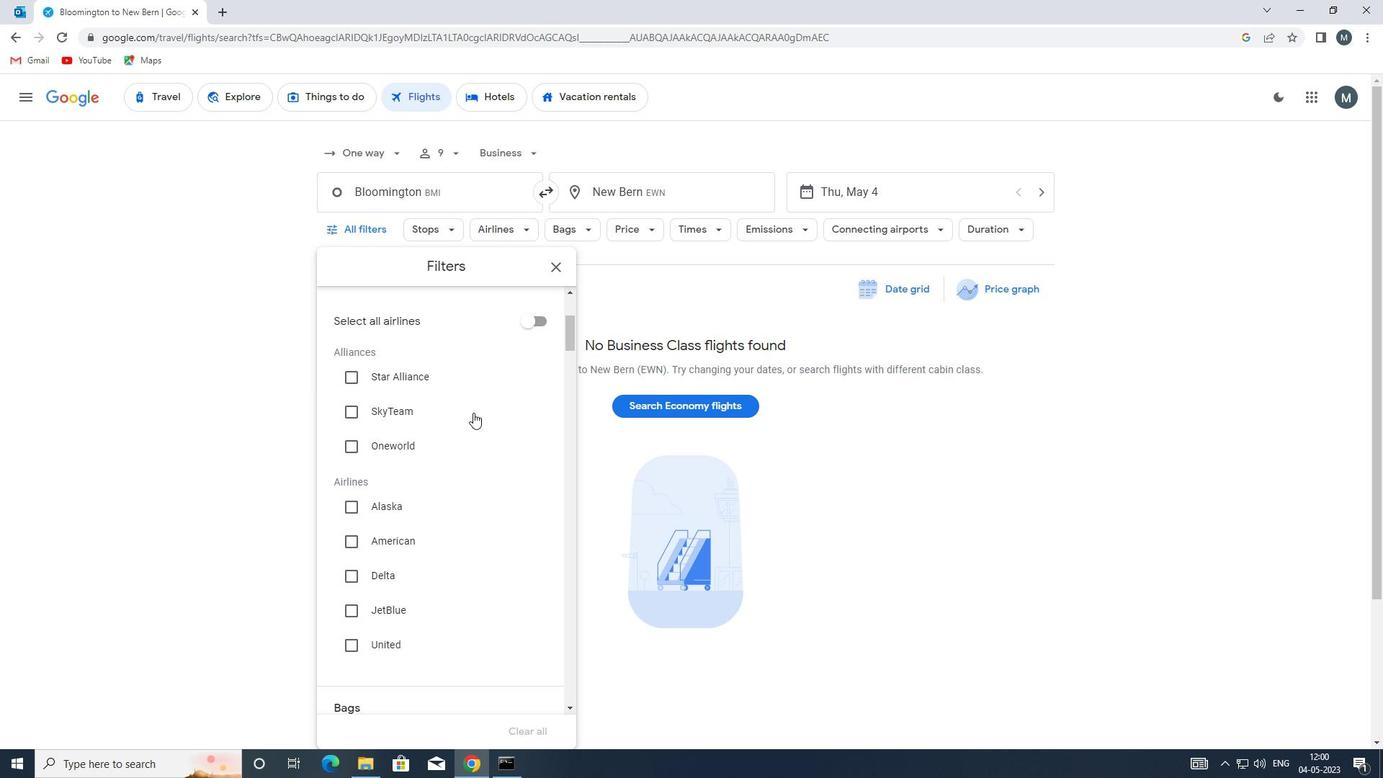 
Action: Mouse scrolled (469, 428) with delta (0, 0)
Screenshot: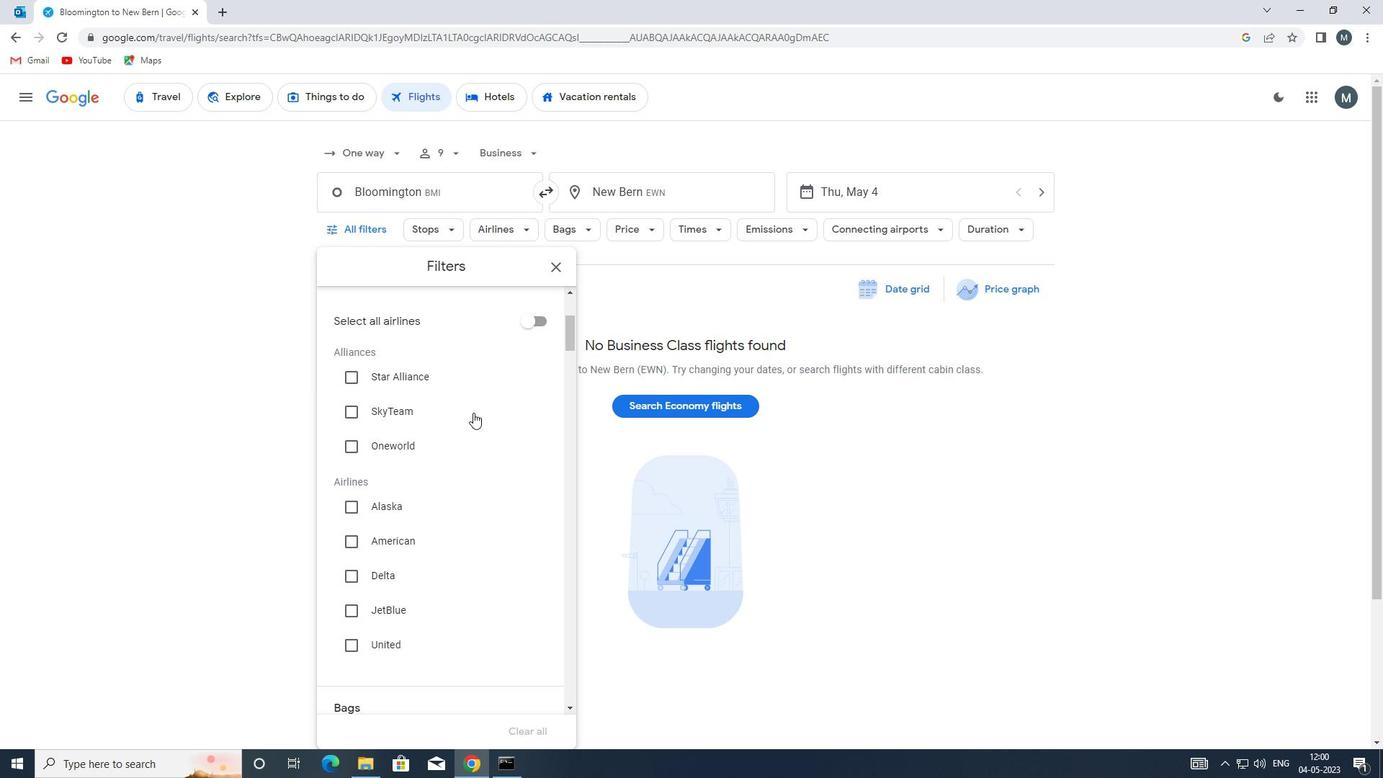 
Action: Mouse moved to (466, 436)
Screenshot: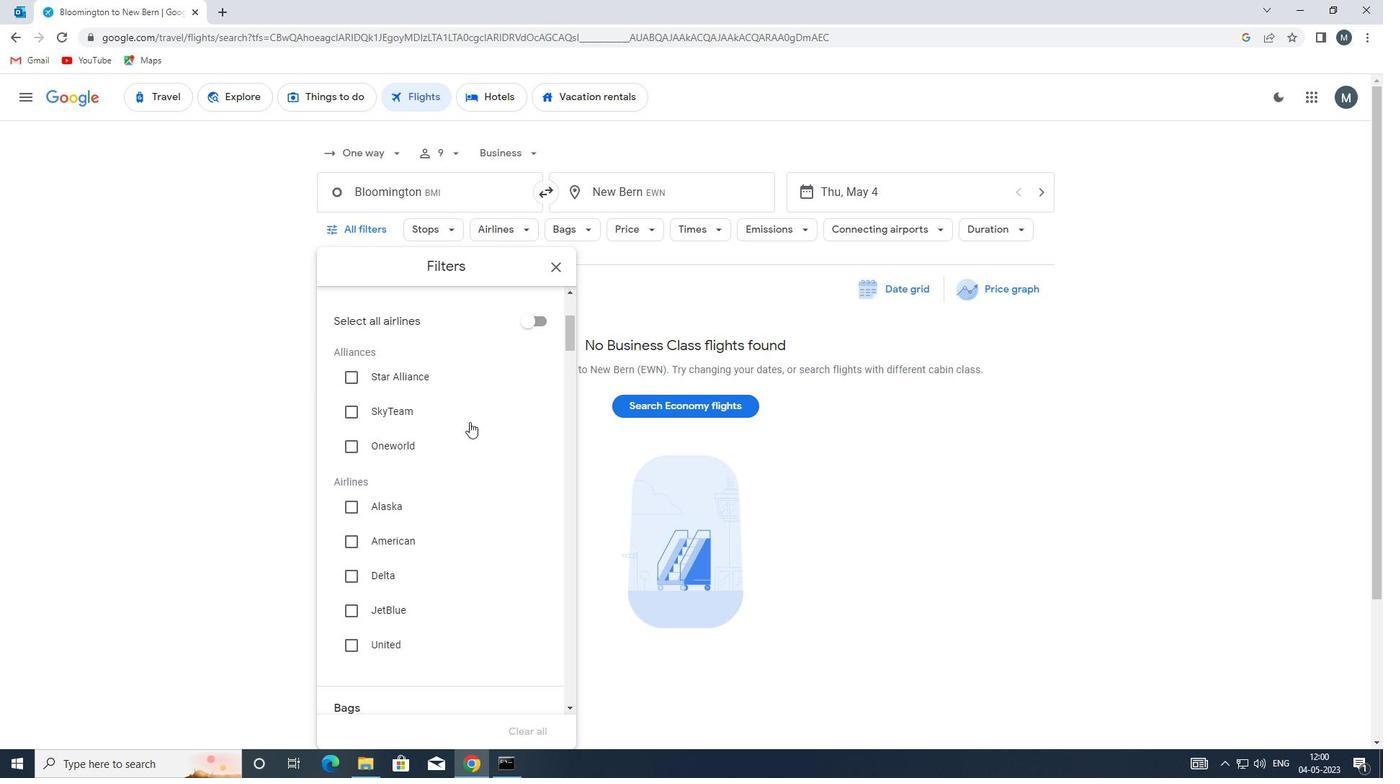 
Action: Mouse scrolled (466, 436) with delta (0, 0)
Screenshot: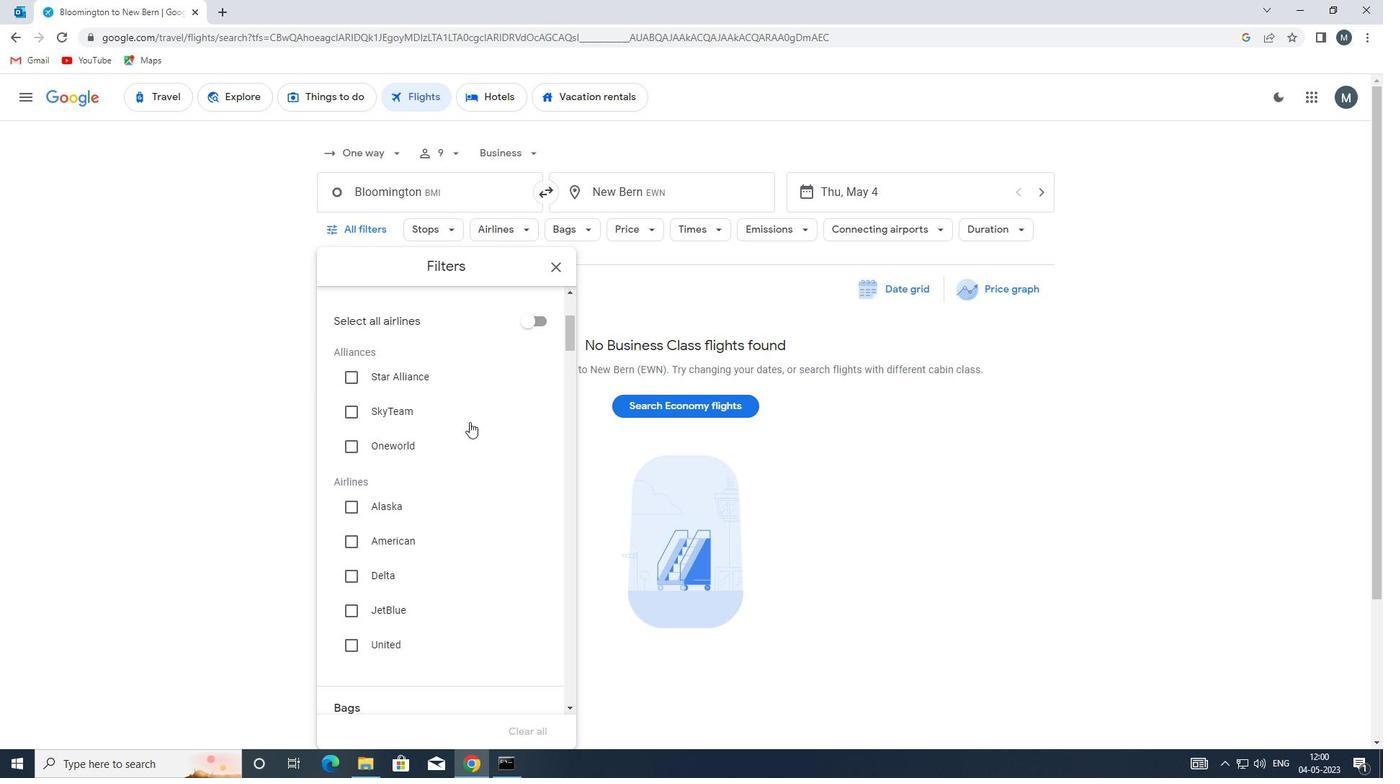 
Action: Mouse moved to (428, 478)
Screenshot: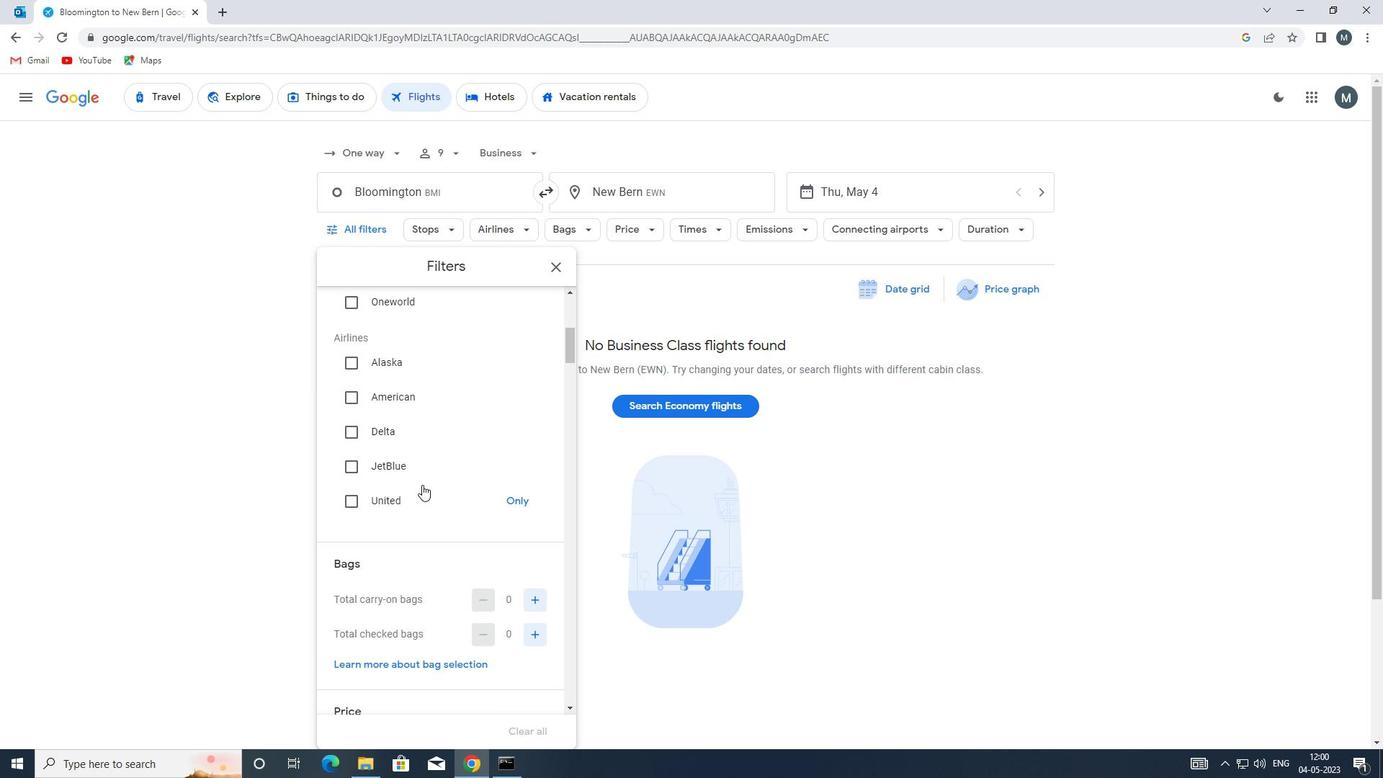 
Action: Mouse scrolled (428, 477) with delta (0, 0)
Screenshot: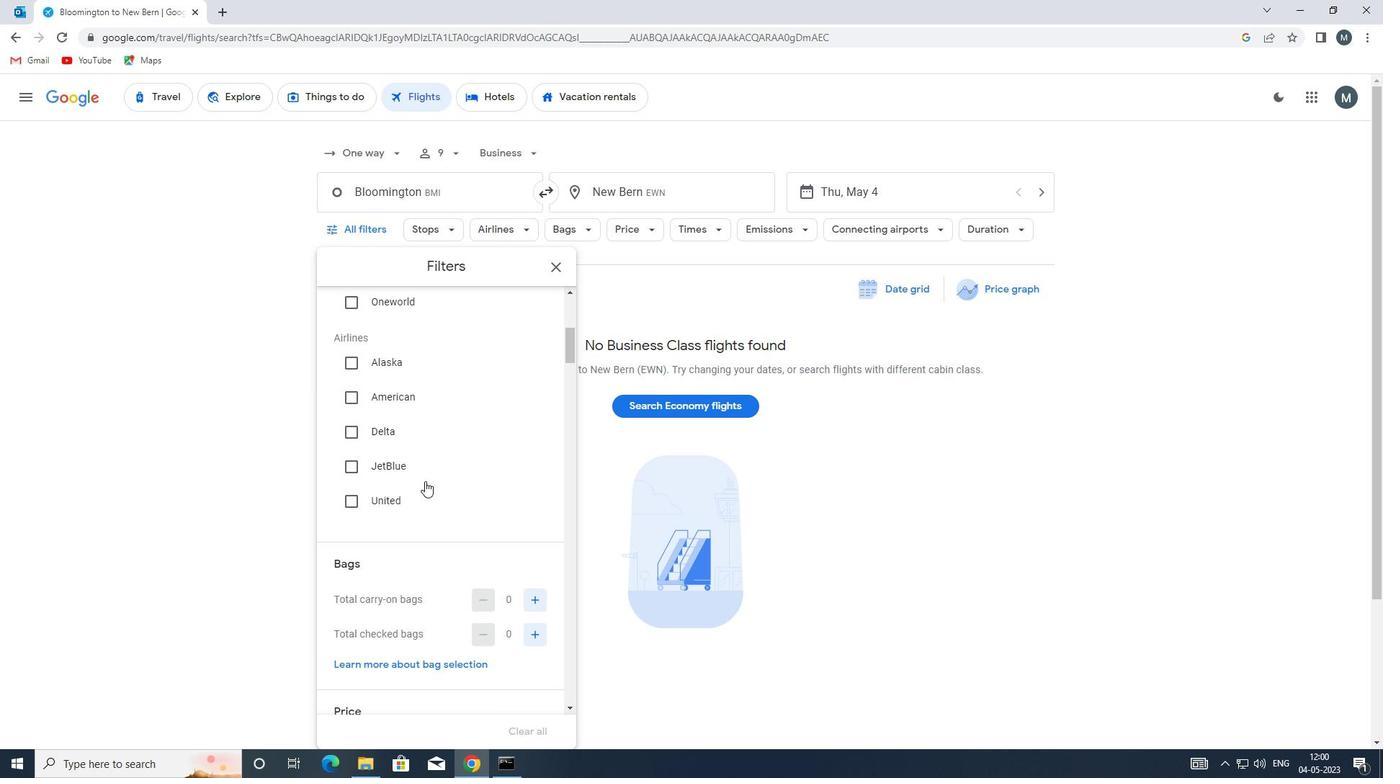 
Action: Mouse moved to (537, 559)
Screenshot: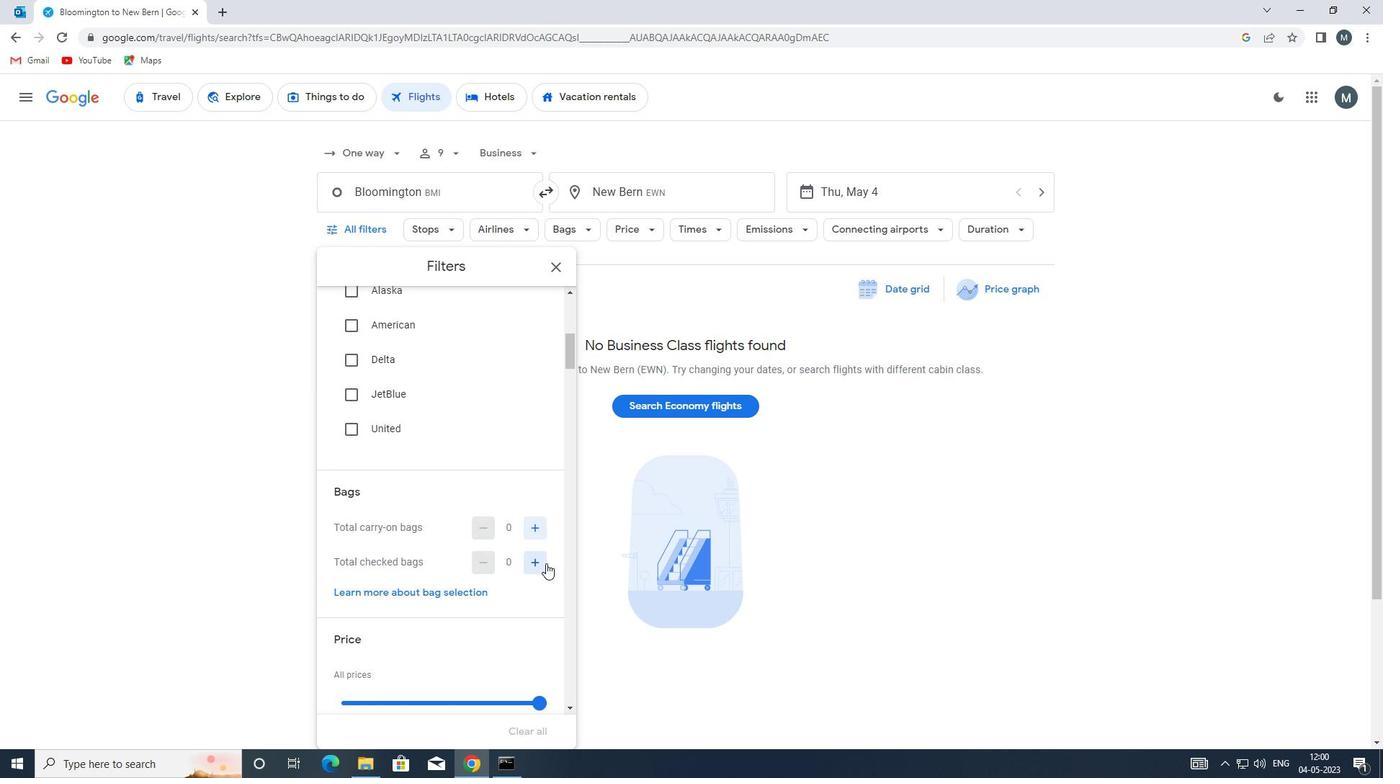 
Action: Mouse pressed left at (537, 559)
Screenshot: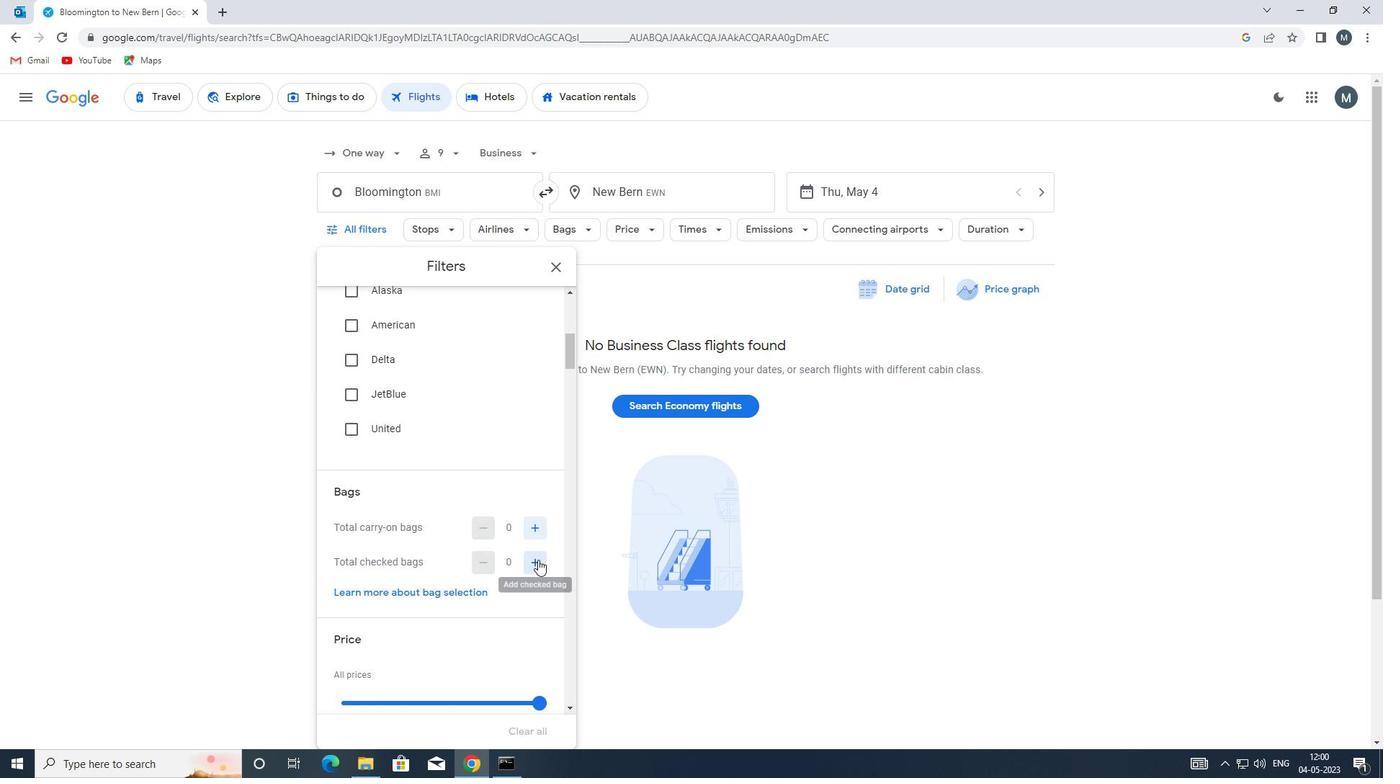
Action: Mouse pressed left at (537, 559)
Screenshot: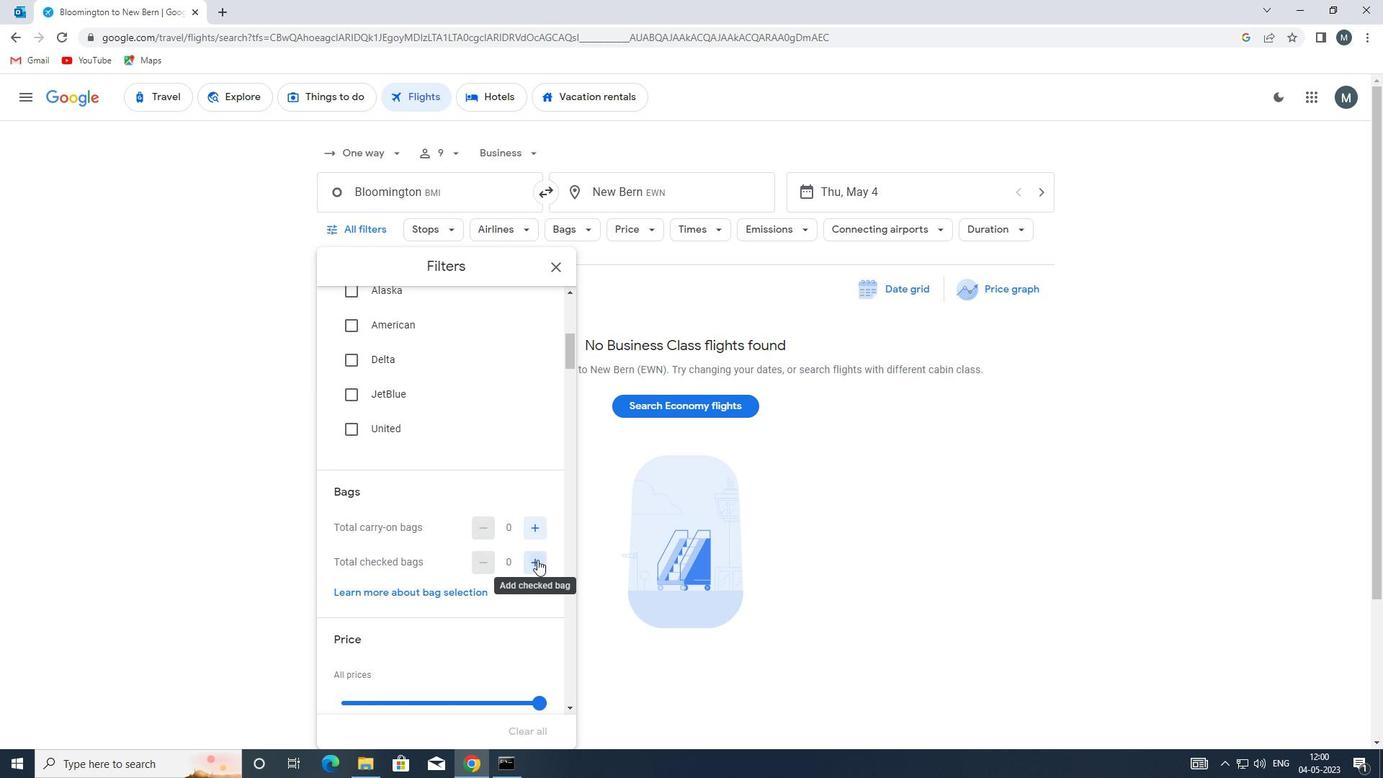 
Action: Mouse moved to (459, 521)
Screenshot: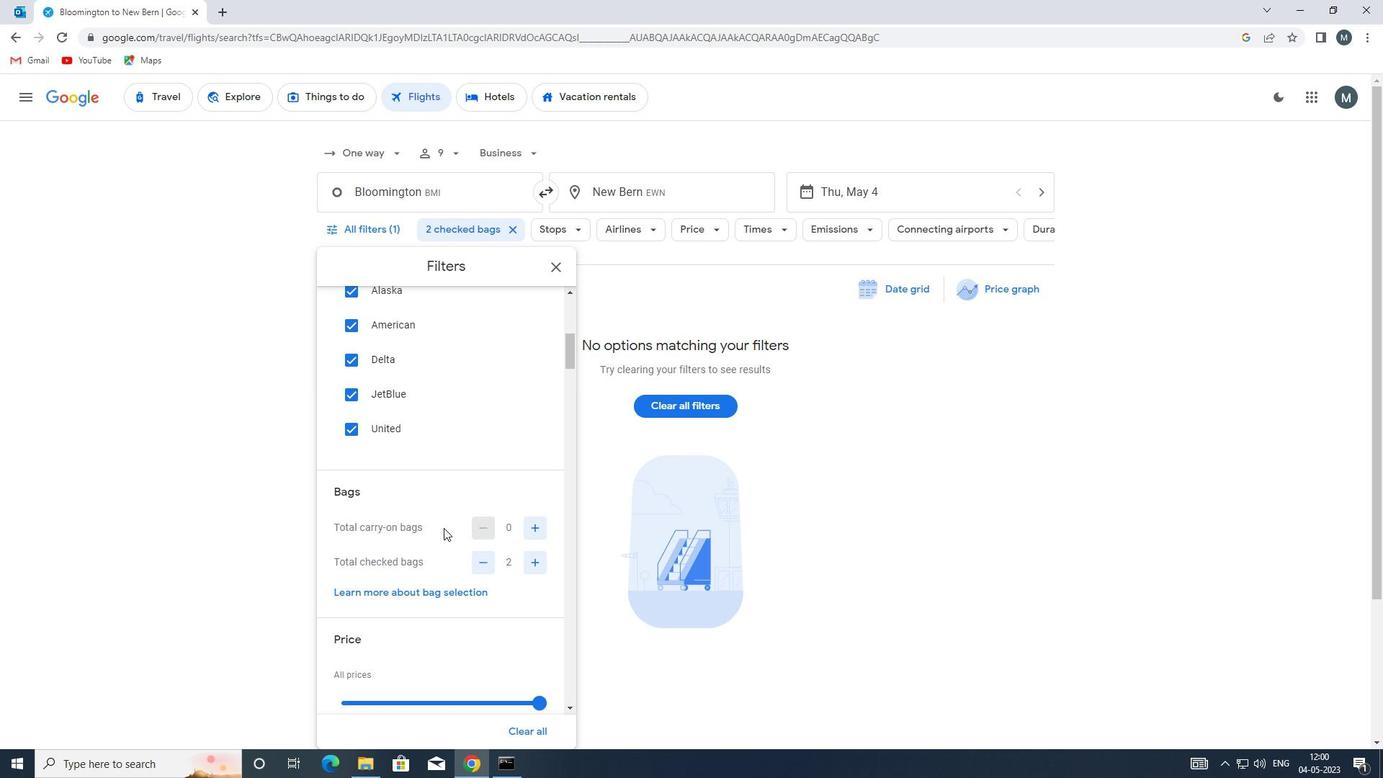 
Action: Mouse scrolled (459, 521) with delta (0, 0)
Screenshot: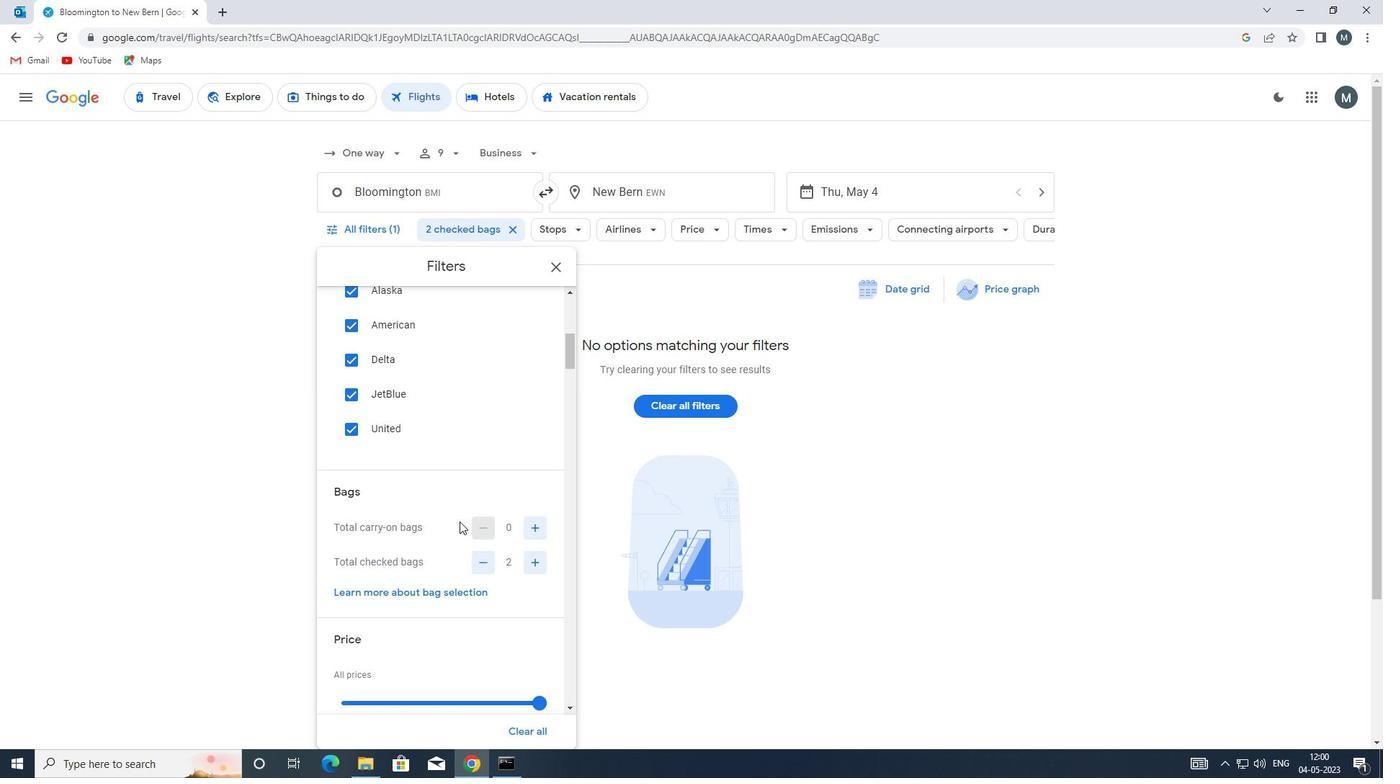 
Action: Mouse moved to (459, 523)
Screenshot: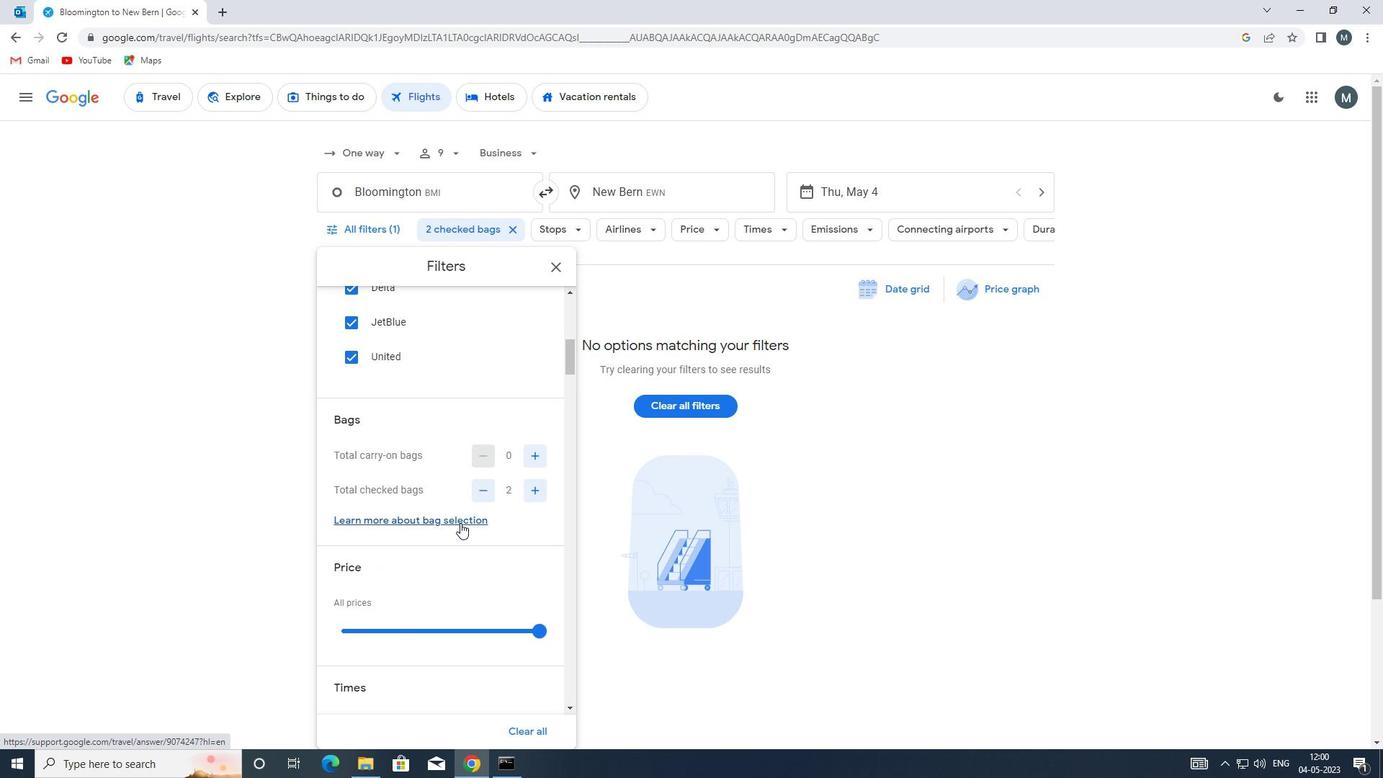 
Action: Mouse scrolled (459, 523) with delta (0, 0)
Screenshot: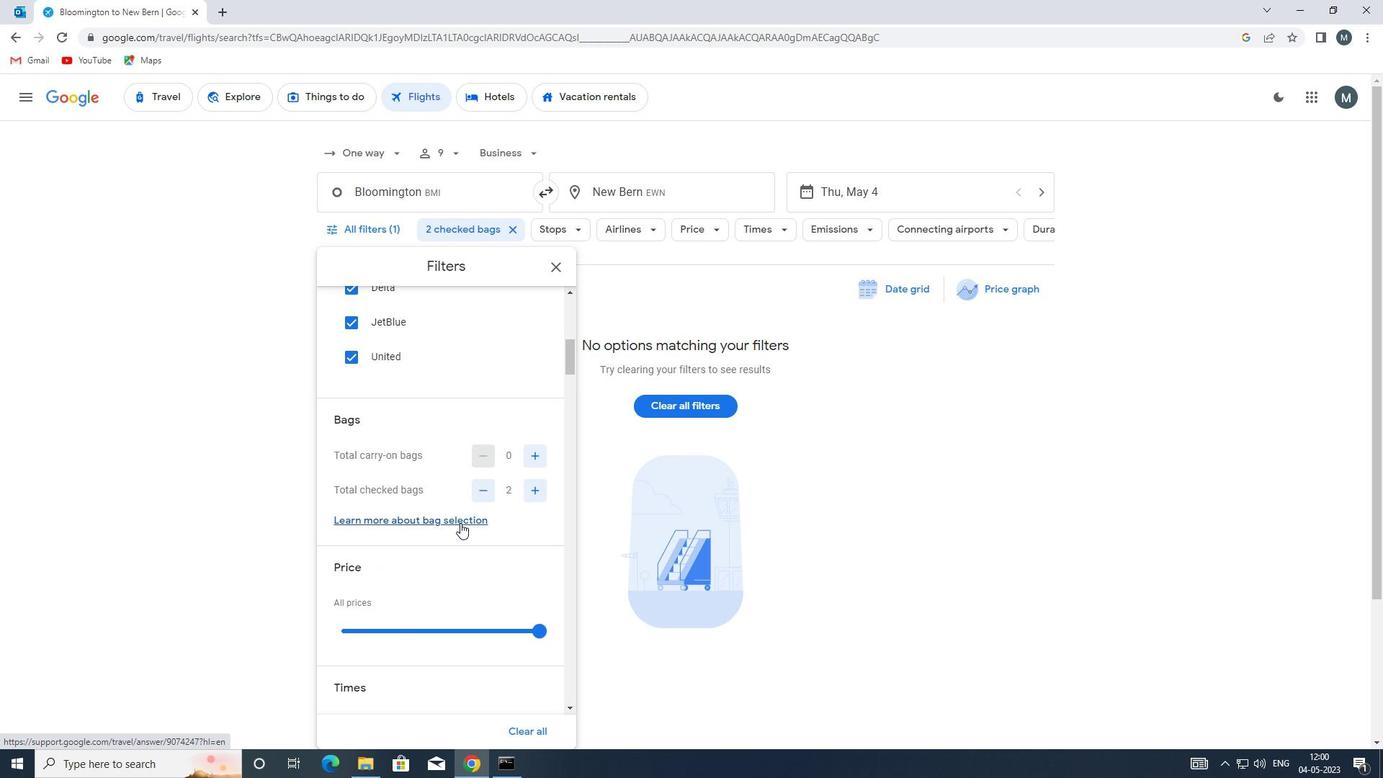 
Action: Mouse moved to (438, 557)
Screenshot: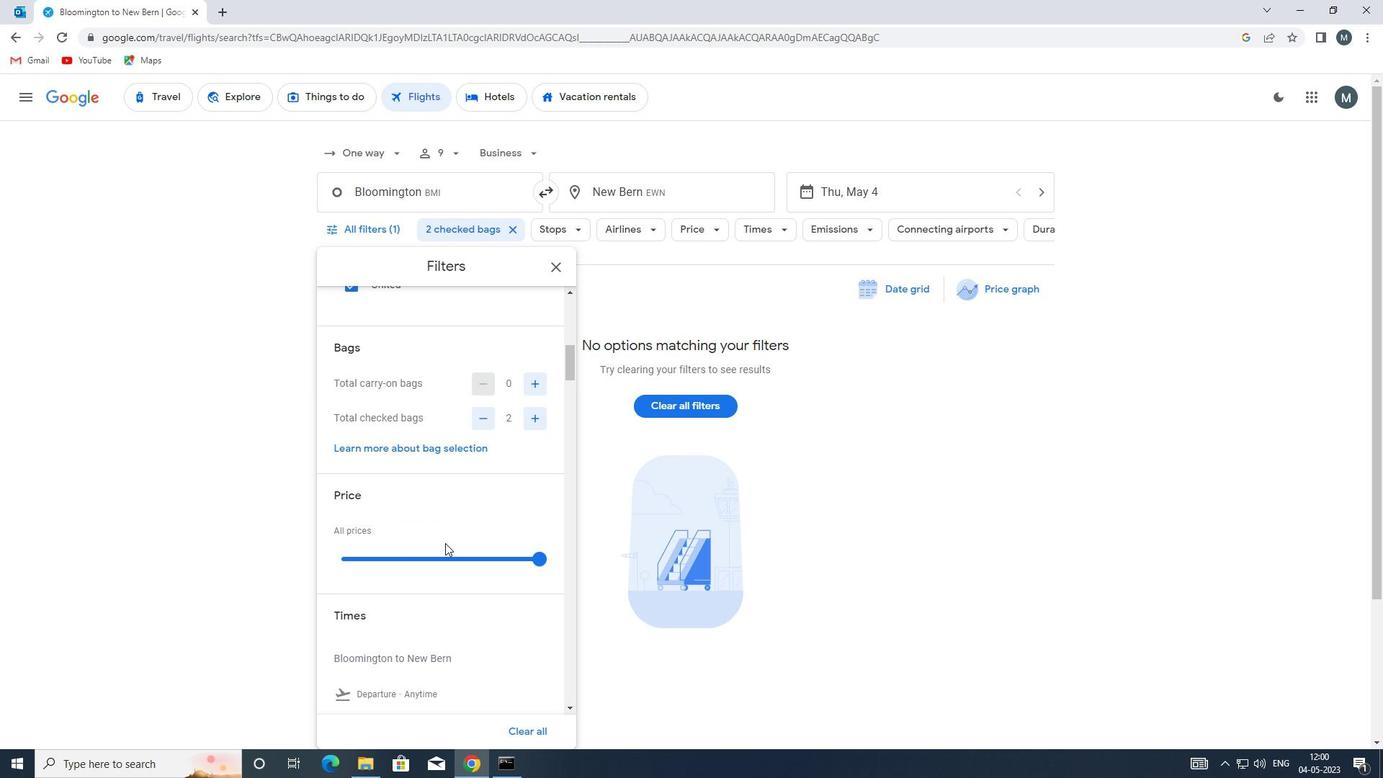 
Action: Mouse pressed left at (438, 557)
Screenshot: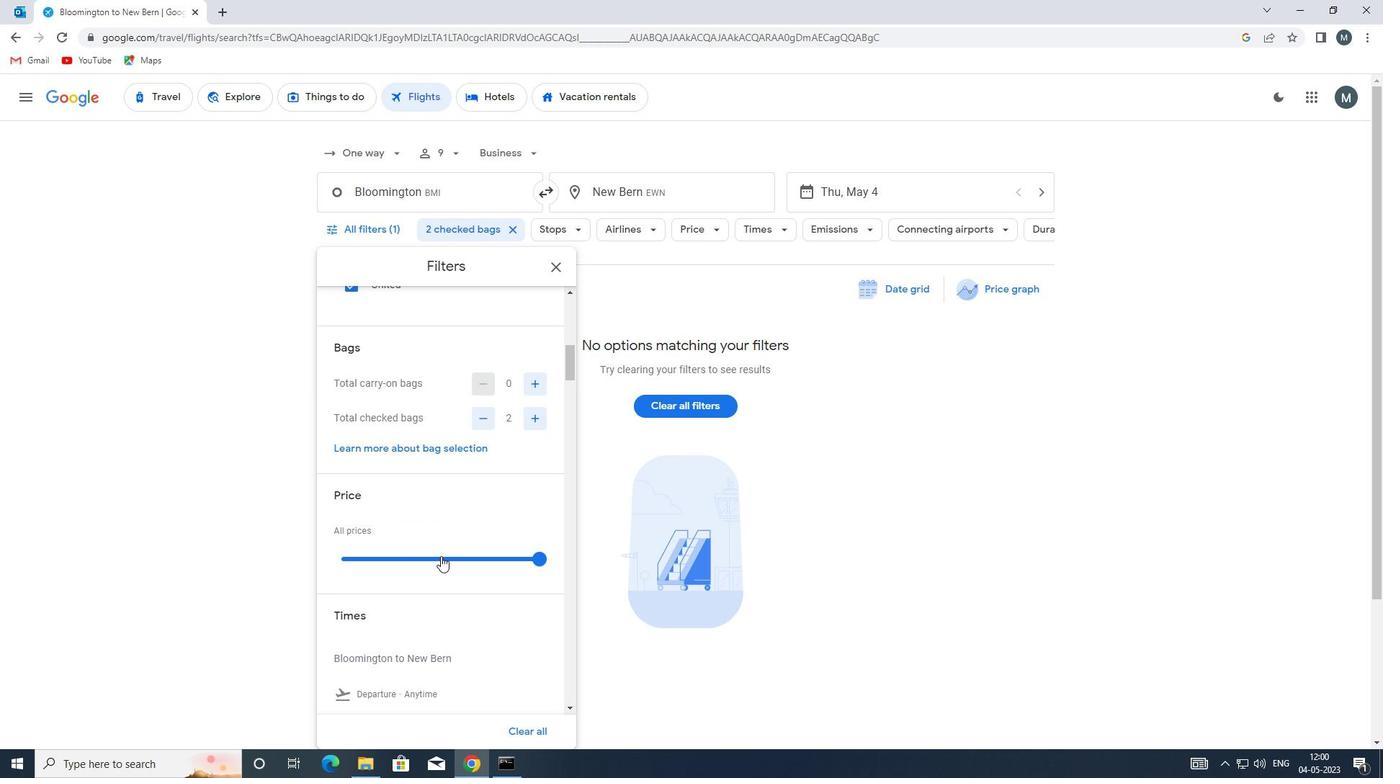 
Action: Mouse moved to (438, 557)
Screenshot: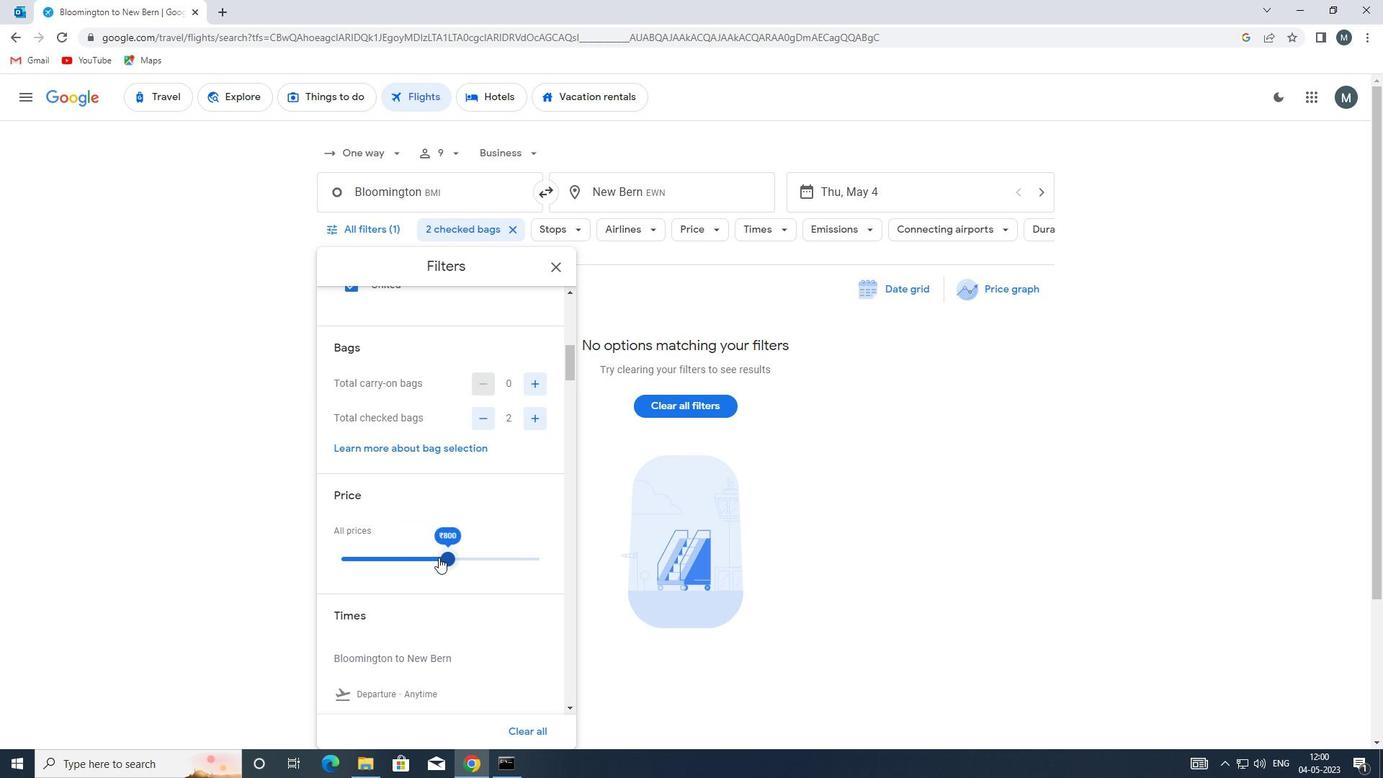 
Action: Mouse pressed left at (438, 557)
Screenshot: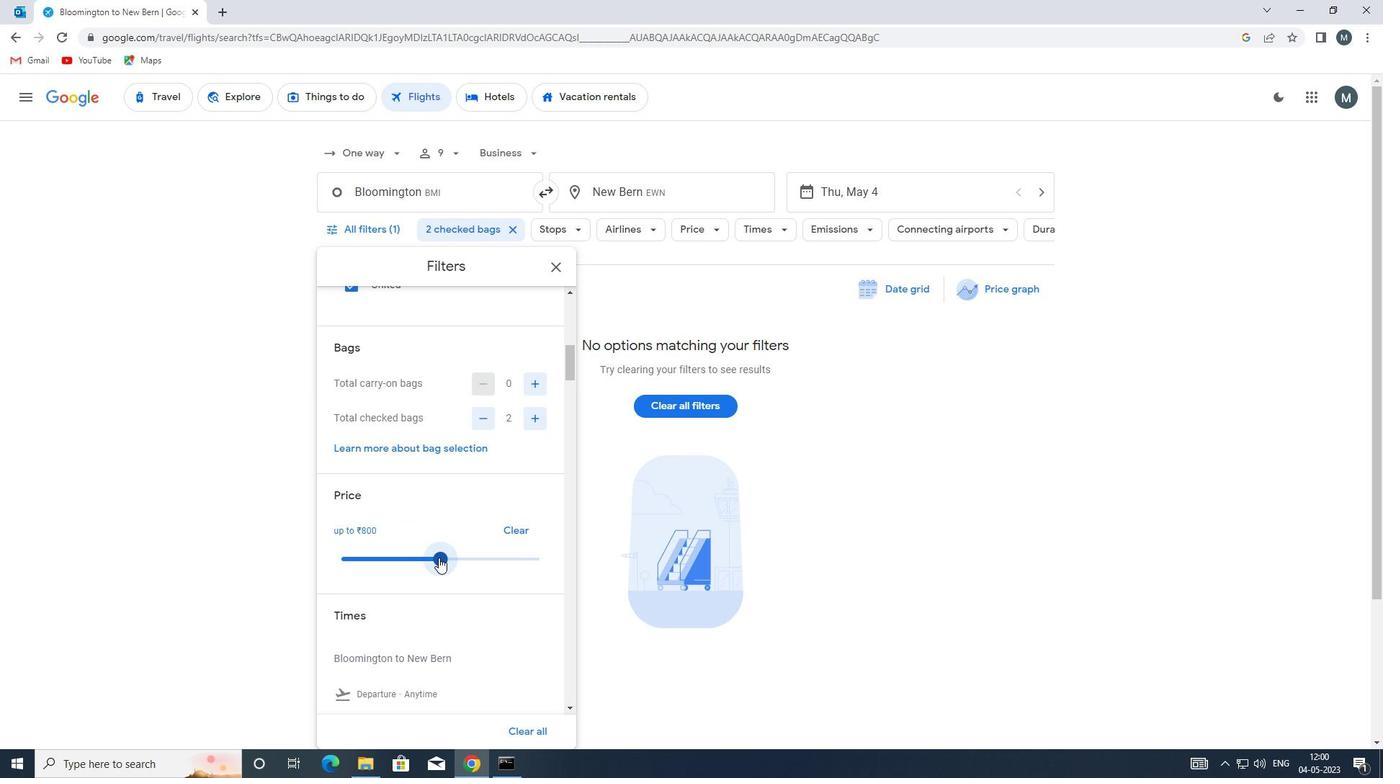 
Action: Mouse moved to (405, 535)
Screenshot: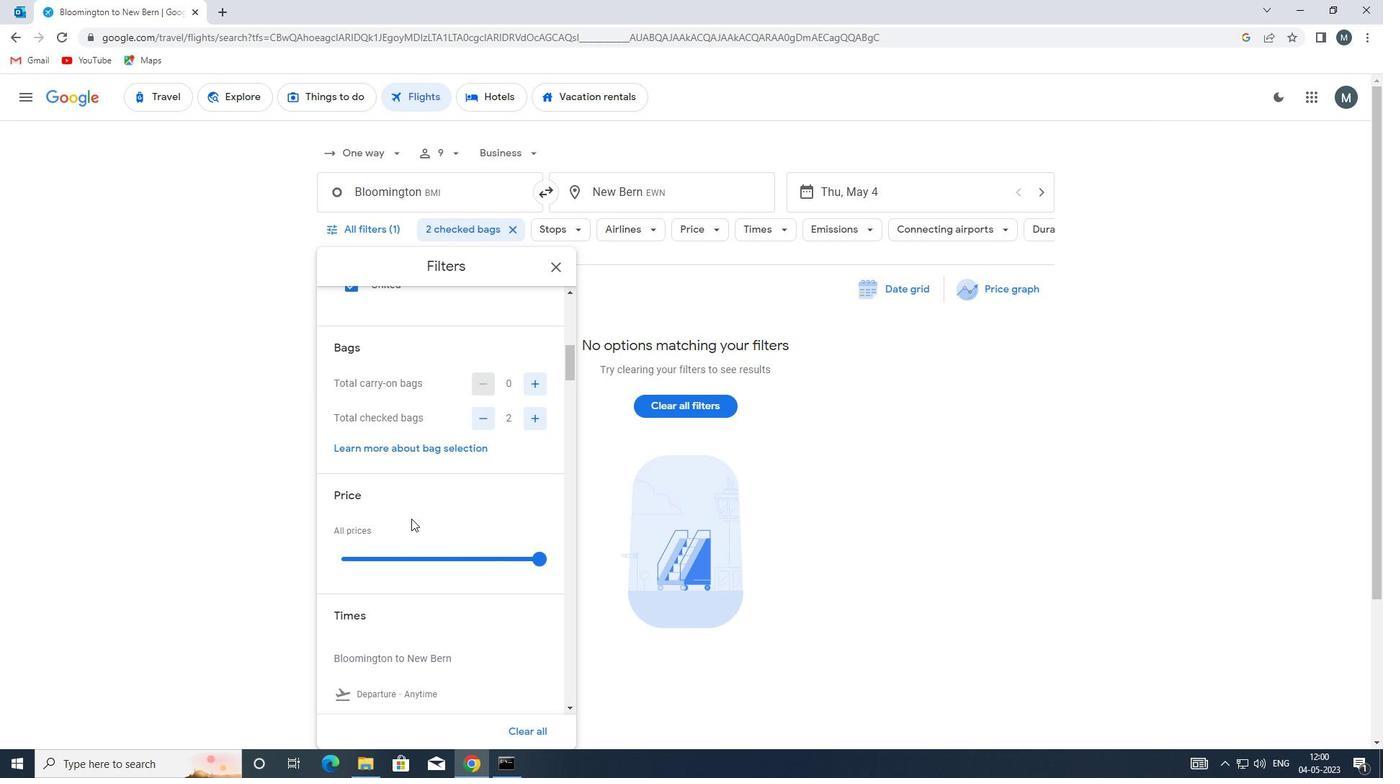 
Action: Mouse scrolled (405, 534) with delta (0, 0)
Screenshot: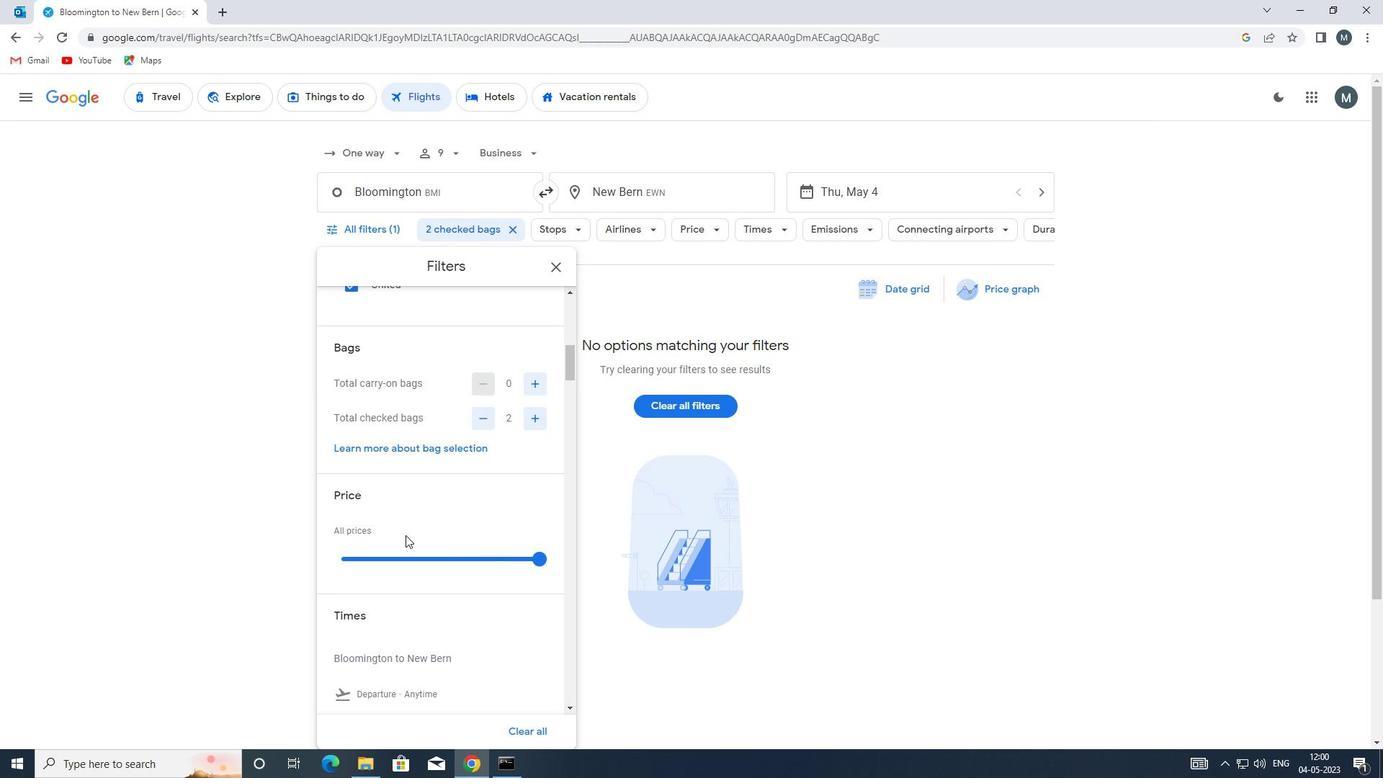 
Action: Mouse moved to (405, 536)
Screenshot: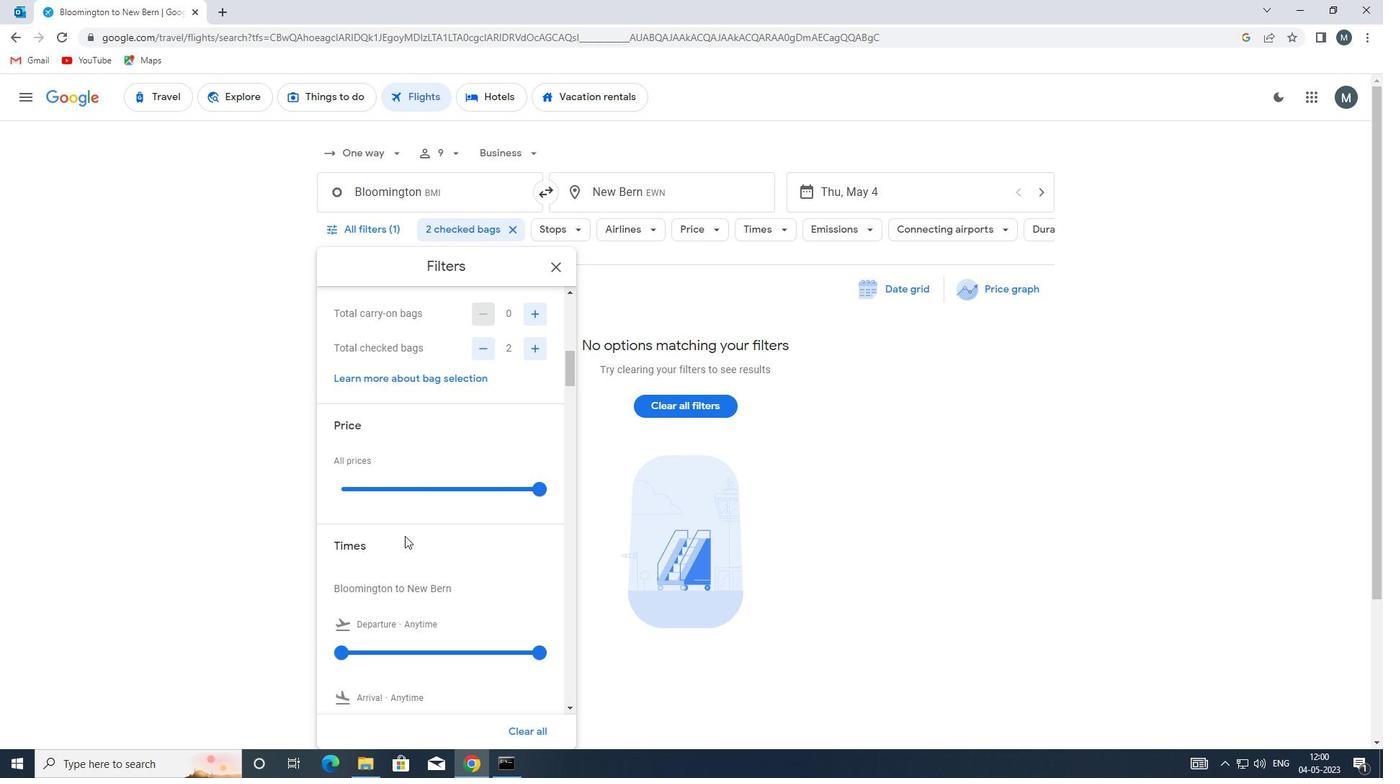 
Action: Mouse scrolled (405, 535) with delta (0, 0)
Screenshot: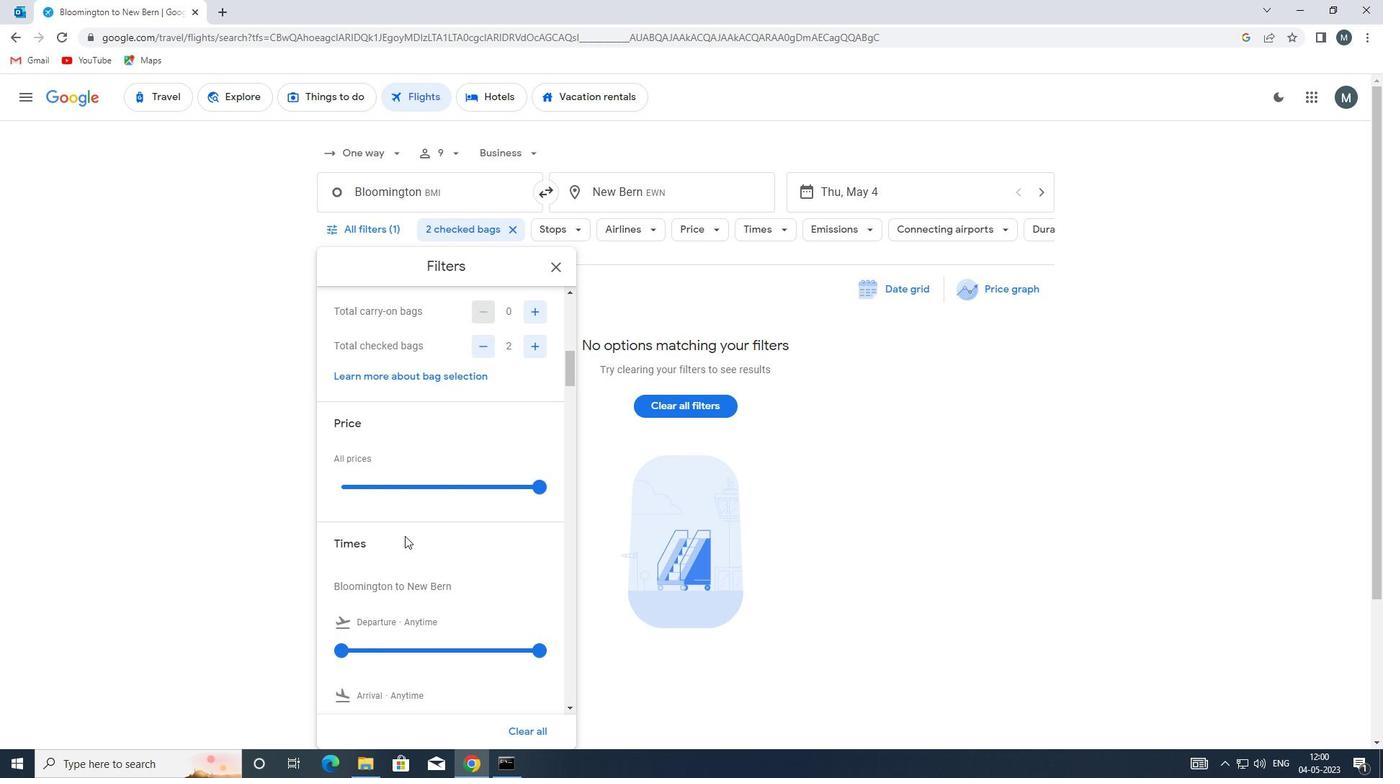 
Action: Mouse moved to (394, 564)
Screenshot: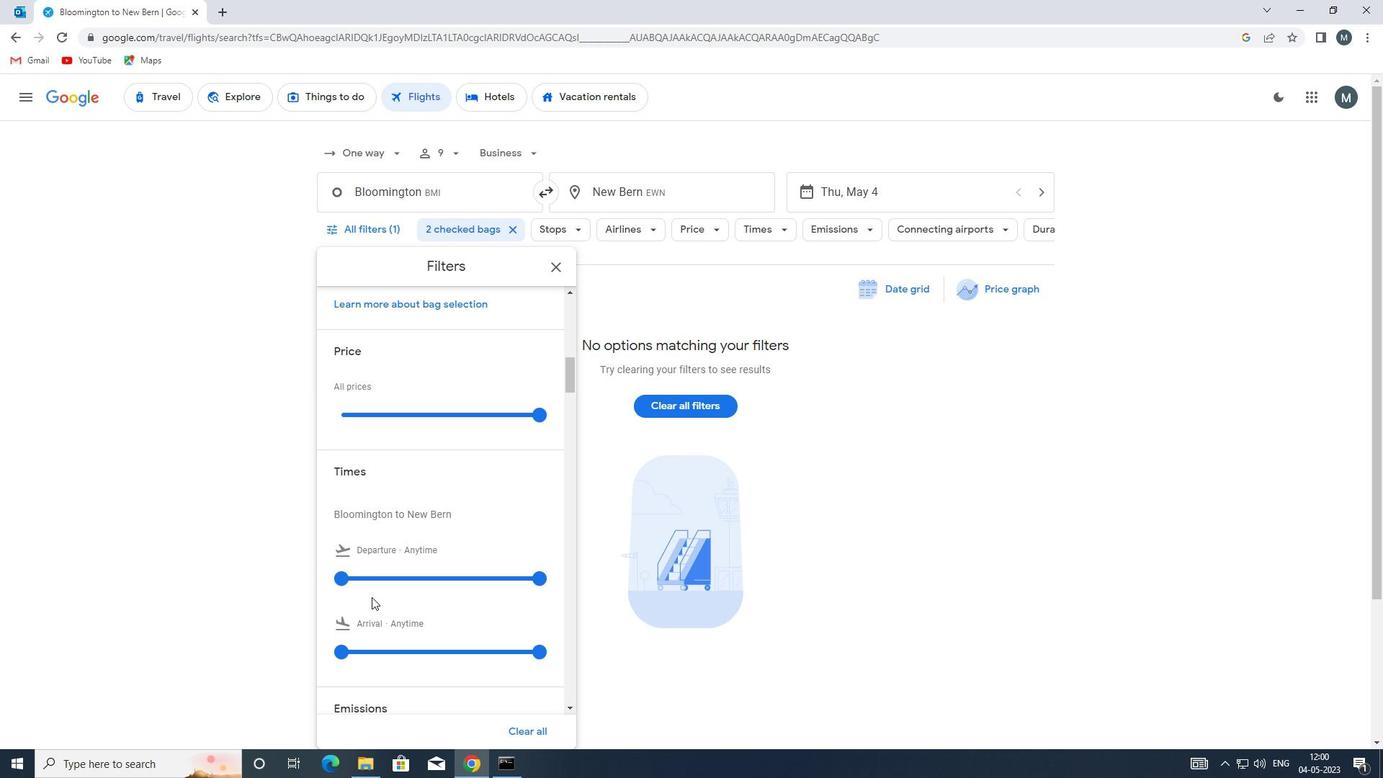 
Action: Mouse scrolled (394, 563) with delta (0, 0)
Screenshot: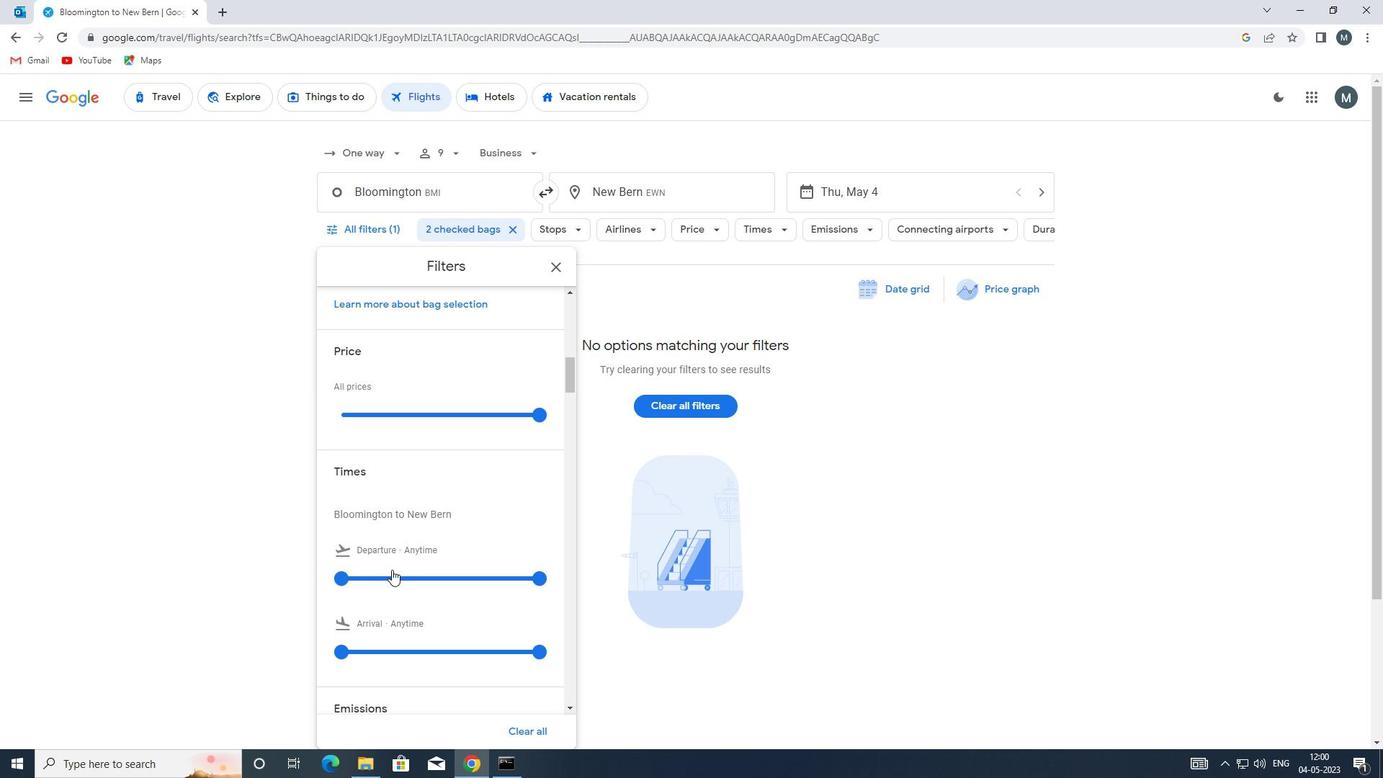 
Action: Mouse moved to (339, 508)
Screenshot: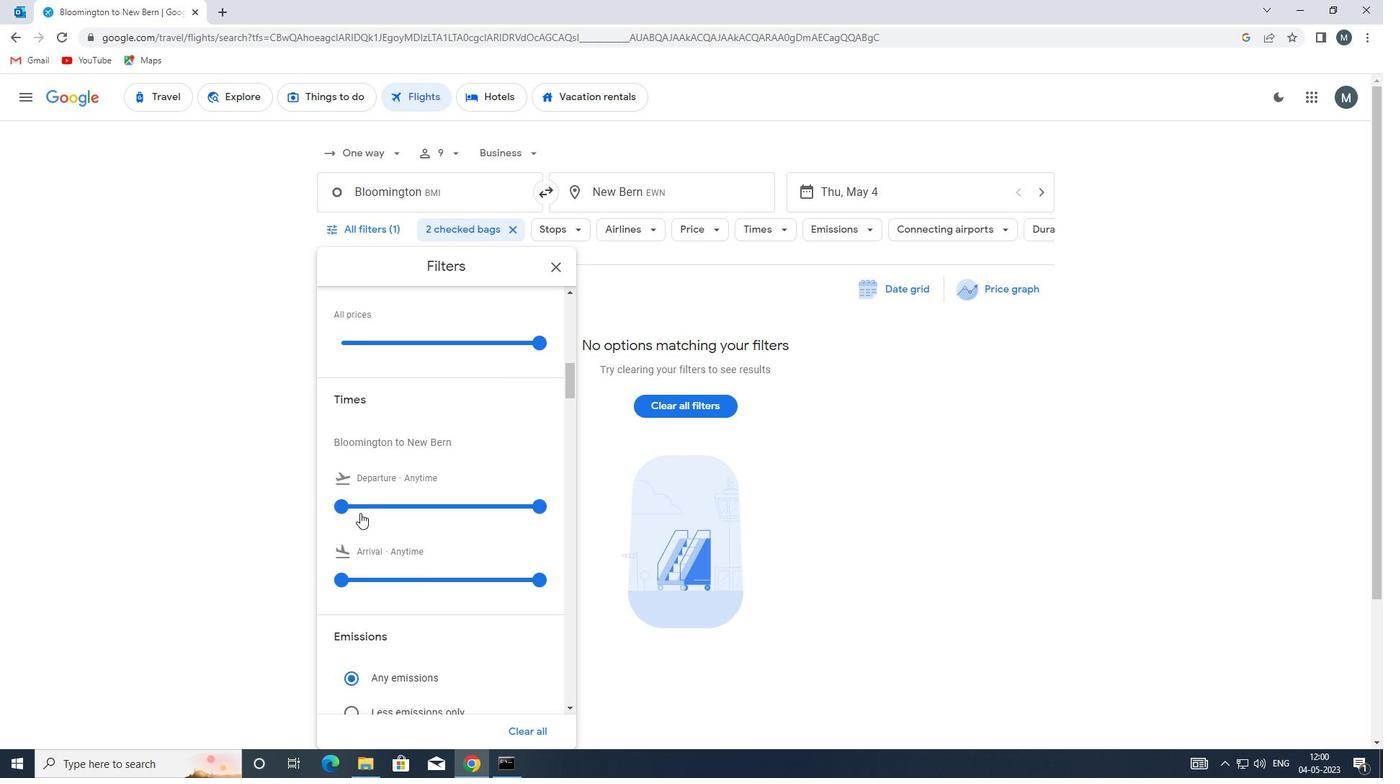 
Action: Mouse pressed left at (339, 508)
Screenshot: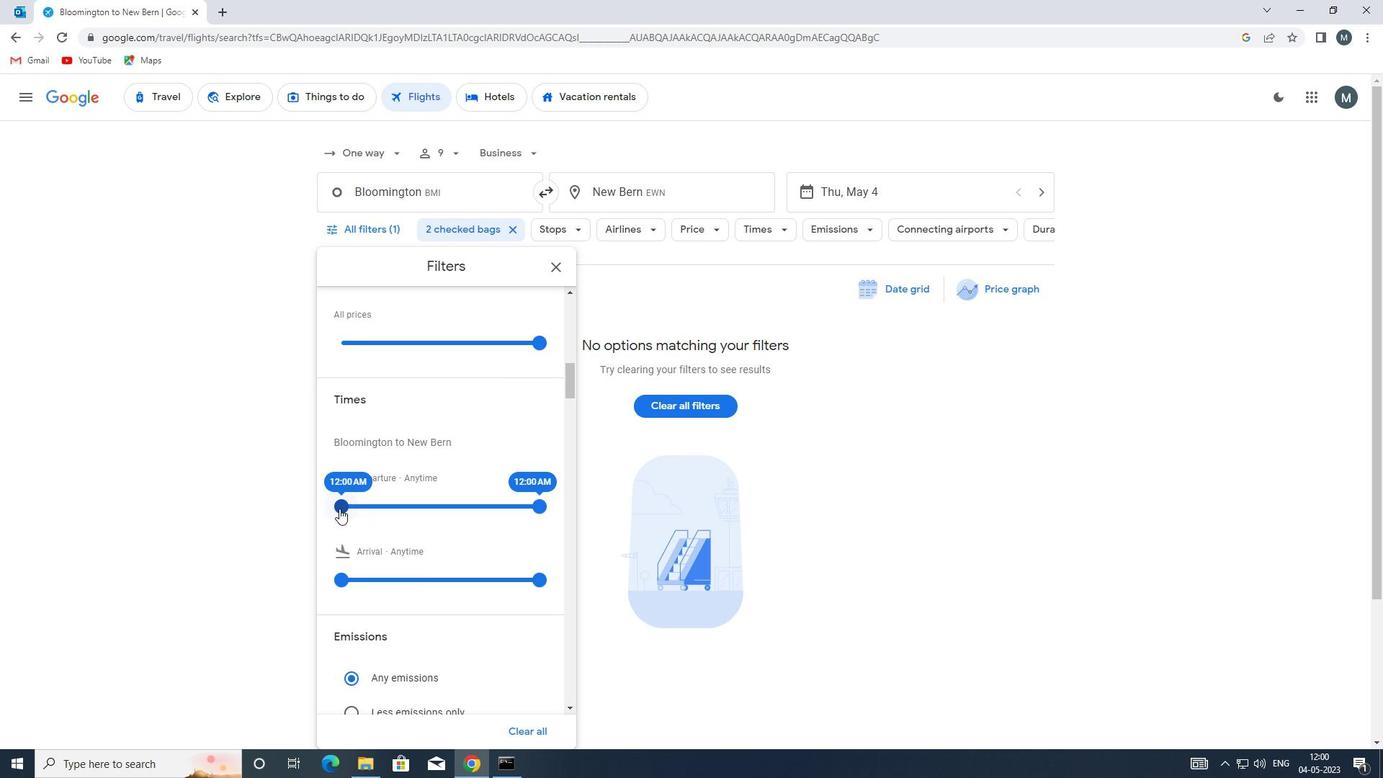
Action: Mouse moved to (539, 504)
Screenshot: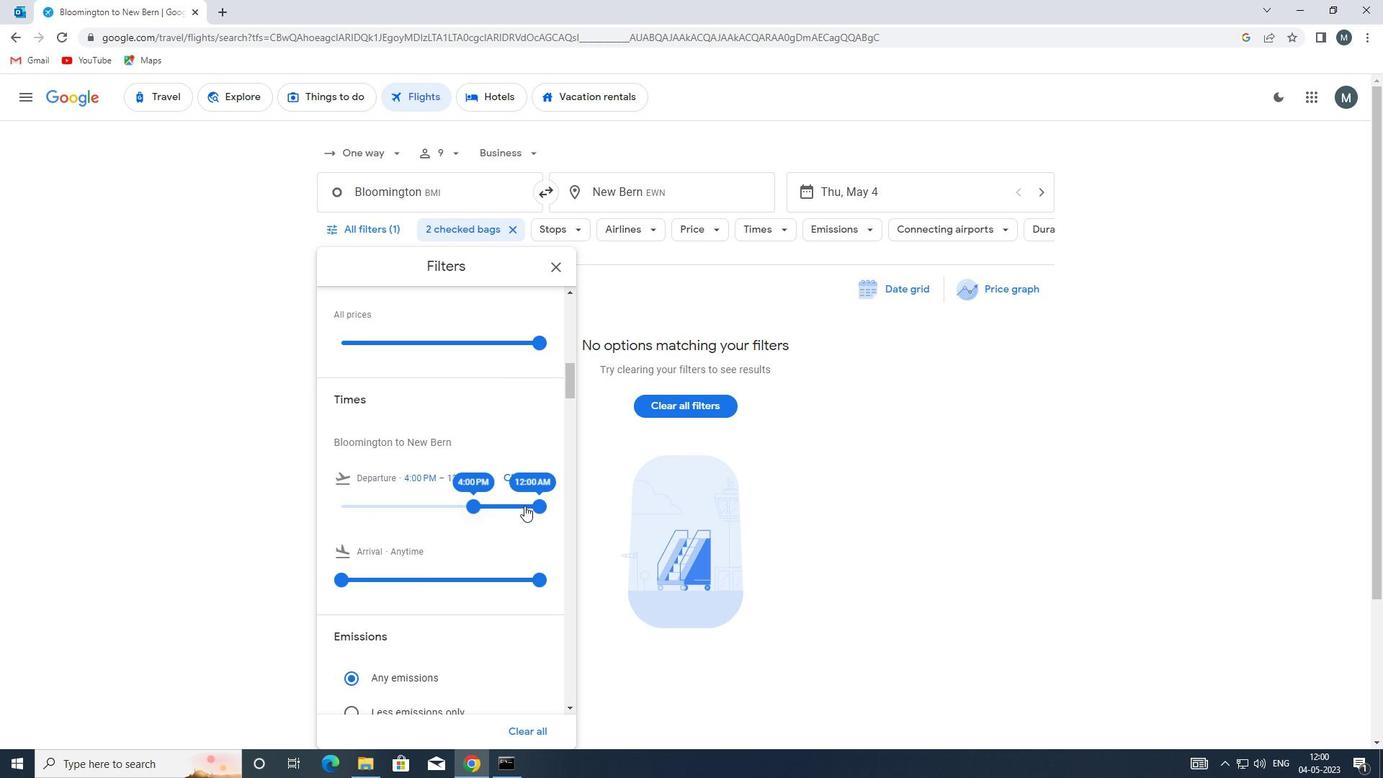 
Action: Mouse pressed left at (539, 504)
Screenshot: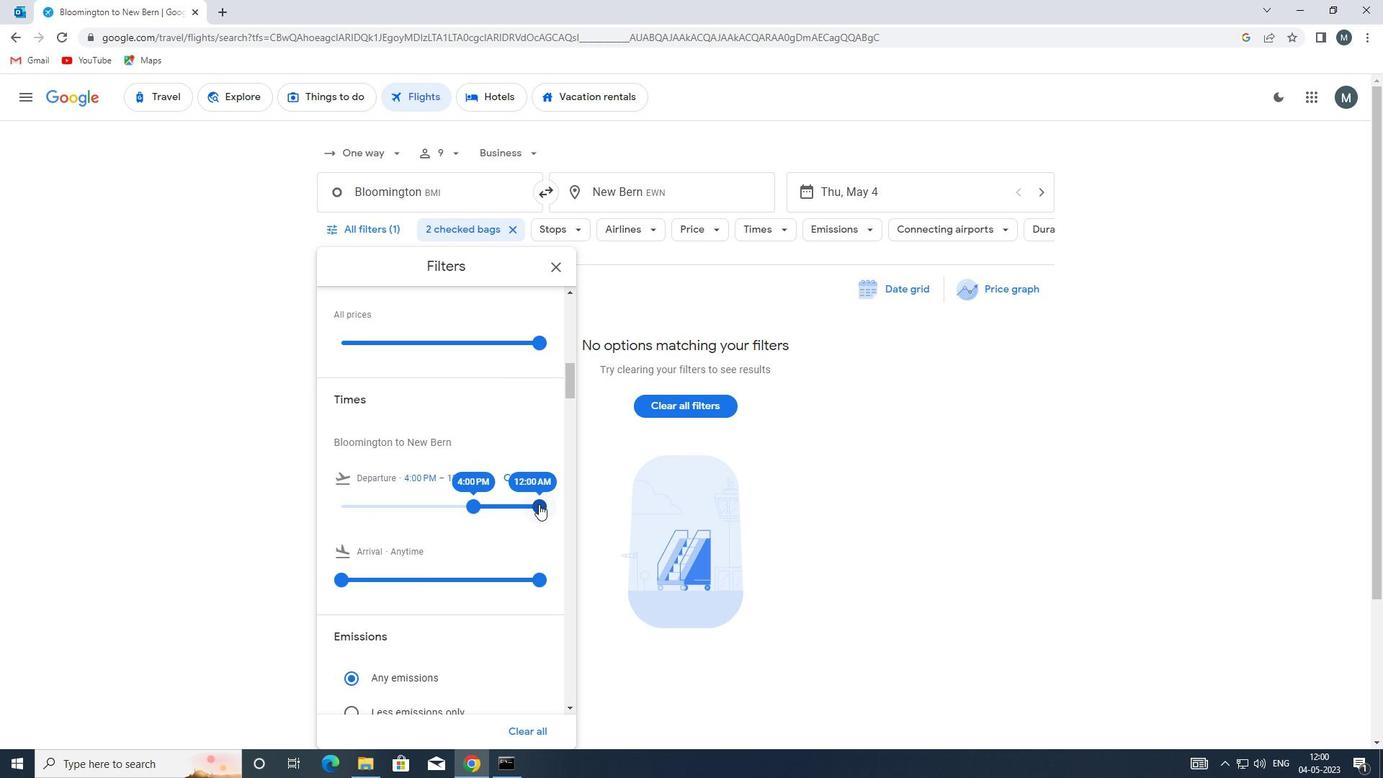 
Action: Mouse moved to (487, 498)
Screenshot: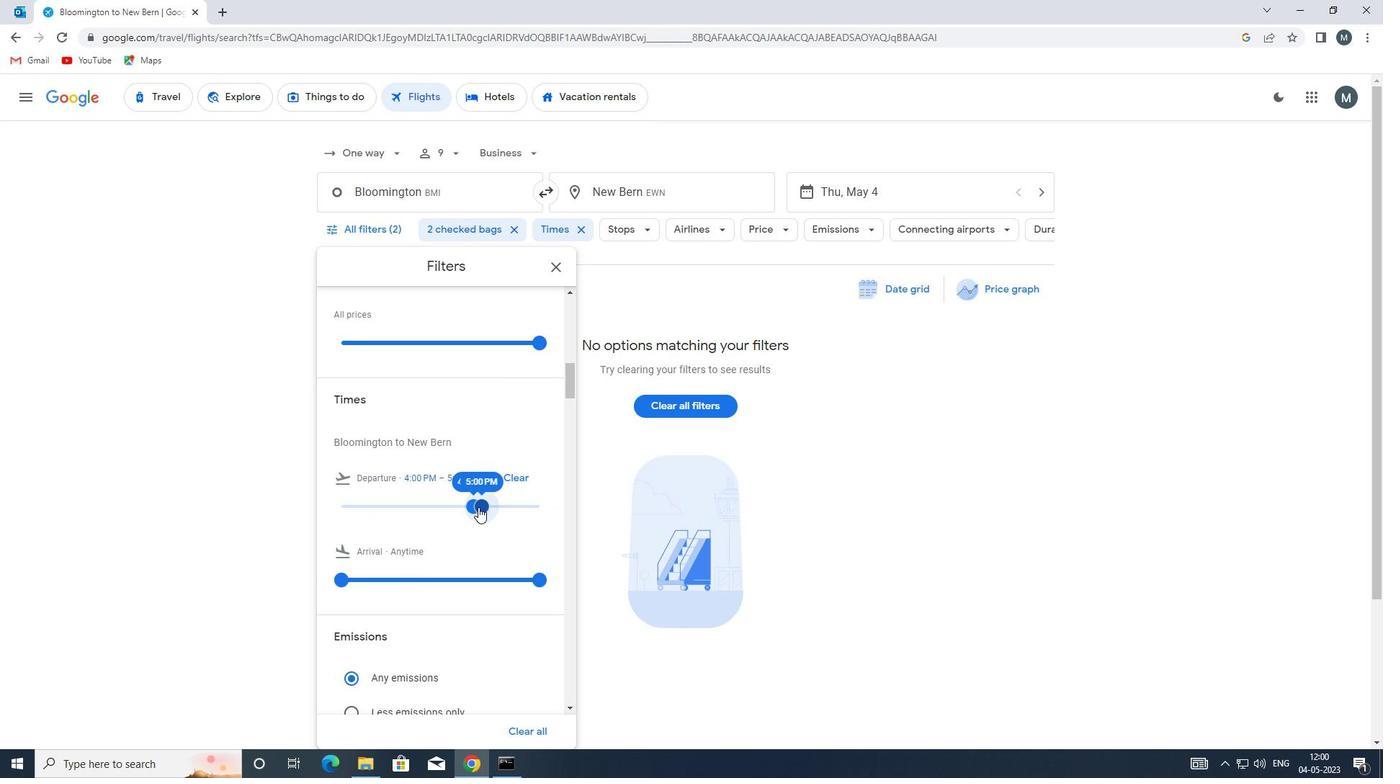 
Action: Mouse scrolled (487, 497) with delta (0, 0)
Screenshot: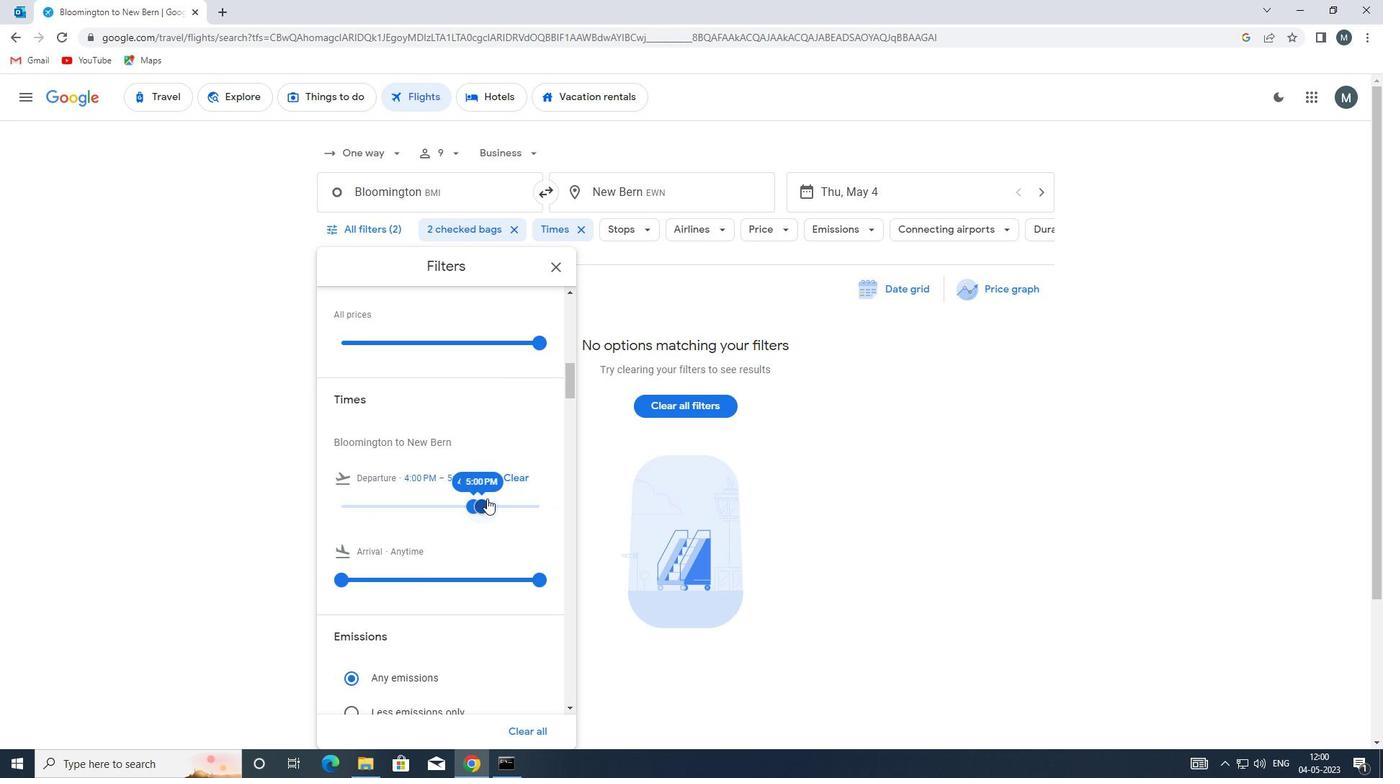 
Action: Mouse scrolled (487, 497) with delta (0, 0)
Screenshot: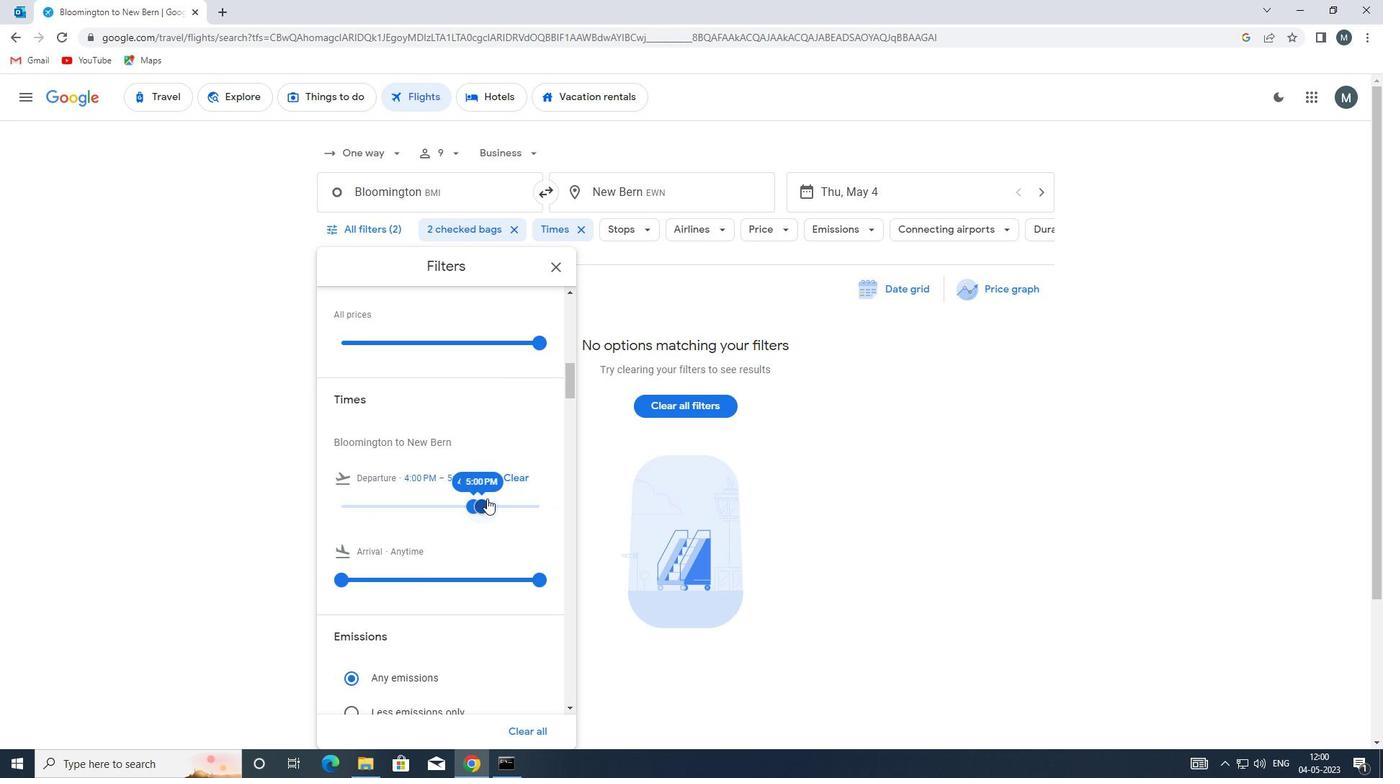 
Action: Mouse moved to (487, 498)
Screenshot: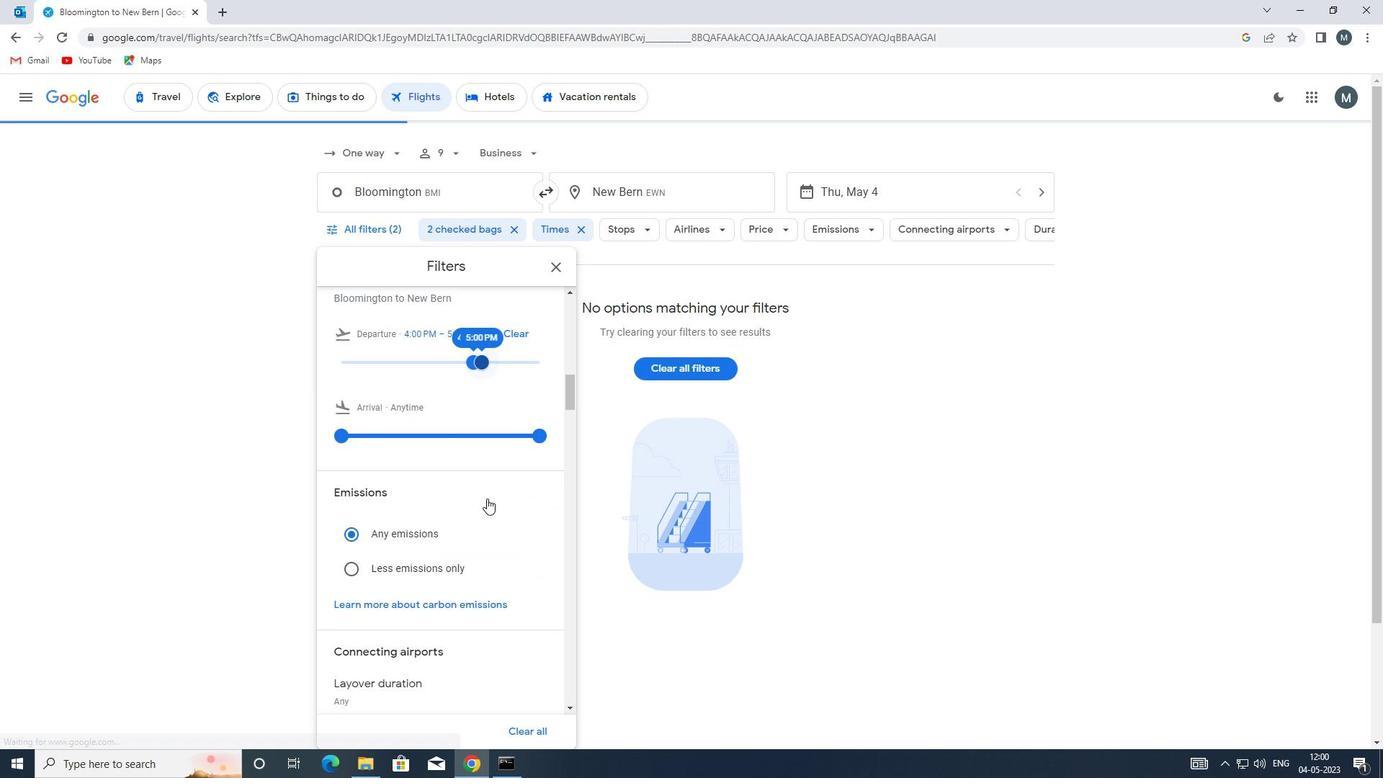 
Action: Mouse scrolled (487, 497) with delta (0, 0)
Screenshot: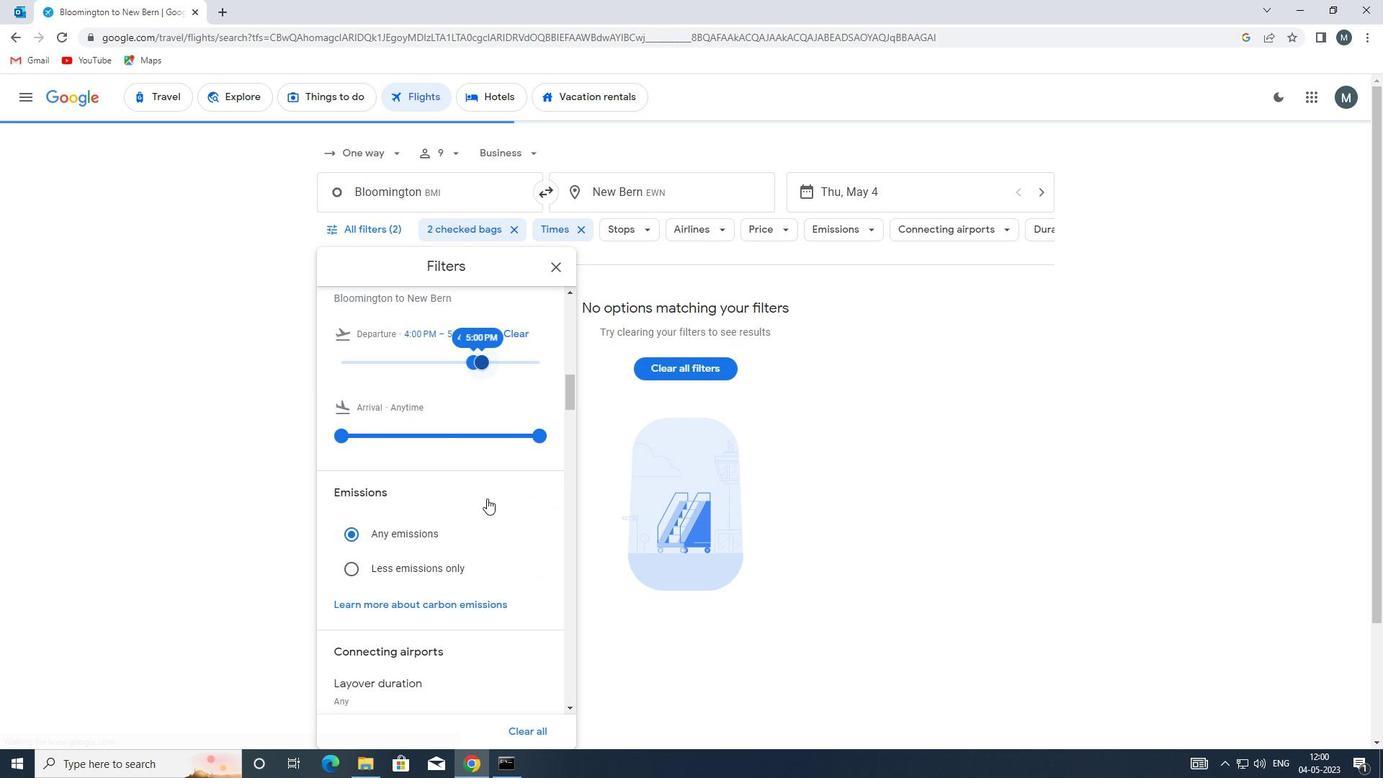 
Action: Mouse scrolled (487, 497) with delta (0, 0)
Screenshot: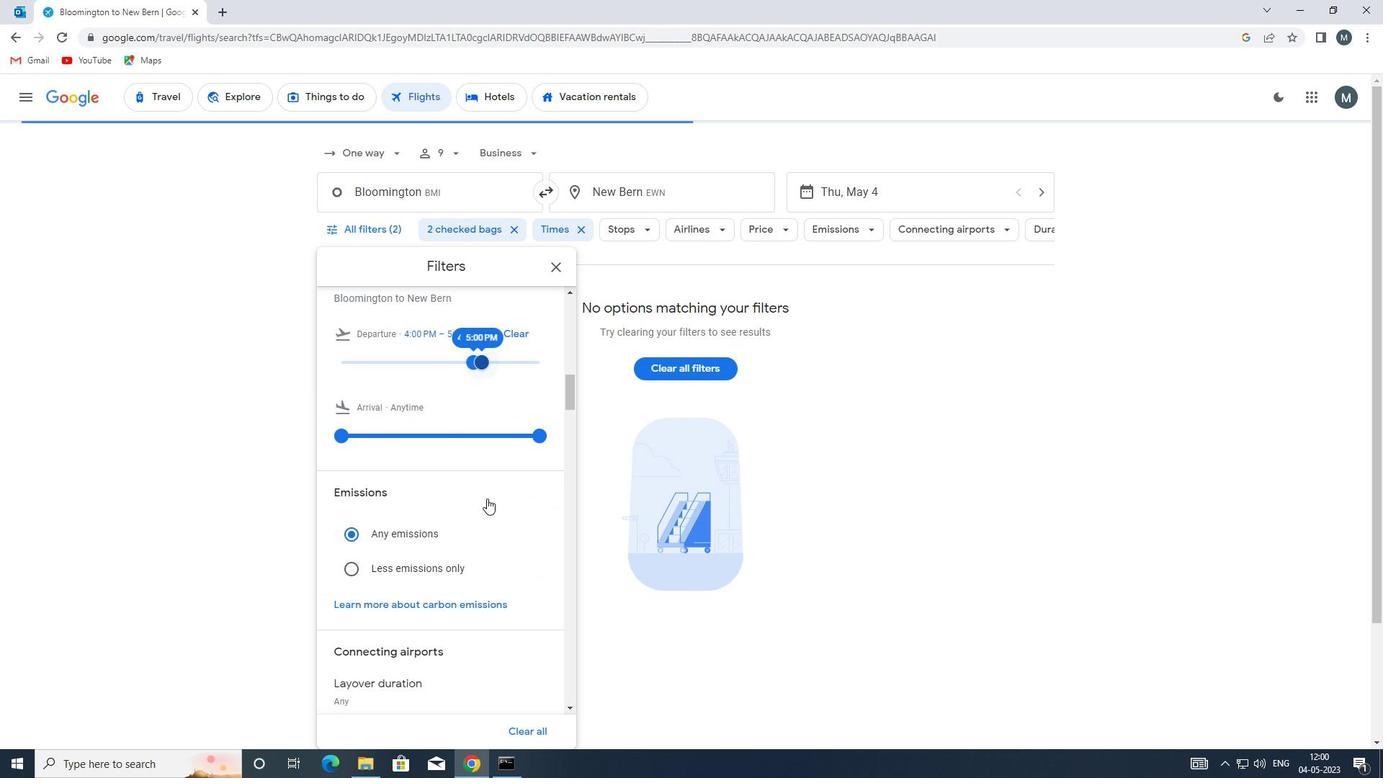 
Action: Mouse moved to (559, 265)
Screenshot: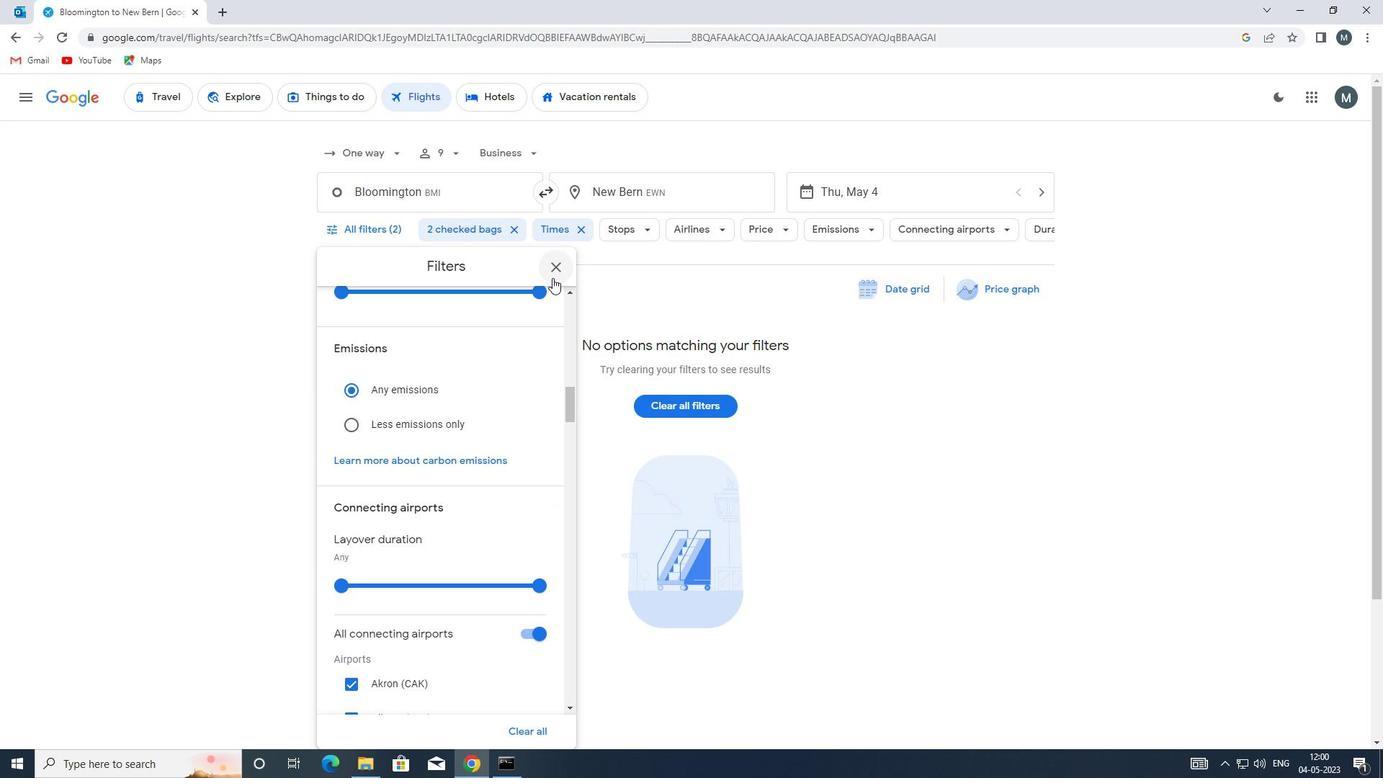 
Action: Mouse pressed left at (559, 265)
Screenshot: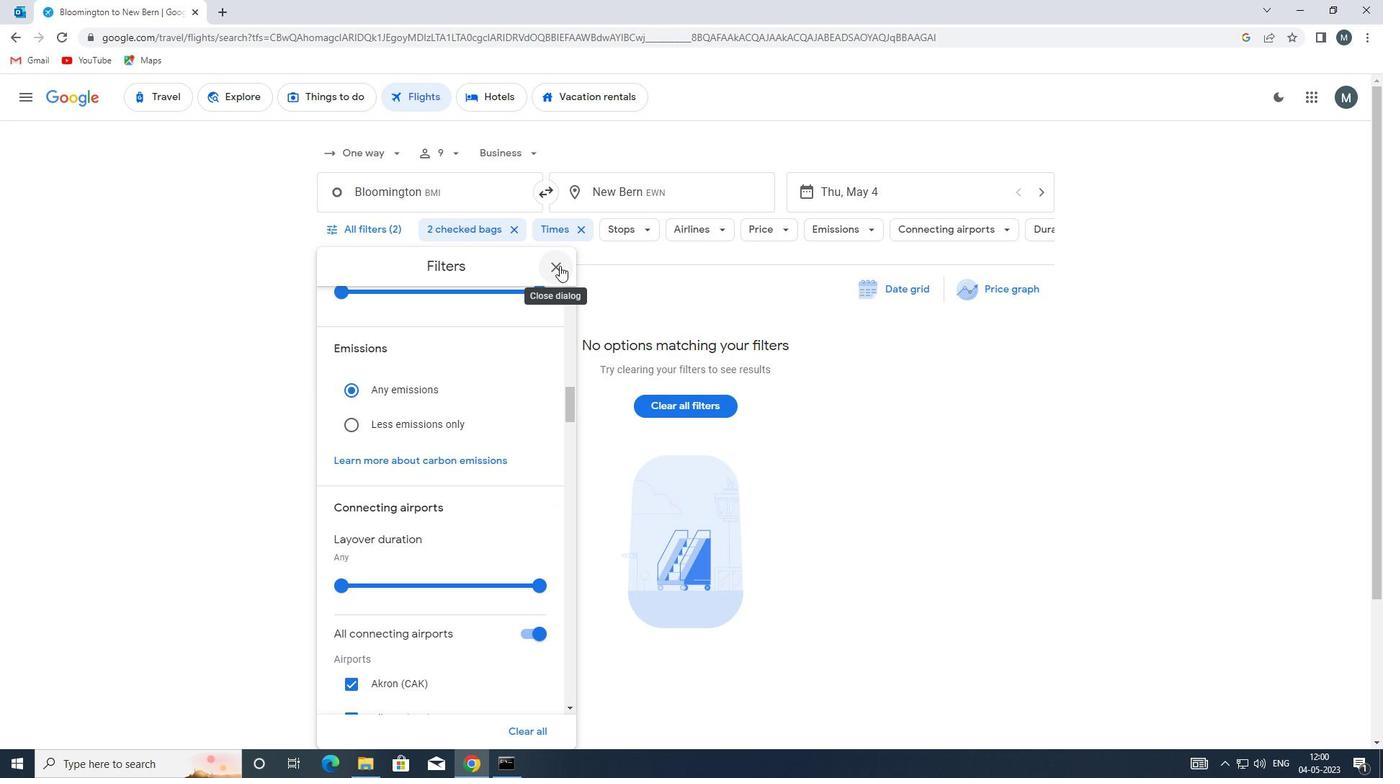 
